 Task: Add a signature Manuel Garcia containing Have a great National Family Literacy Month, Manuel Garcia to email address softage.6@softage.net and add a label Memorandums of understanding
Action: Mouse moved to (1141, 63)
Screenshot: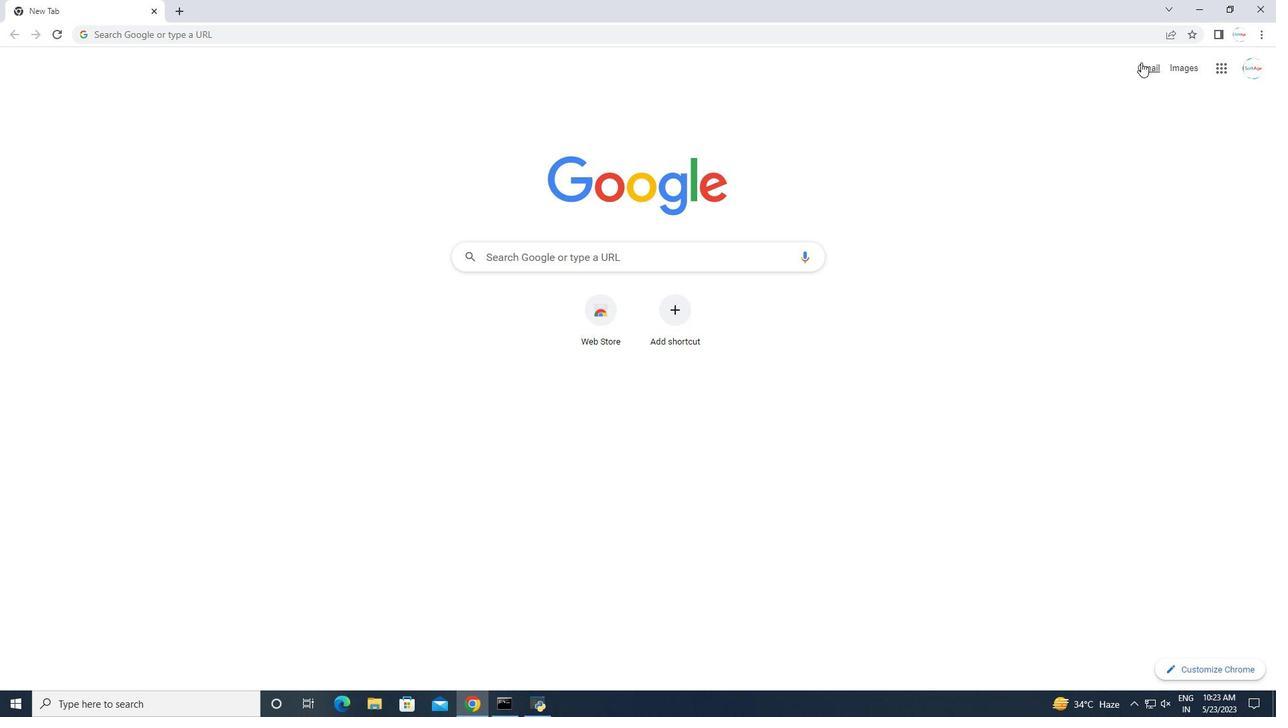 
Action: Mouse pressed left at (1141, 63)
Screenshot: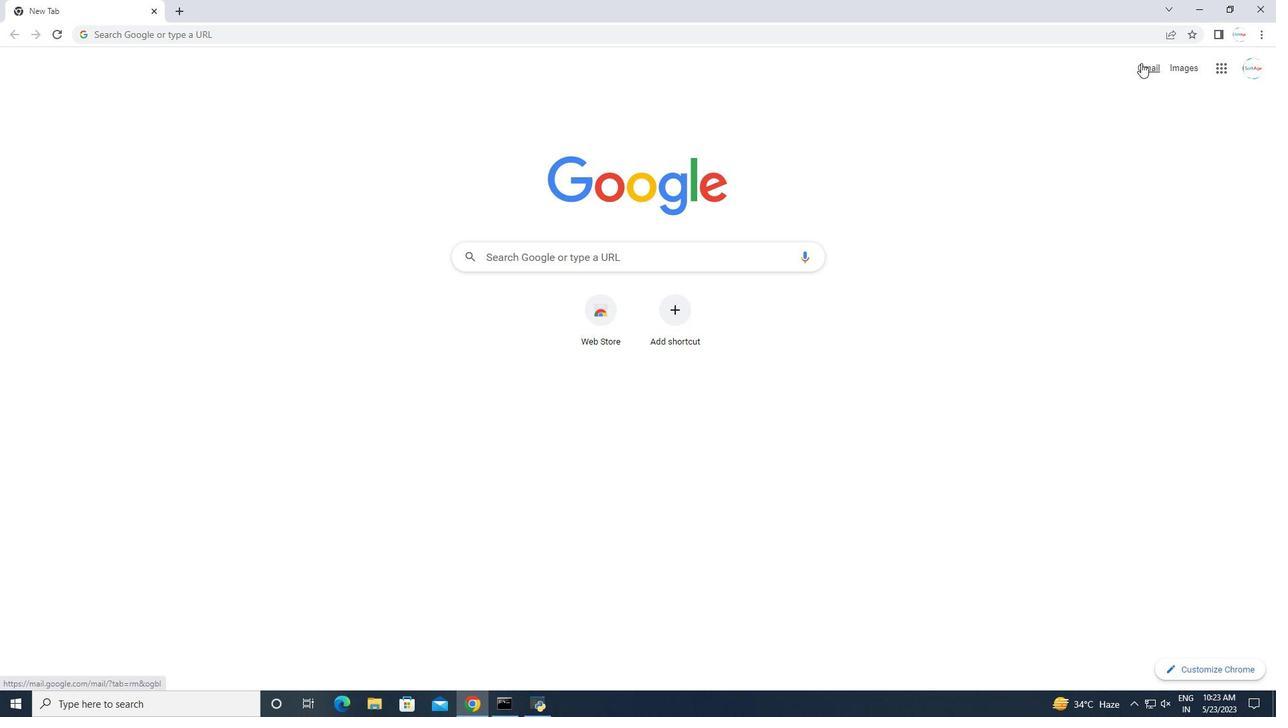 
Action: Mouse moved to (1192, 70)
Screenshot: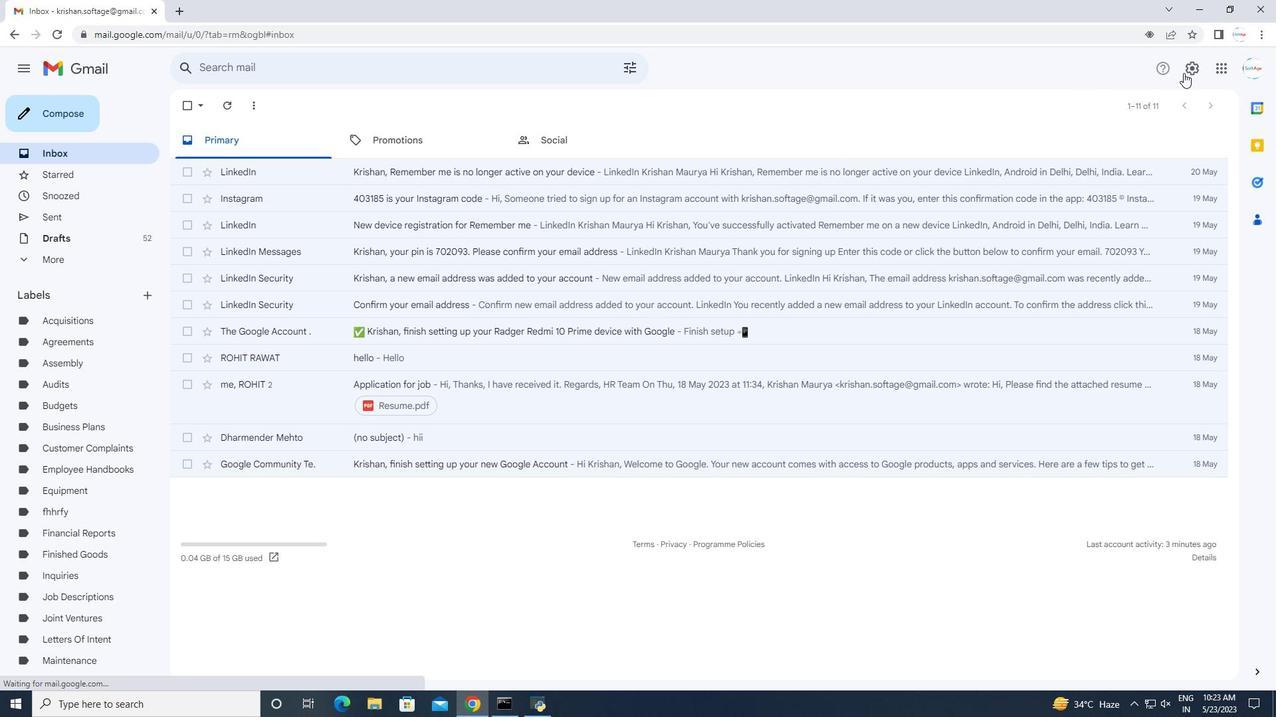 
Action: Mouse pressed left at (1192, 70)
Screenshot: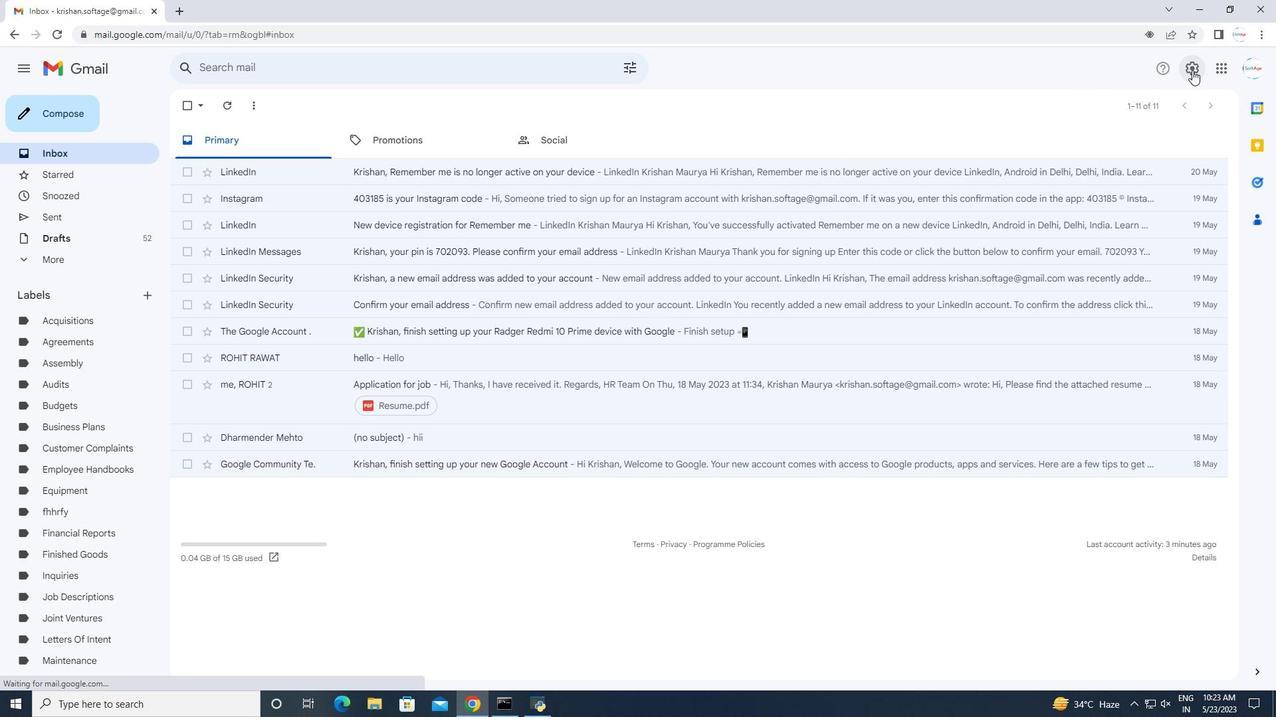 
Action: Mouse moved to (1161, 132)
Screenshot: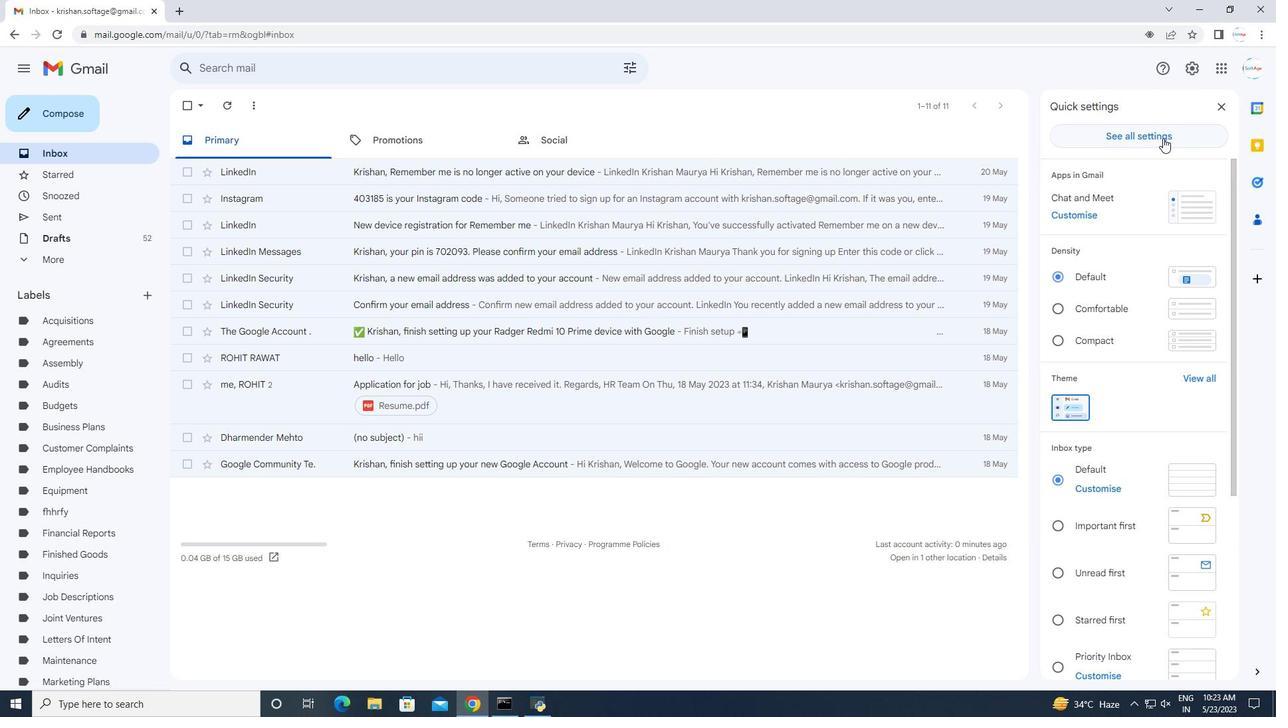 
Action: Mouse pressed left at (1161, 132)
Screenshot: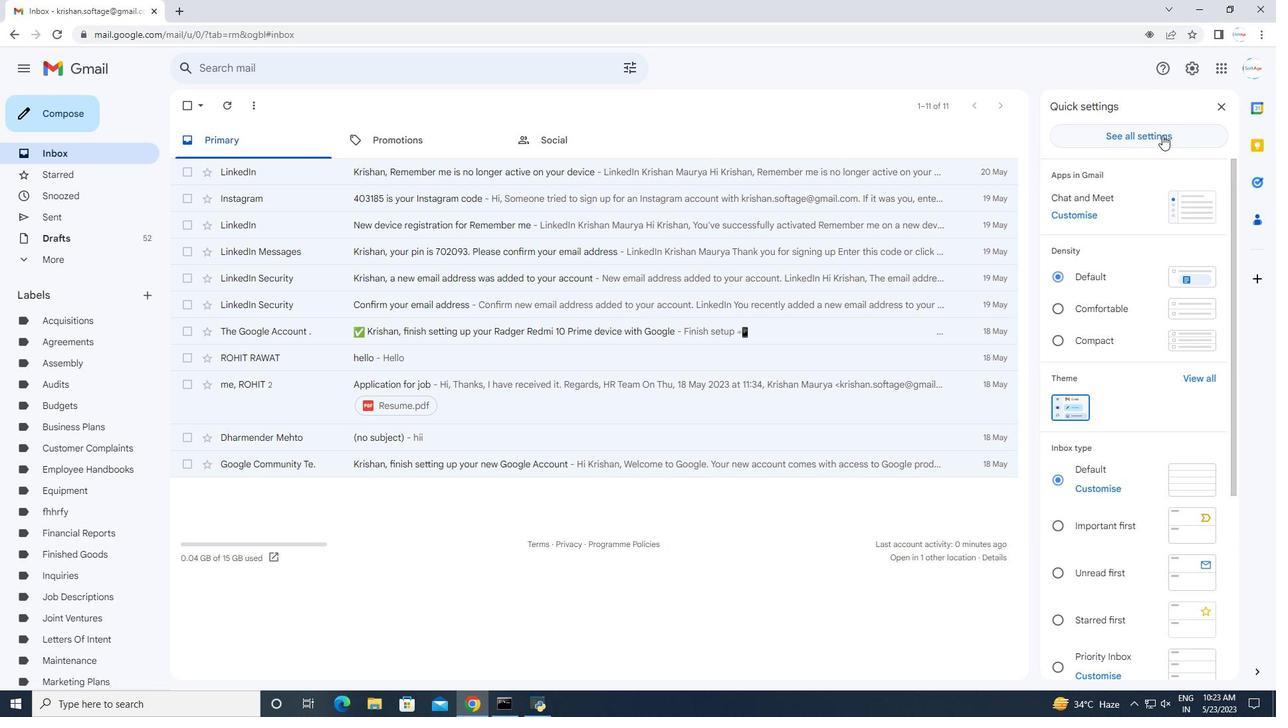 
Action: Mouse moved to (433, 247)
Screenshot: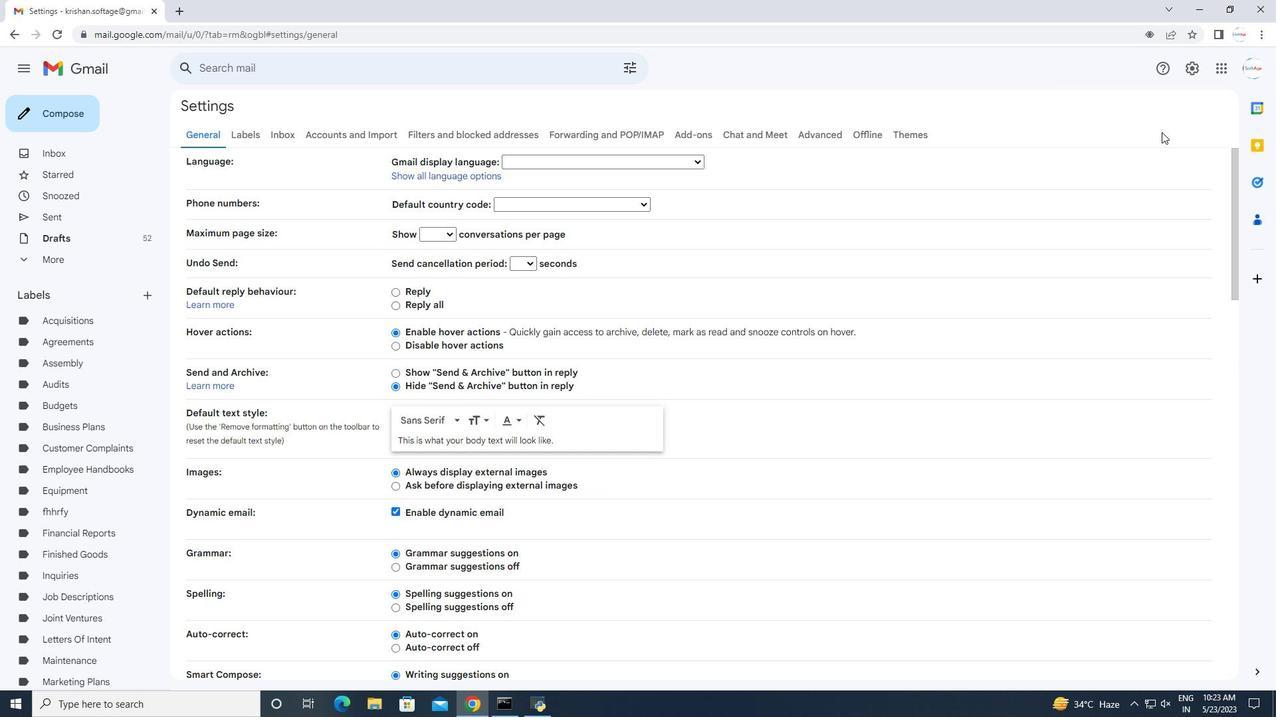 
Action: Mouse scrolled (433, 247) with delta (0, 0)
Screenshot: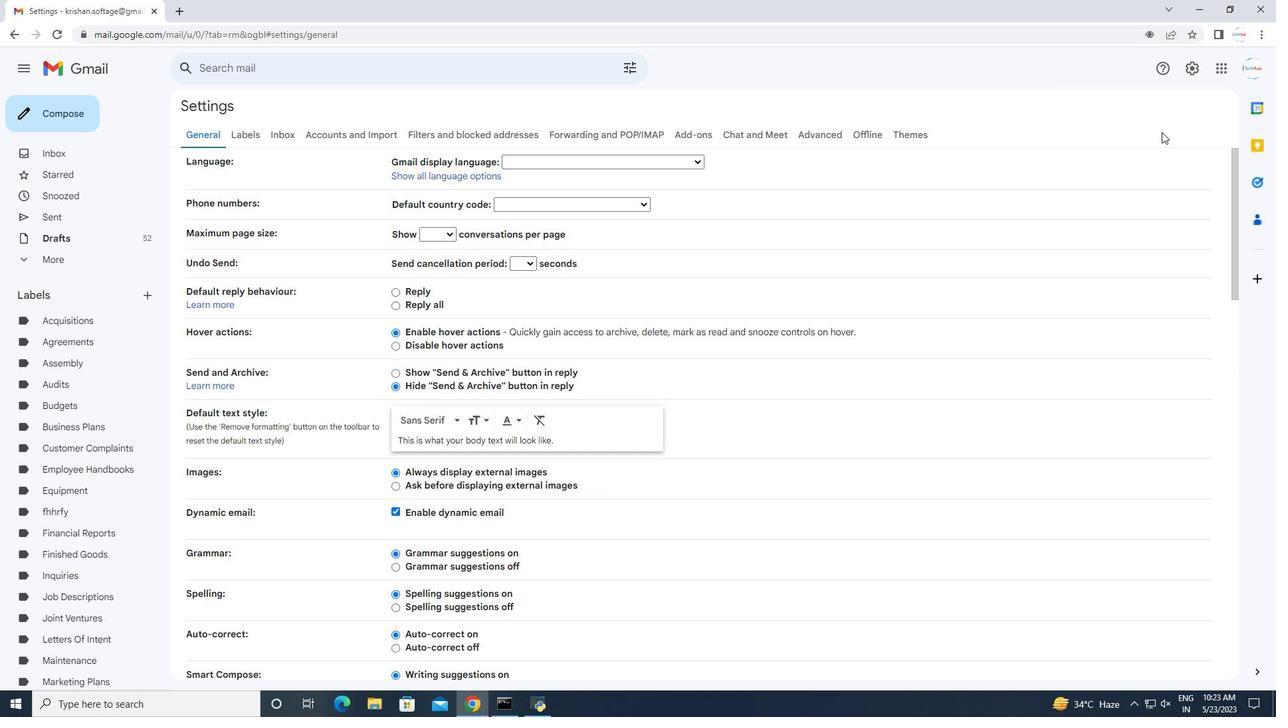 
Action: Mouse moved to (433, 249)
Screenshot: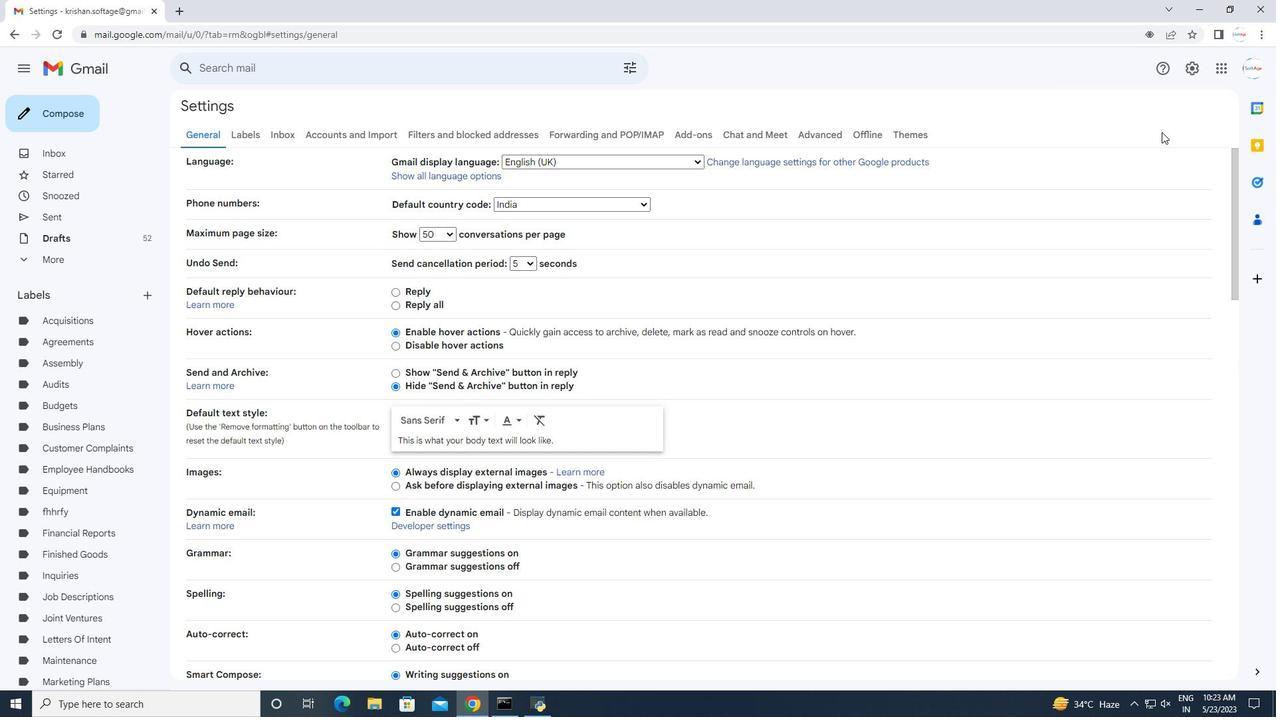 
Action: Mouse scrolled (433, 249) with delta (0, 0)
Screenshot: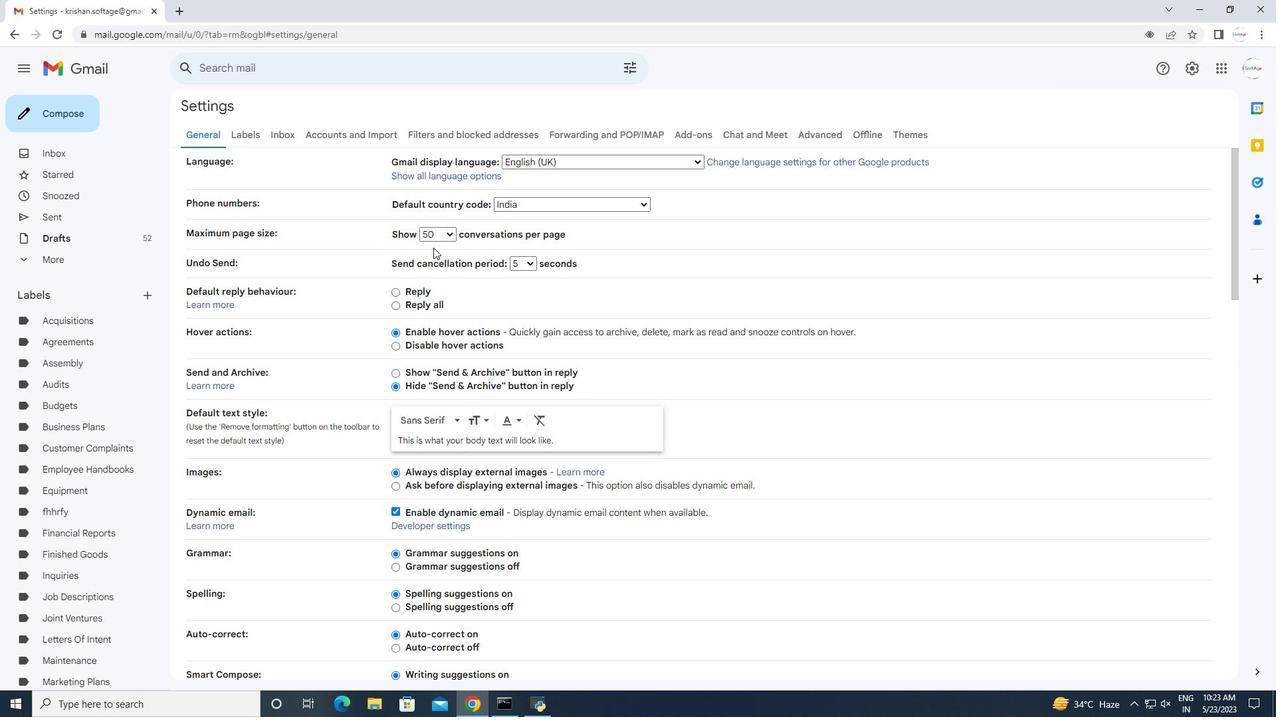 
Action: Mouse moved to (433, 253)
Screenshot: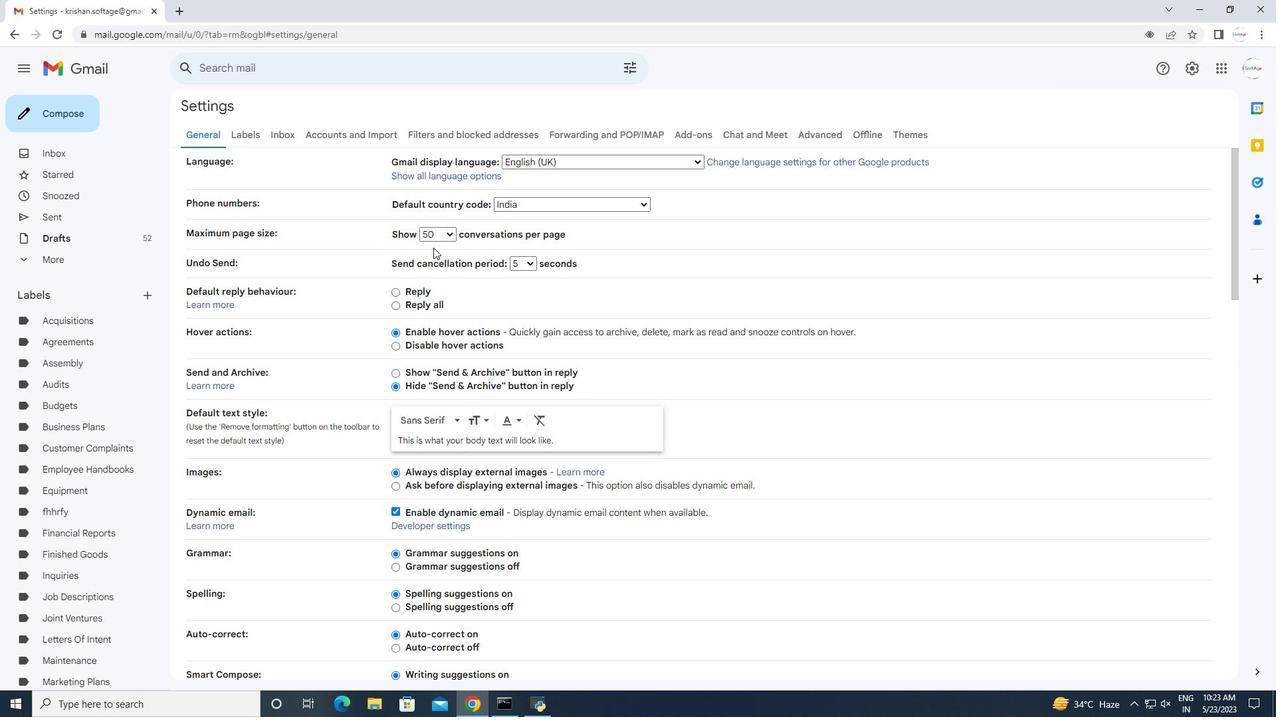
Action: Mouse scrolled (433, 252) with delta (0, 0)
Screenshot: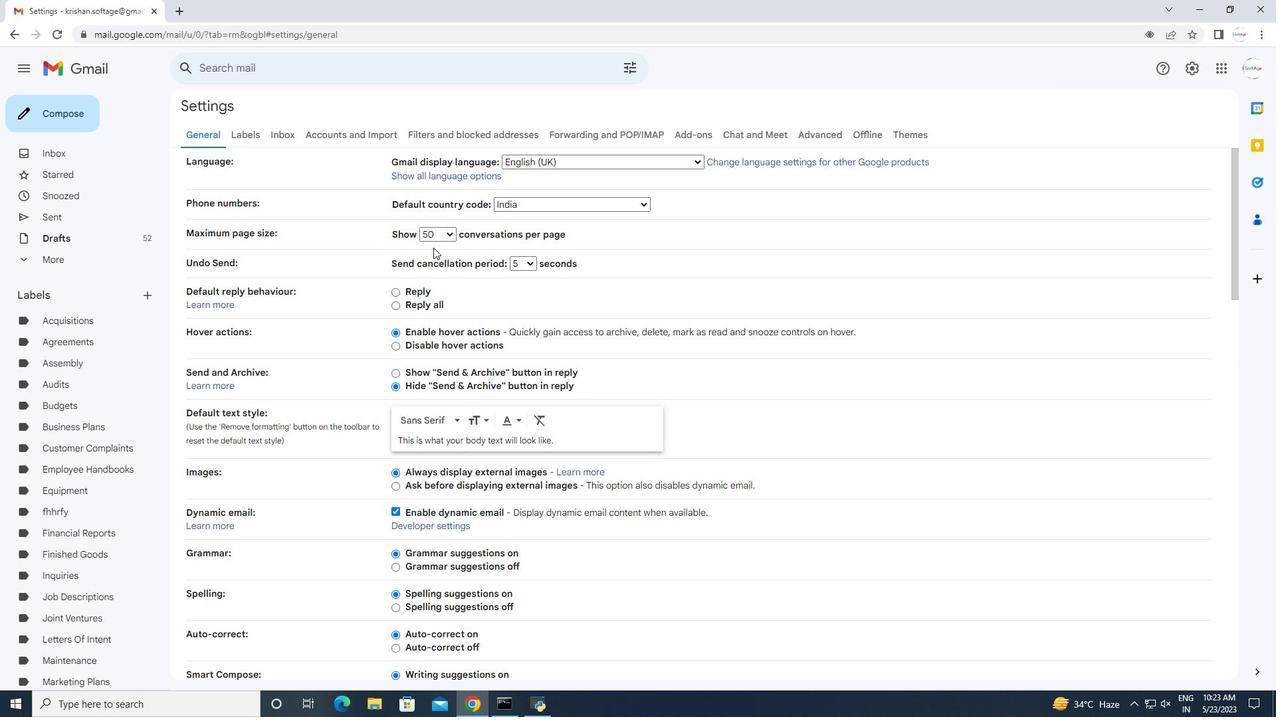 
Action: Mouse moved to (433, 255)
Screenshot: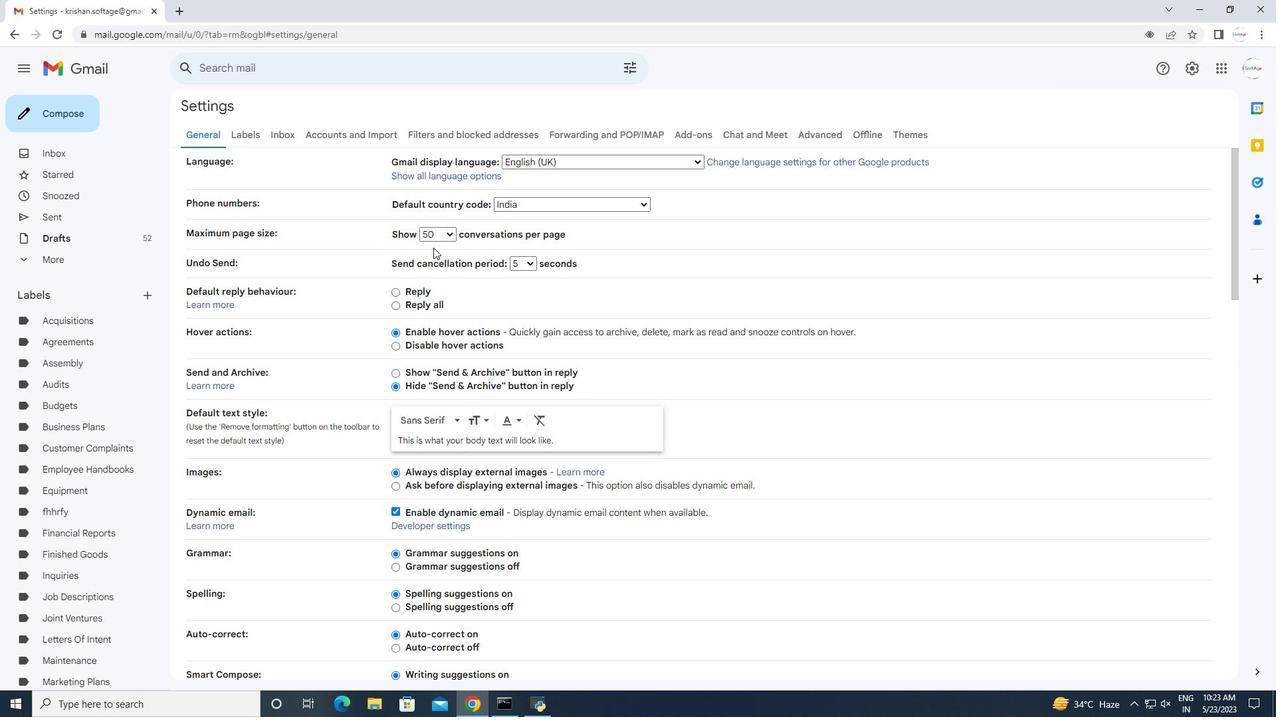 
Action: Mouse scrolled (433, 255) with delta (0, 0)
Screenshot: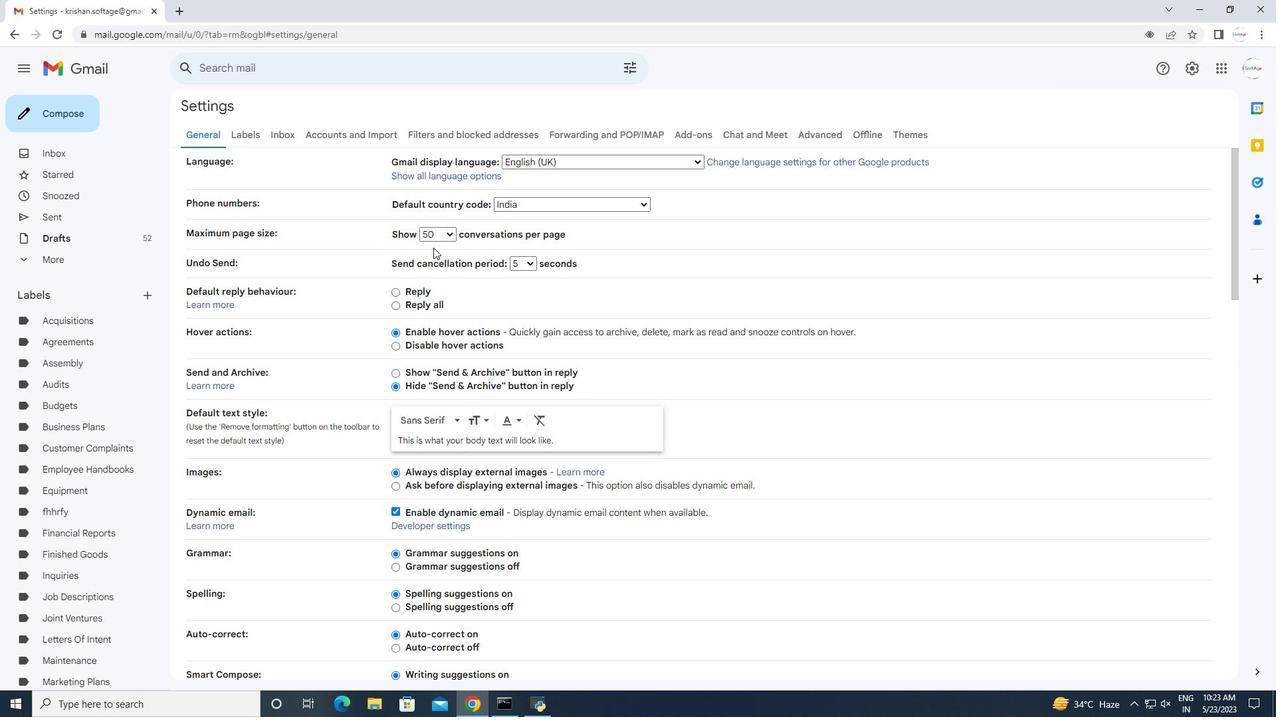 
Action: Mouse moved to (432, 263)
Screenshot: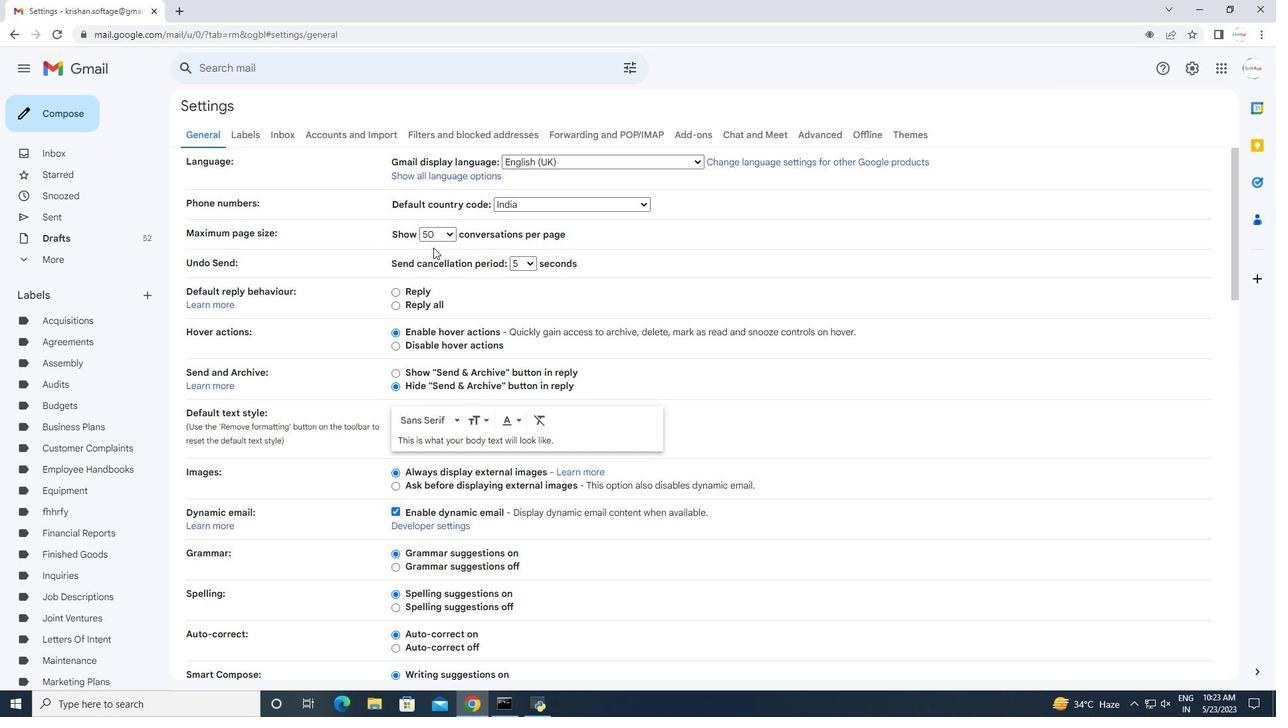 
Action: Mouse scrolled (433, 260) with delta (0, 0)
Screenshot: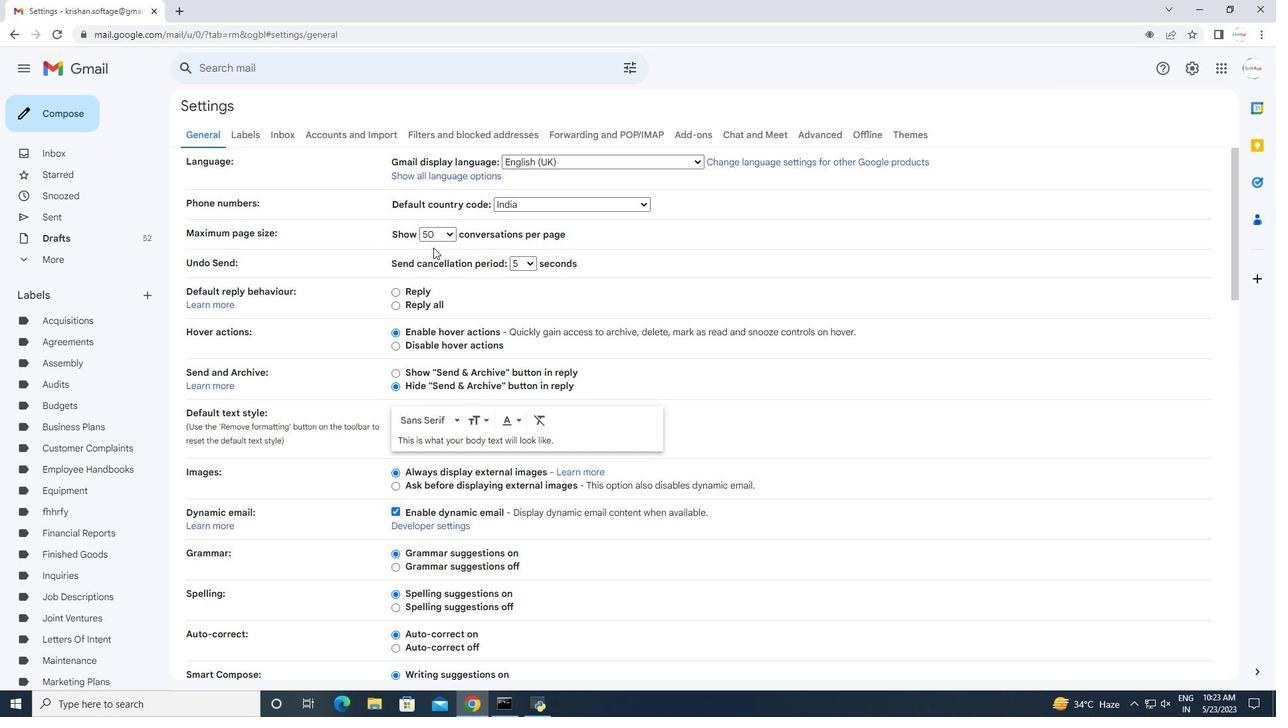 
Action: Mouse moved to (431, 266)
Screenshot: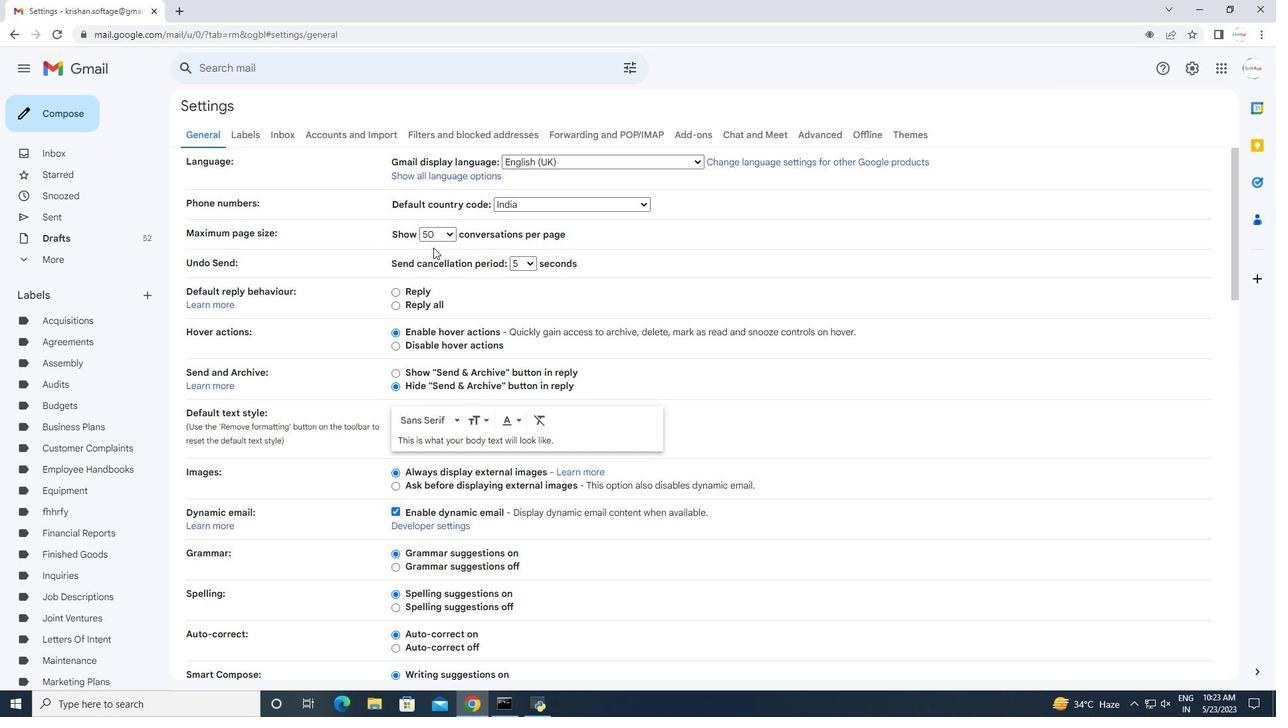 
Action: Mouse scrolled (432, 263) with delta (0, 0)
Screenshot: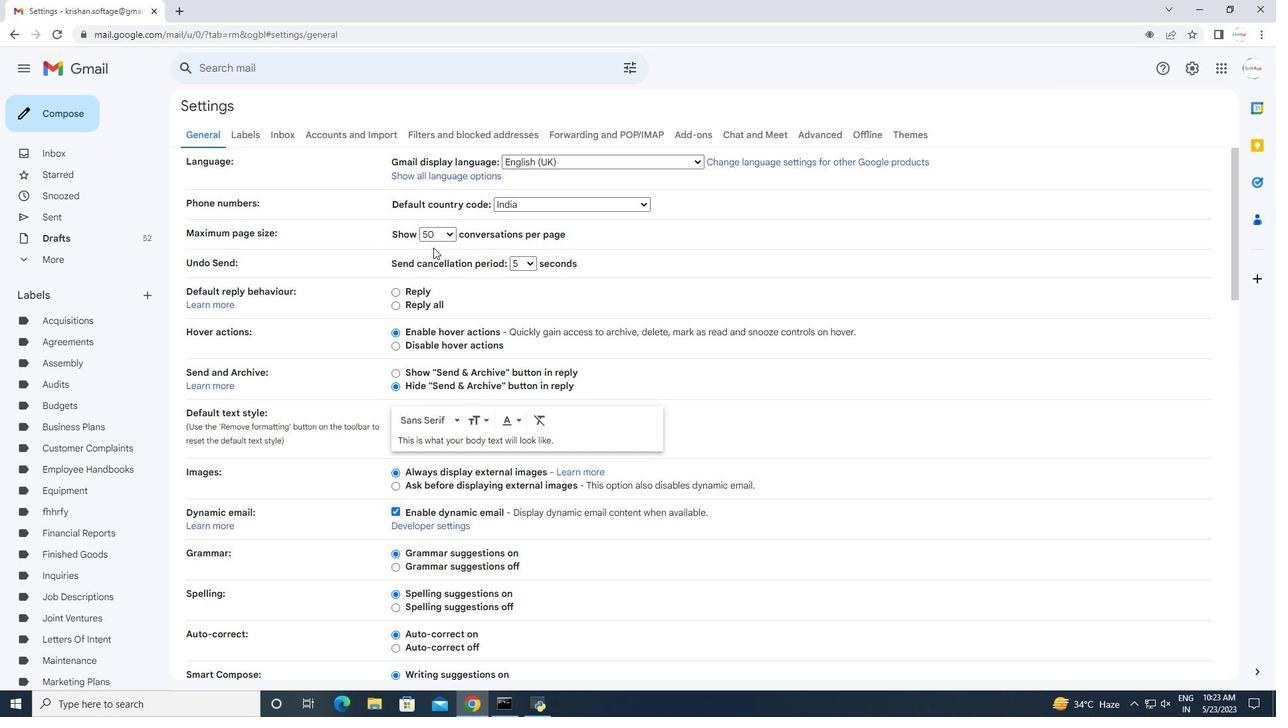 
Action: Mouse moved to (428, 281)
Screenshot: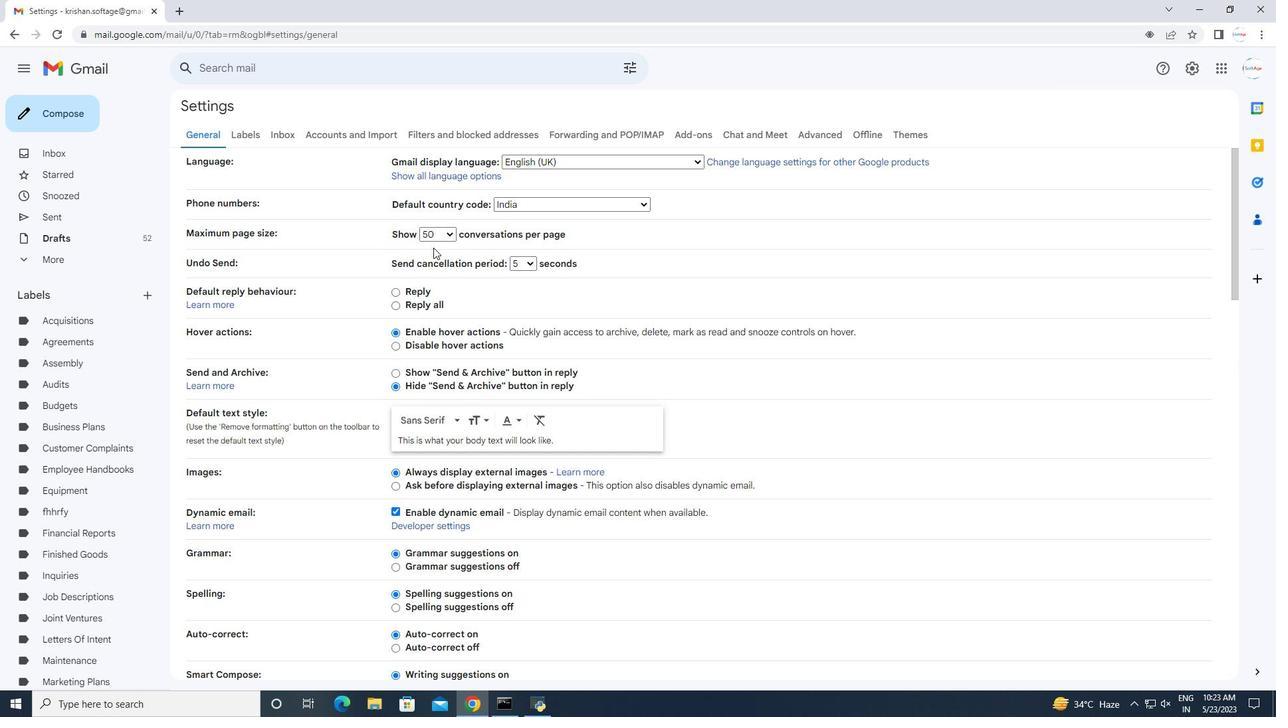 
Action: Mouse scrolled (430, 269) with delta (0, 0)
Screenshot: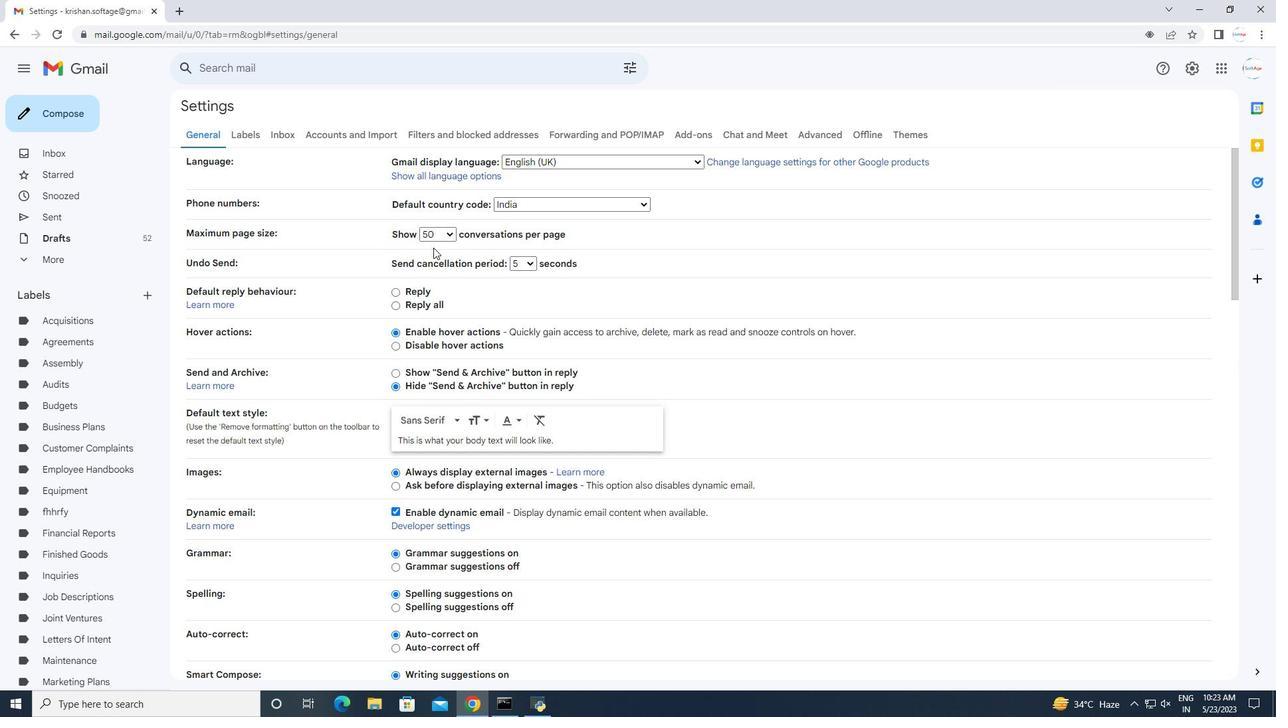 
Action: Mouse moved to (428, 283)
Screenshot: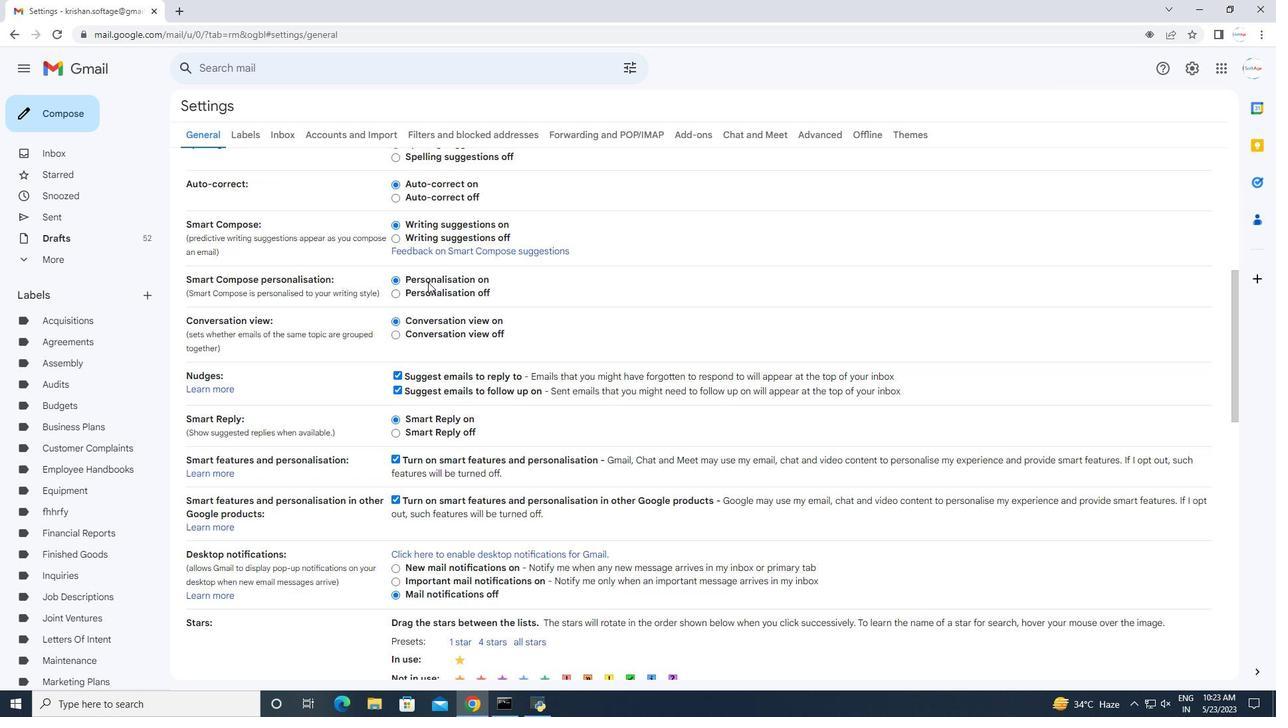 
Action: Mouse scrolled (428, 283) with delta (0, 0)
Screenshot: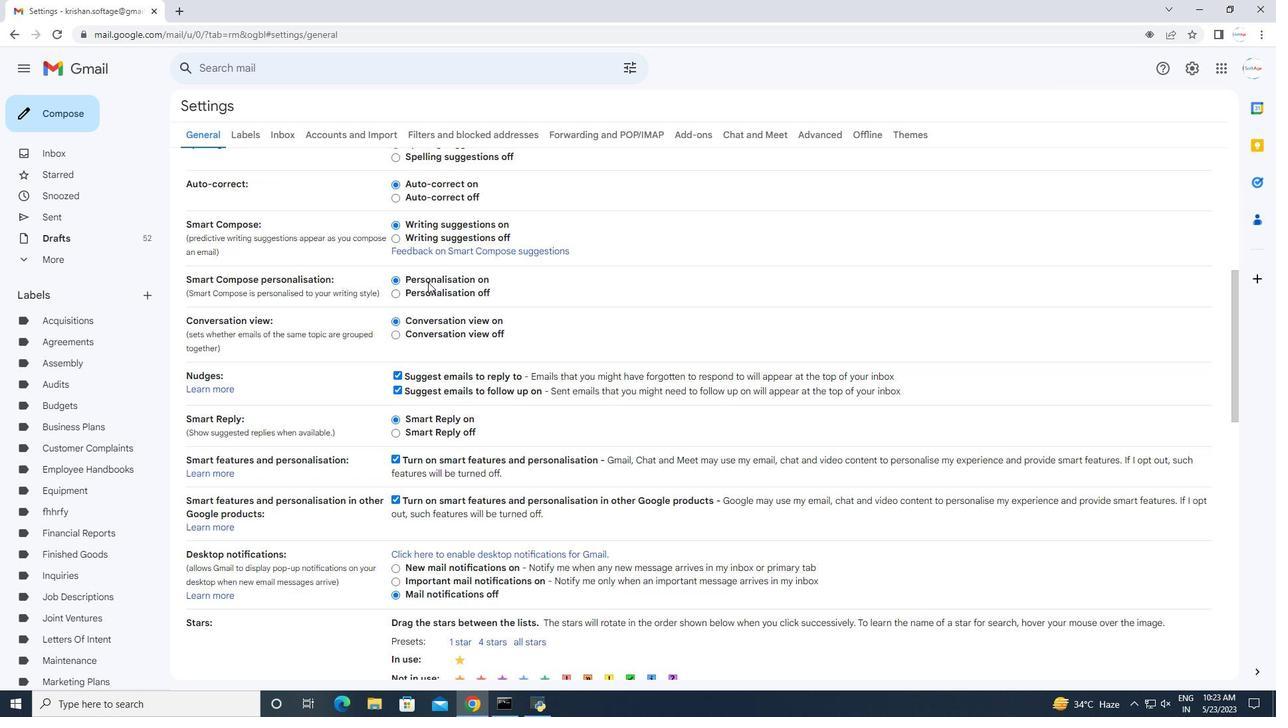 
Action: Mouse moved to (428, 284)
Screenshot: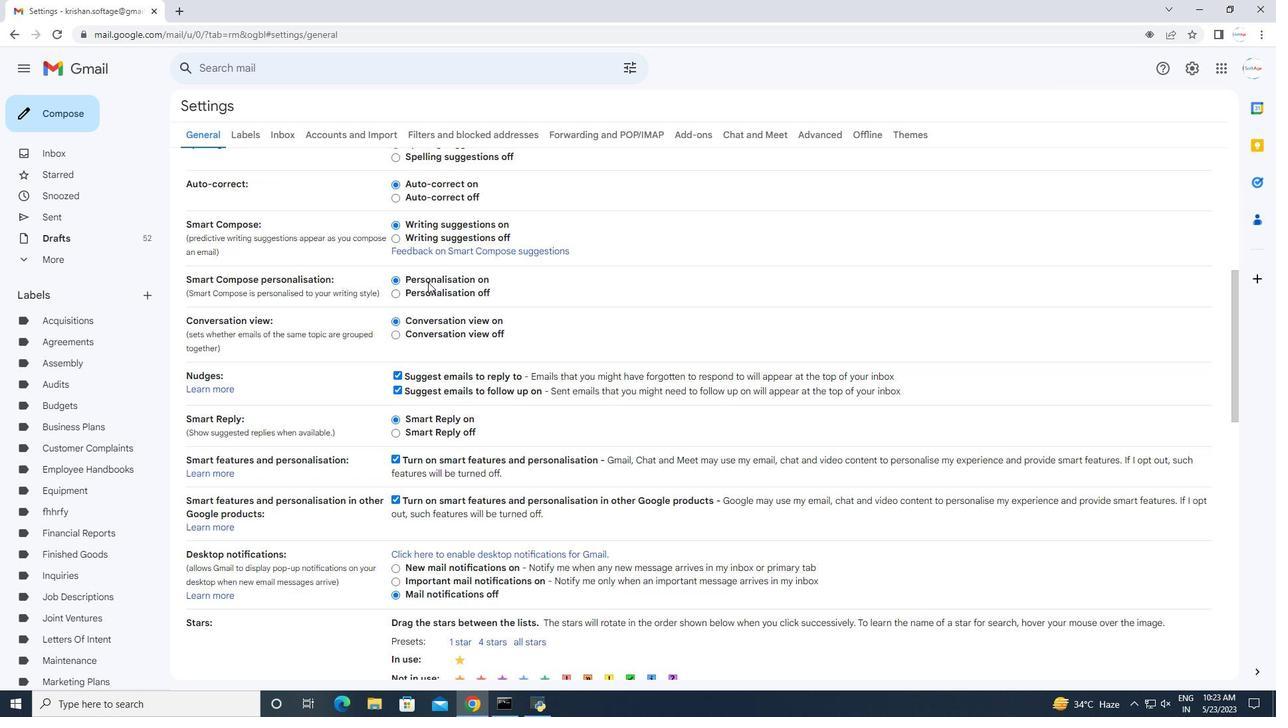 
Action: Mouse scrolled (428, 283) with delta (0, 0)
Screenshot: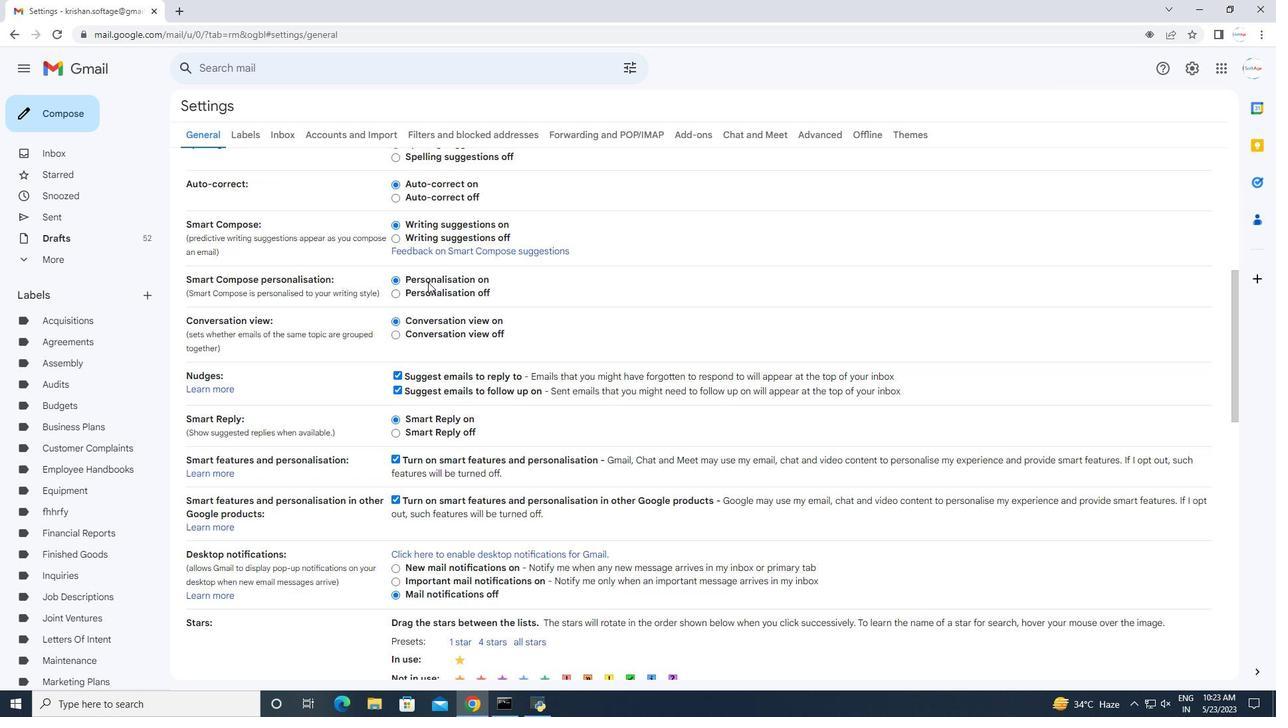 
Action: Mouse scrolled (428, 283) with delta (0, 0)
Screenshot: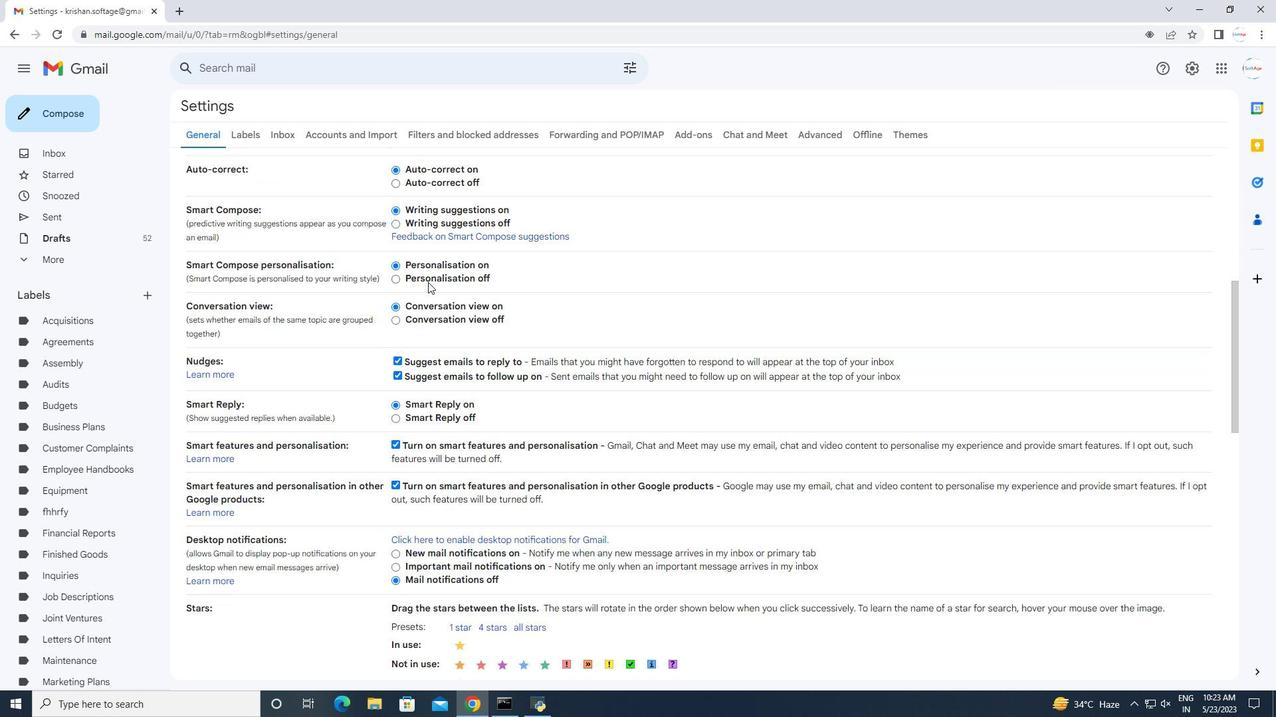 
Action: Mouse scrolled (428, 283) with delta (0, 0)
Screenshot: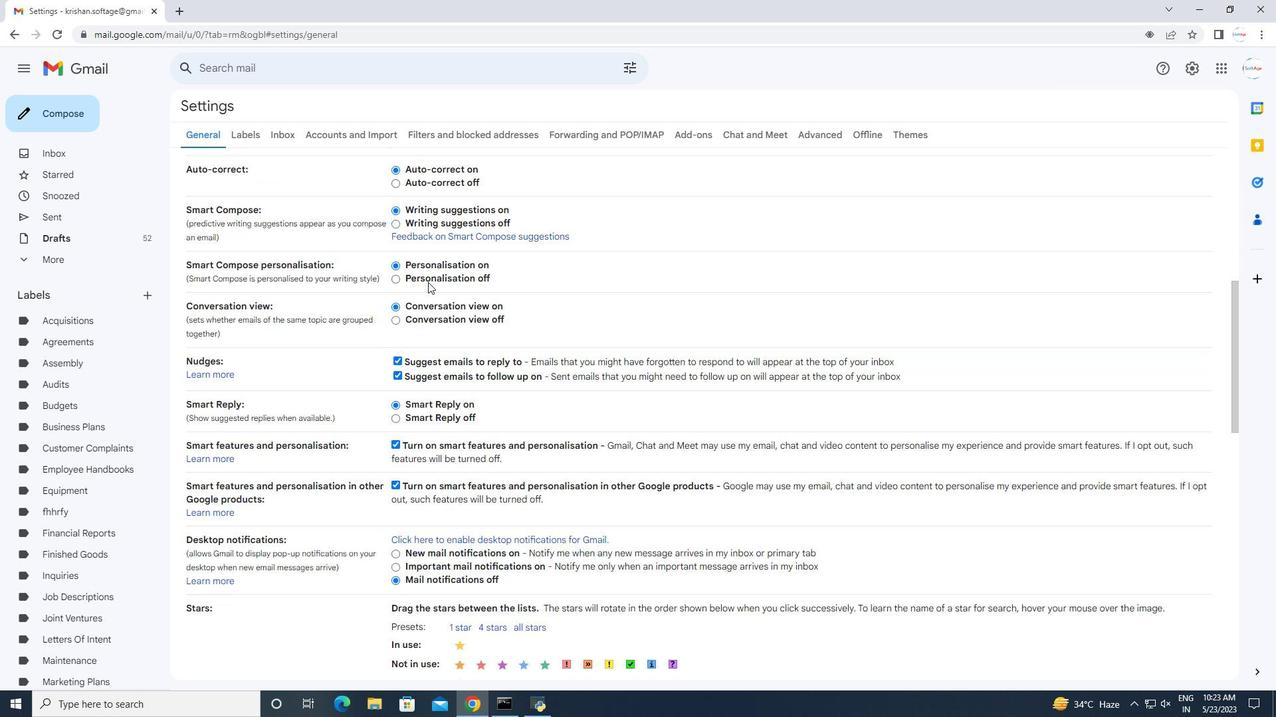 
Action: Mouse scrolled (428, 283) with delta (0, 0)
Screenshot: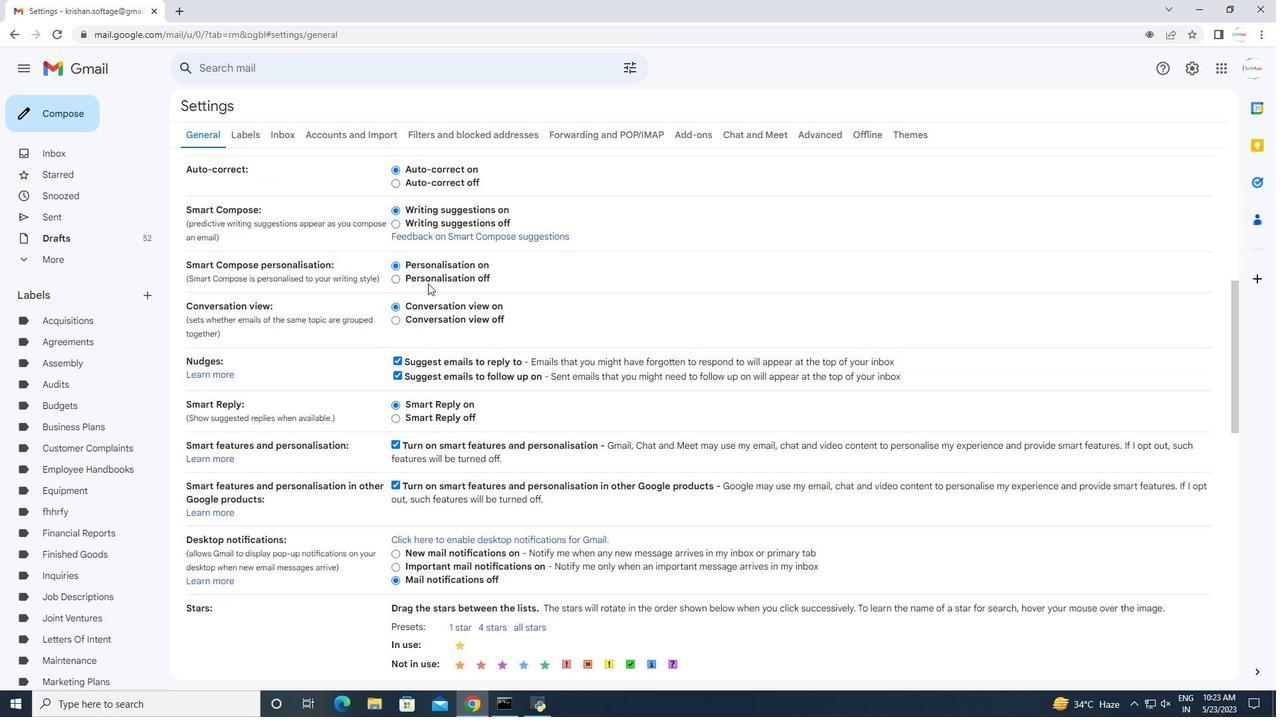 
Action: Mouse scrolled (428, 283) with delta (0, 0)
Screenshot: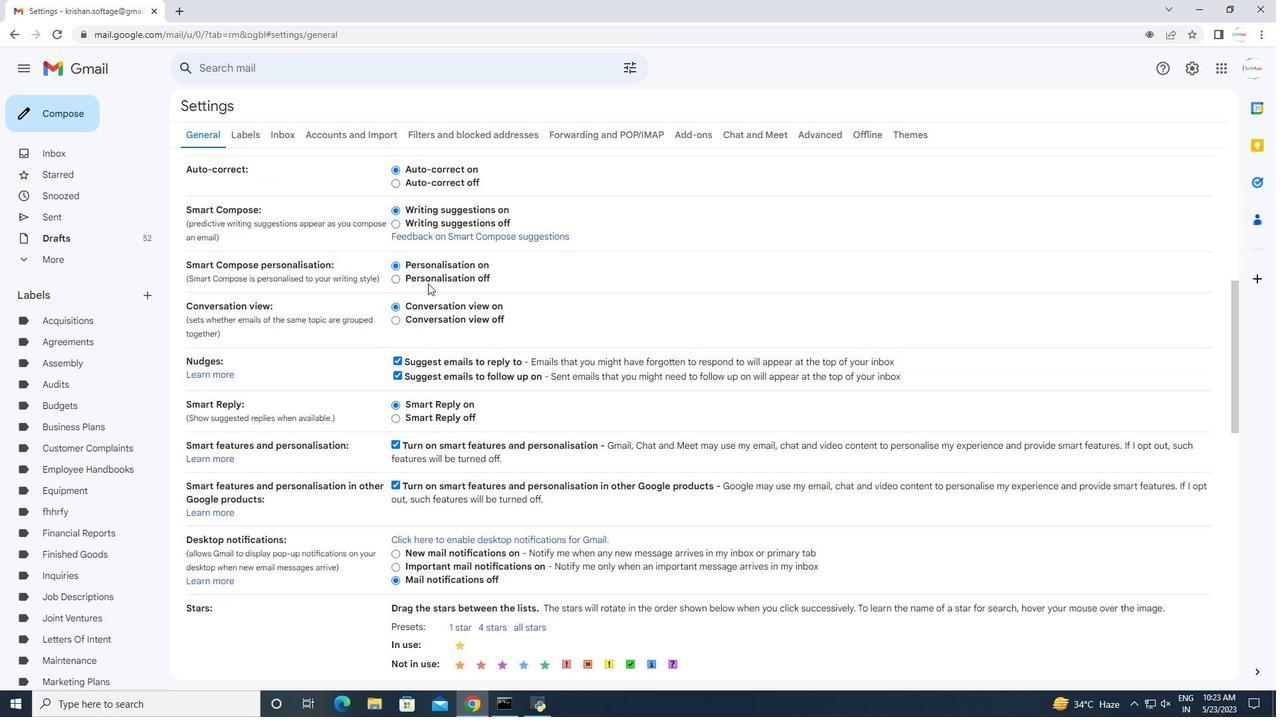 
Action: Mouse moved to (433, 307)
Screenshot: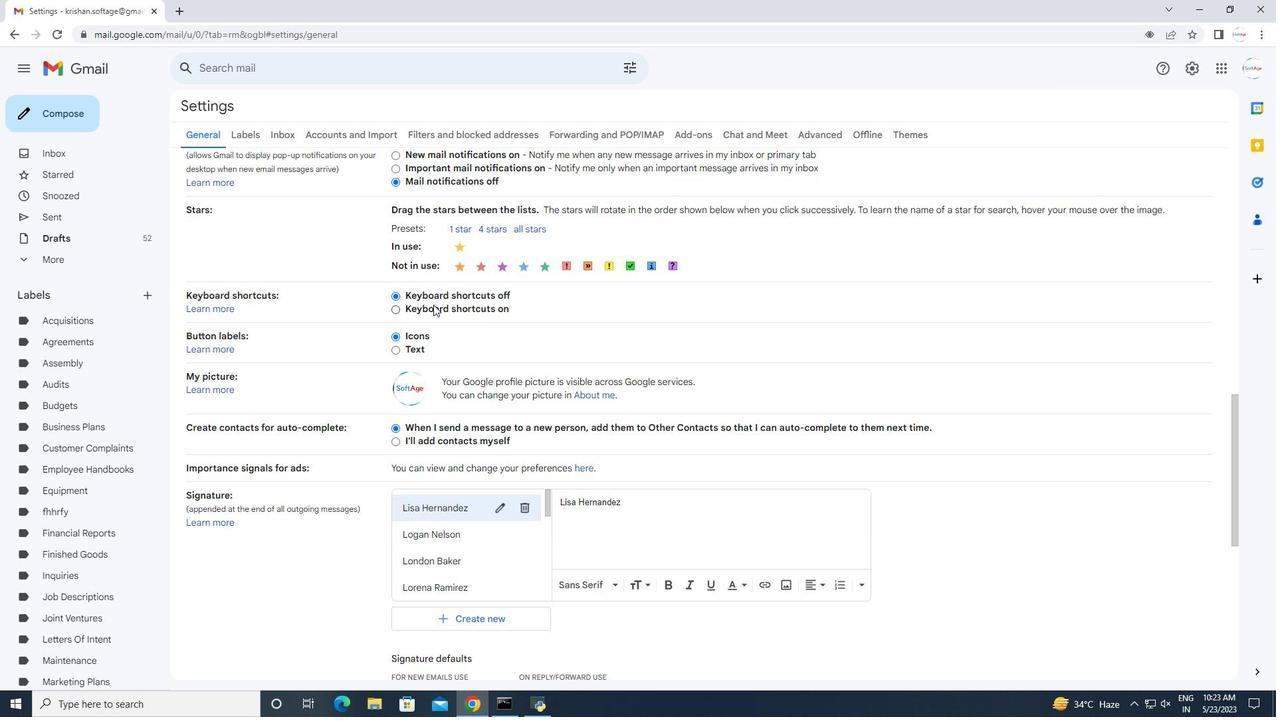 
Action: Mouse scrolled (433, 306) with delta (0, 0)
Screenshot: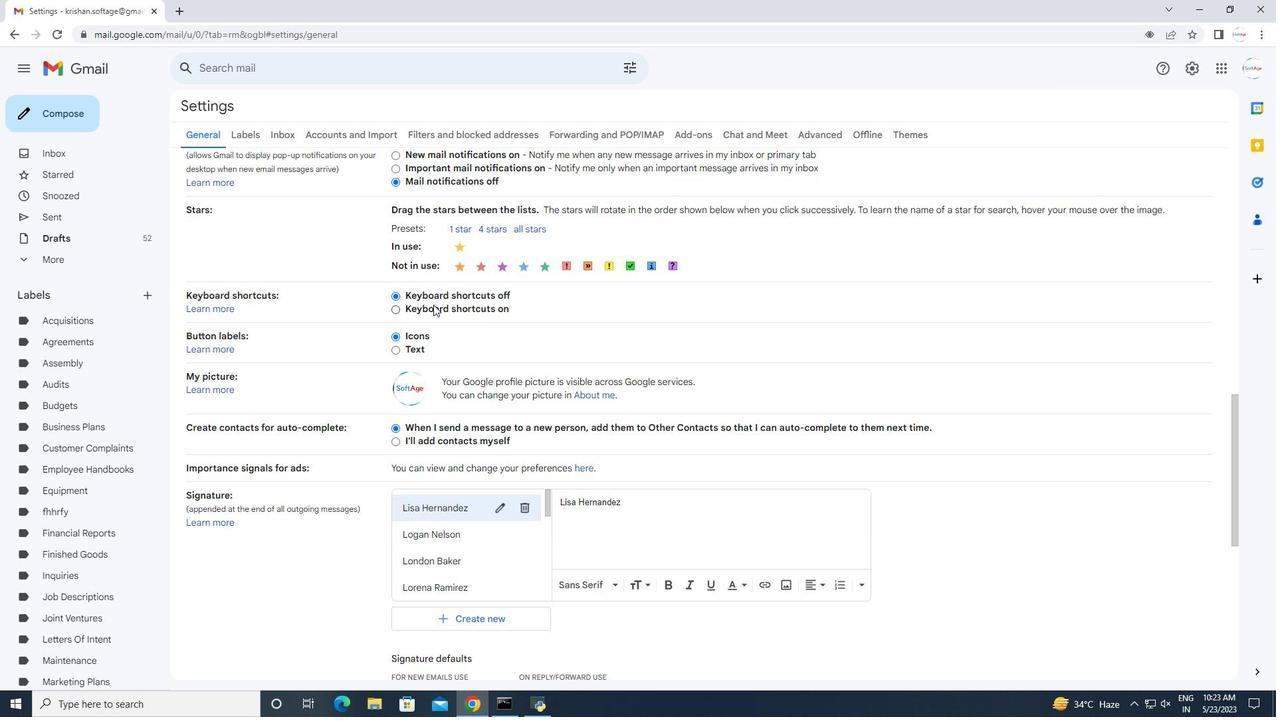 
Action: Mouse scrolled (433, 306) with delta (0, 0)
Screenshot: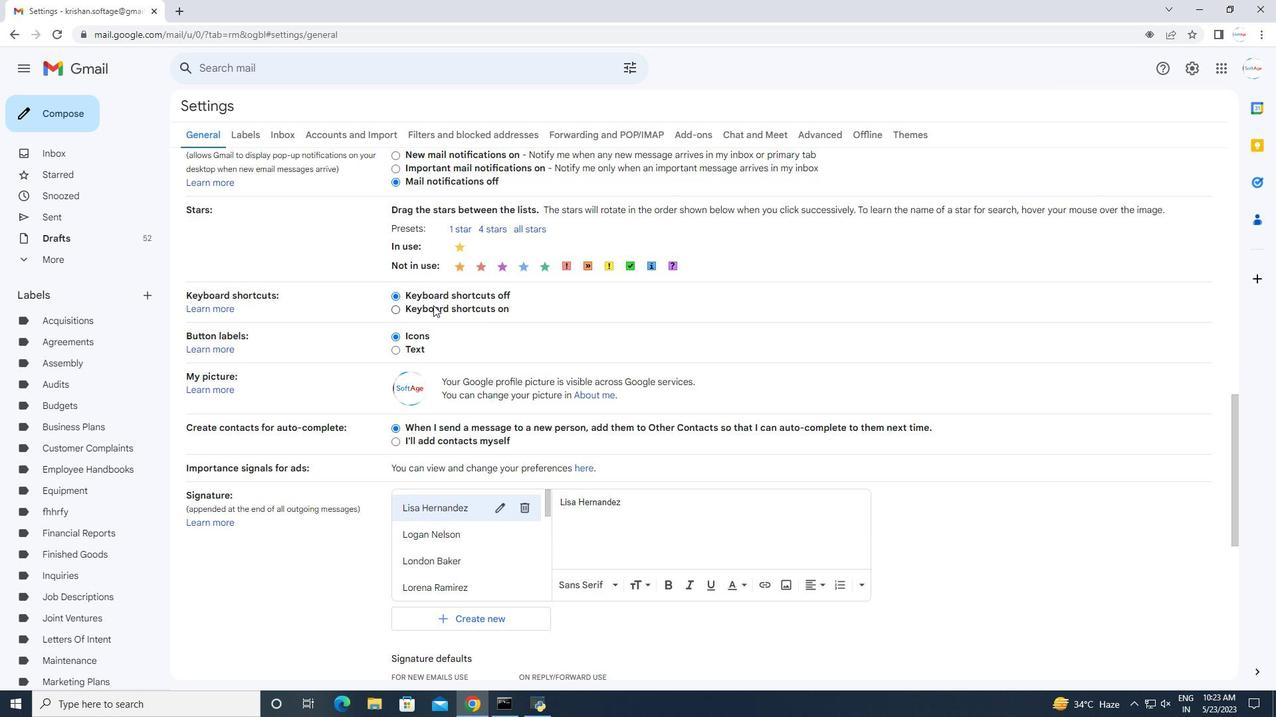 
Action: Mouse scrolled (433, 306) with delta (0, 0)
Screenshot: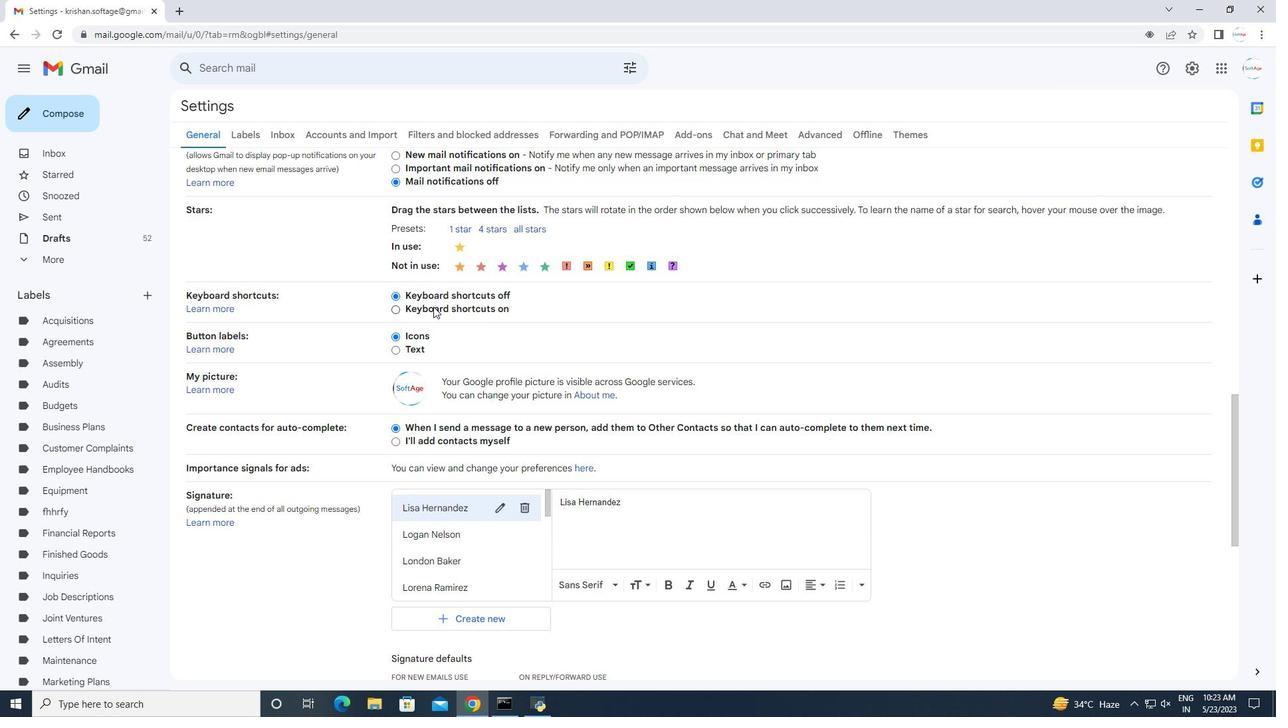 
Action: Mouse moved to (461, 417)
Screenshot: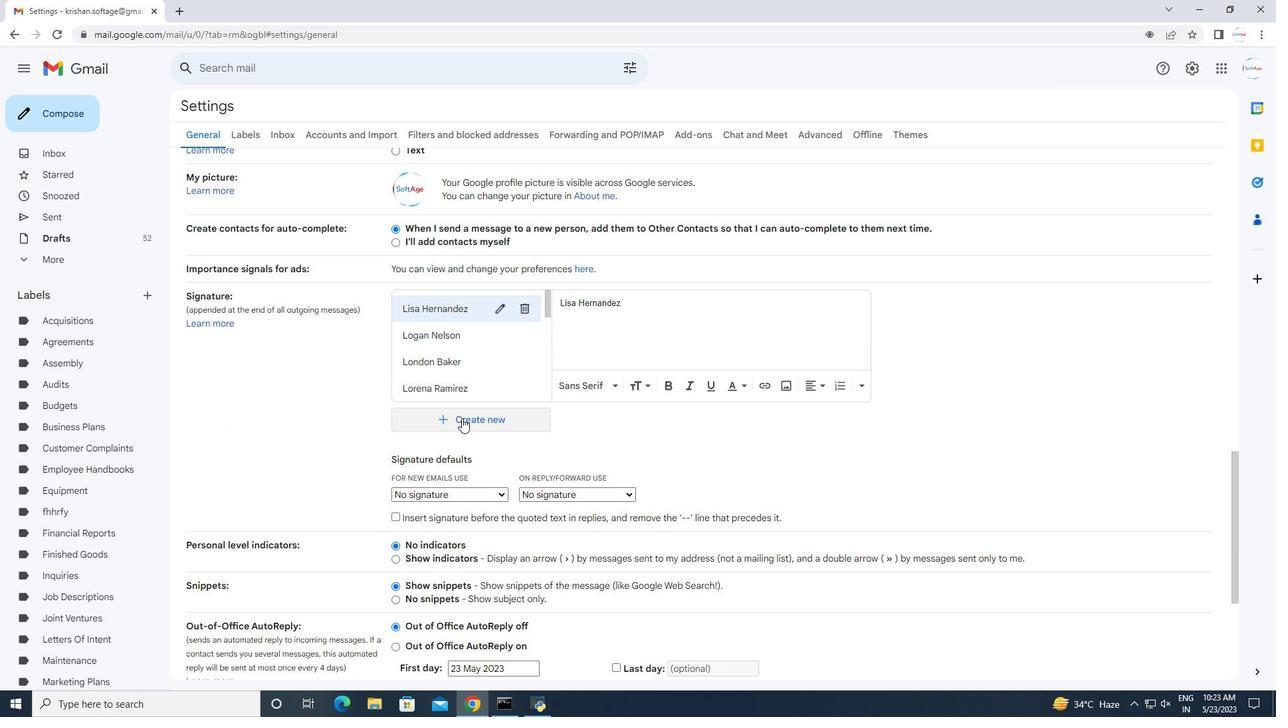
Action: Mouse pressed left at (461, 417)
Screenshot: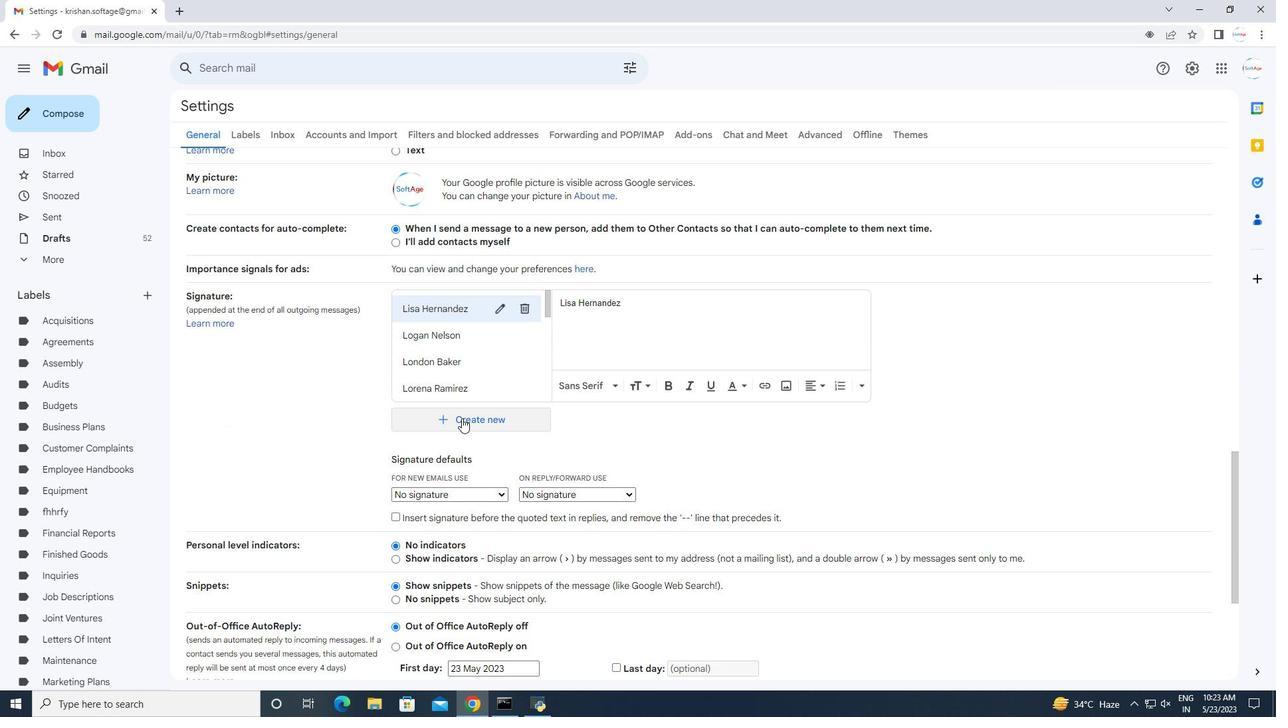 
Action: Mouse moved to (546, 363)
Screenshot: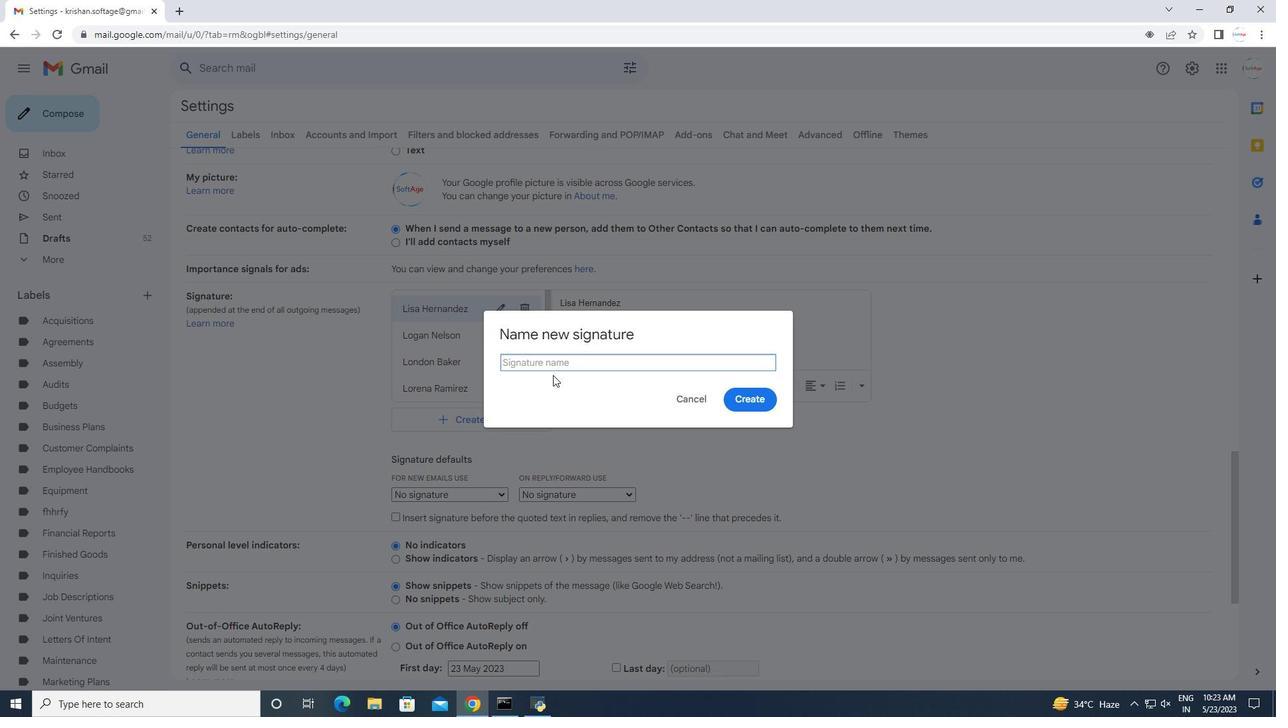 
Action: Mouse pressed left at (546, 363)
Screenshot: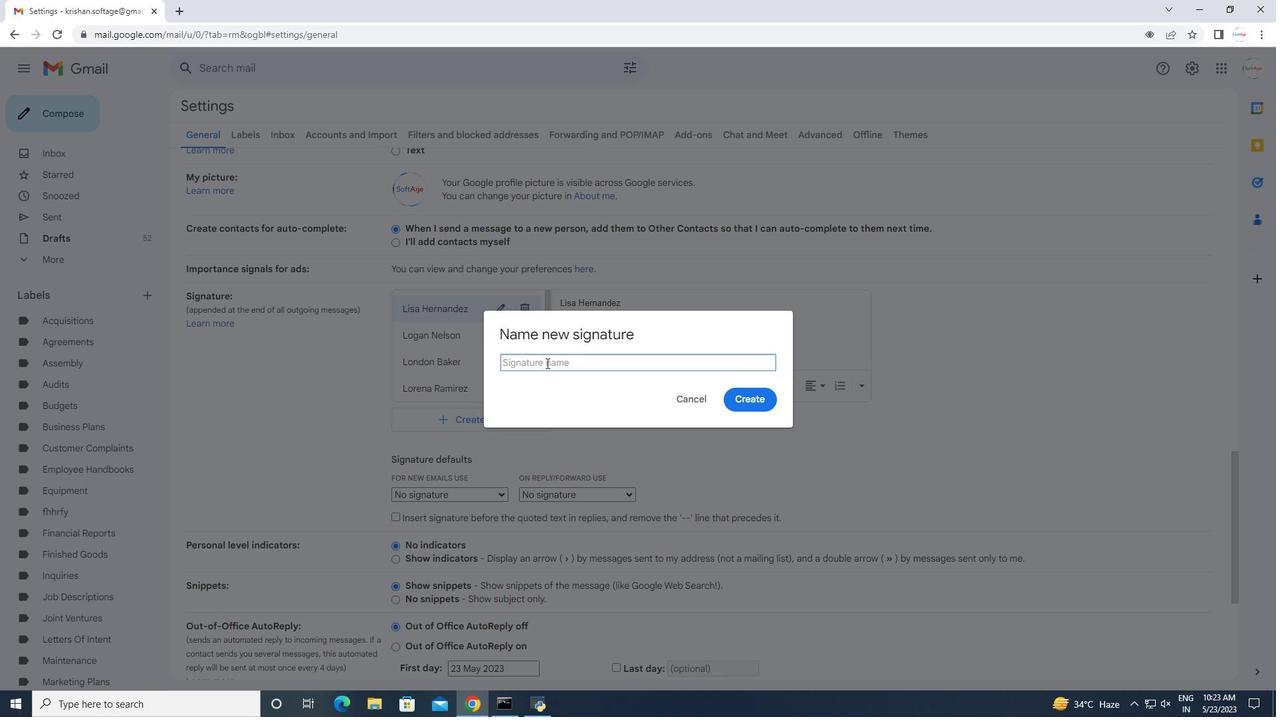 
Action: Key pressed <Key.shift>Manuel<Key.space><Key.shift>Garcia
Screenshot: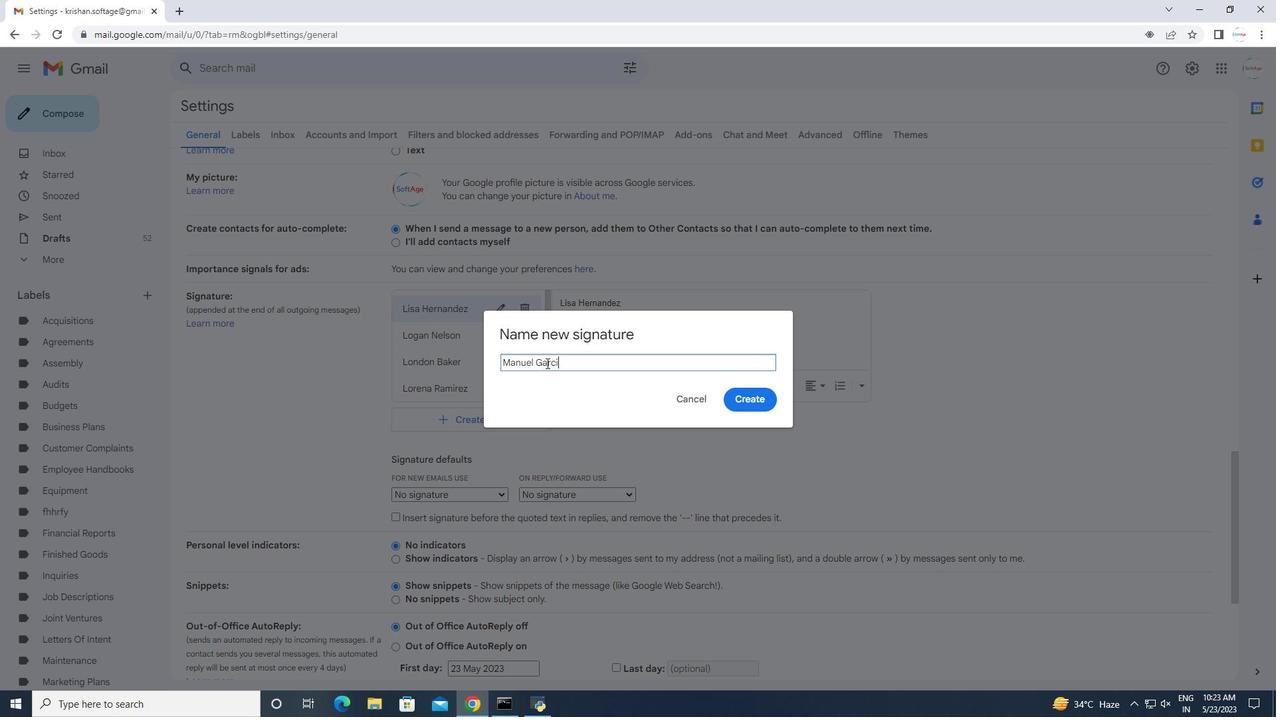 
Action: Mouse moved to (735, 398)
Screenshot: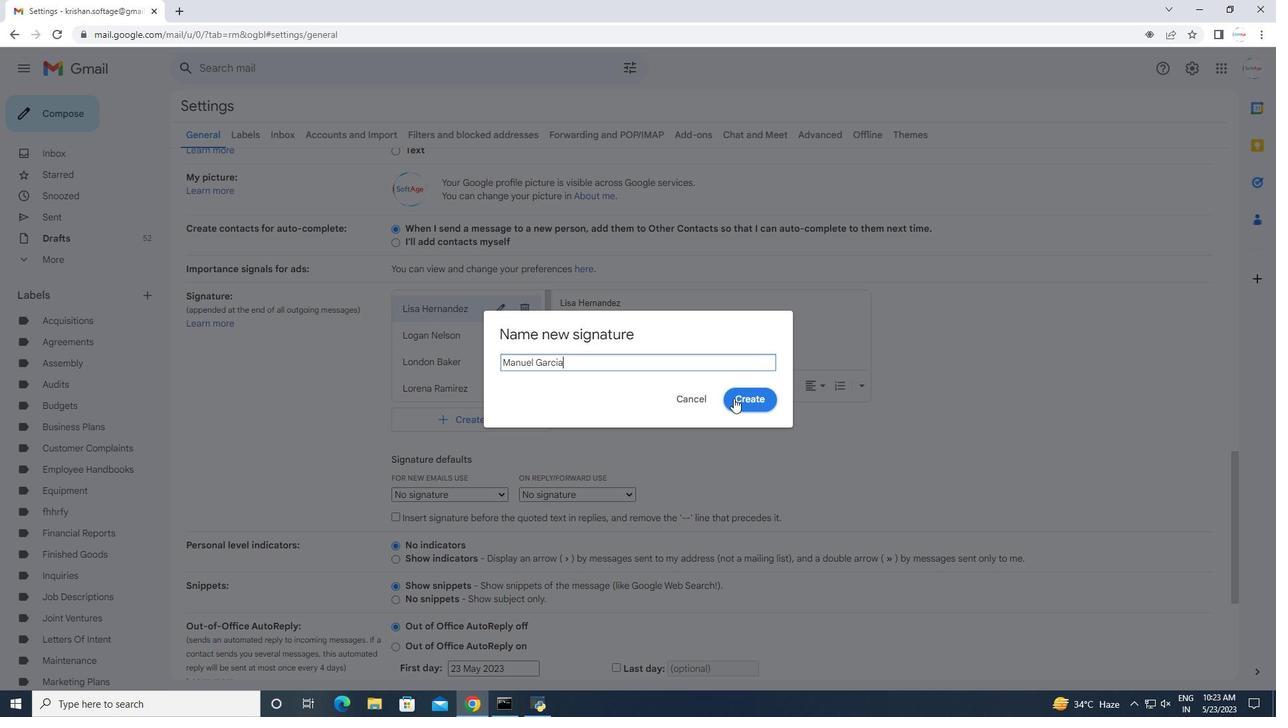 
Action: Mouse pressed left at (735, 398)
Screenshot: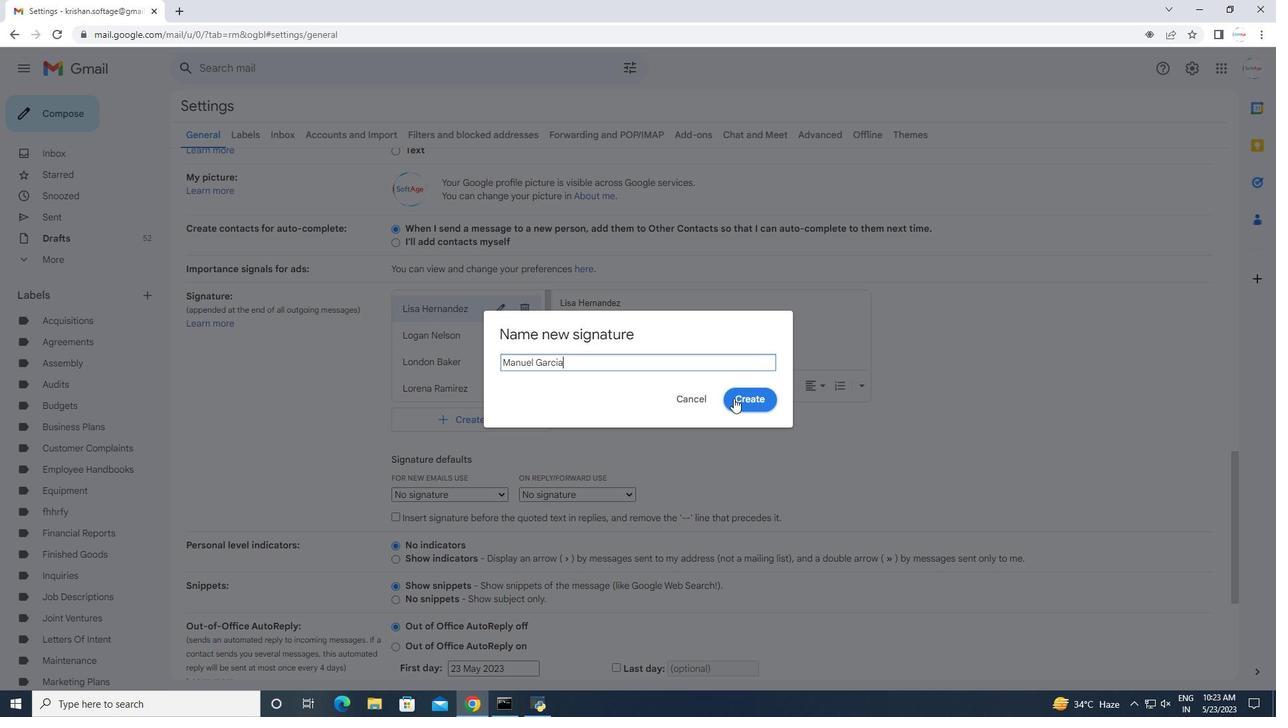 
Action: Mouse moved to (648, 316)
Screenshot: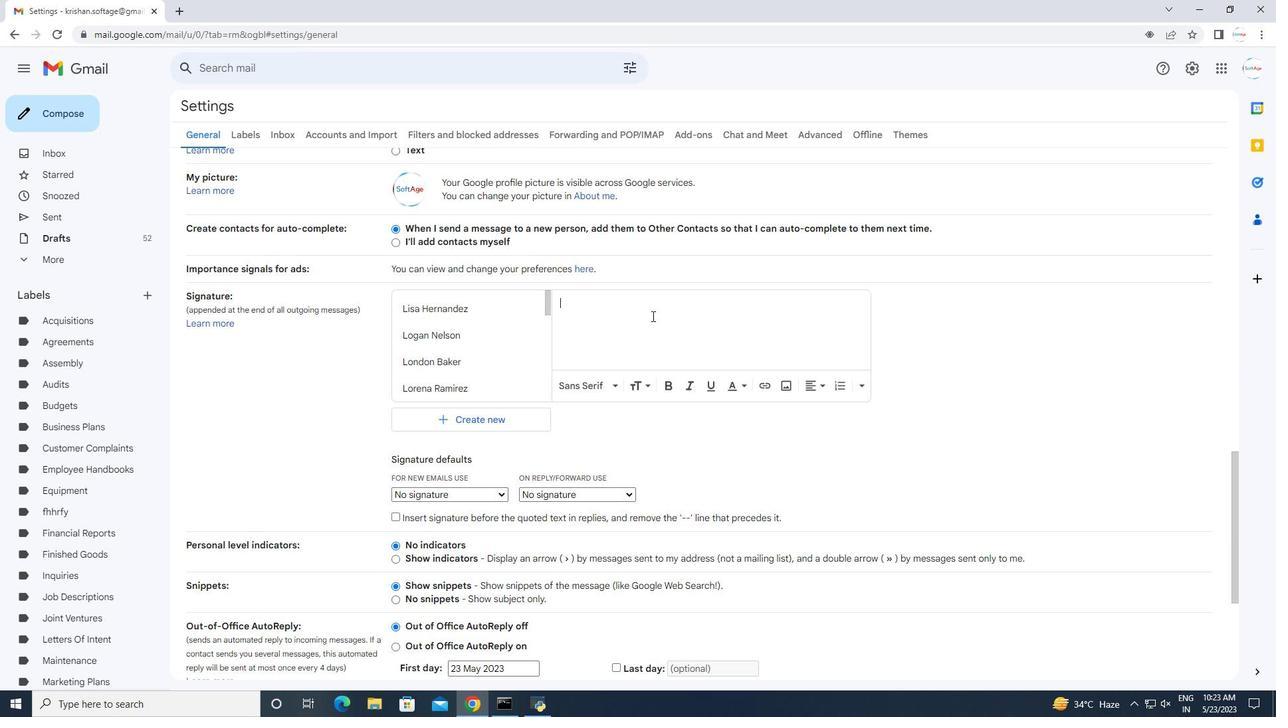 
Action: Mouse pressed left at (648, 316)
Screenshot: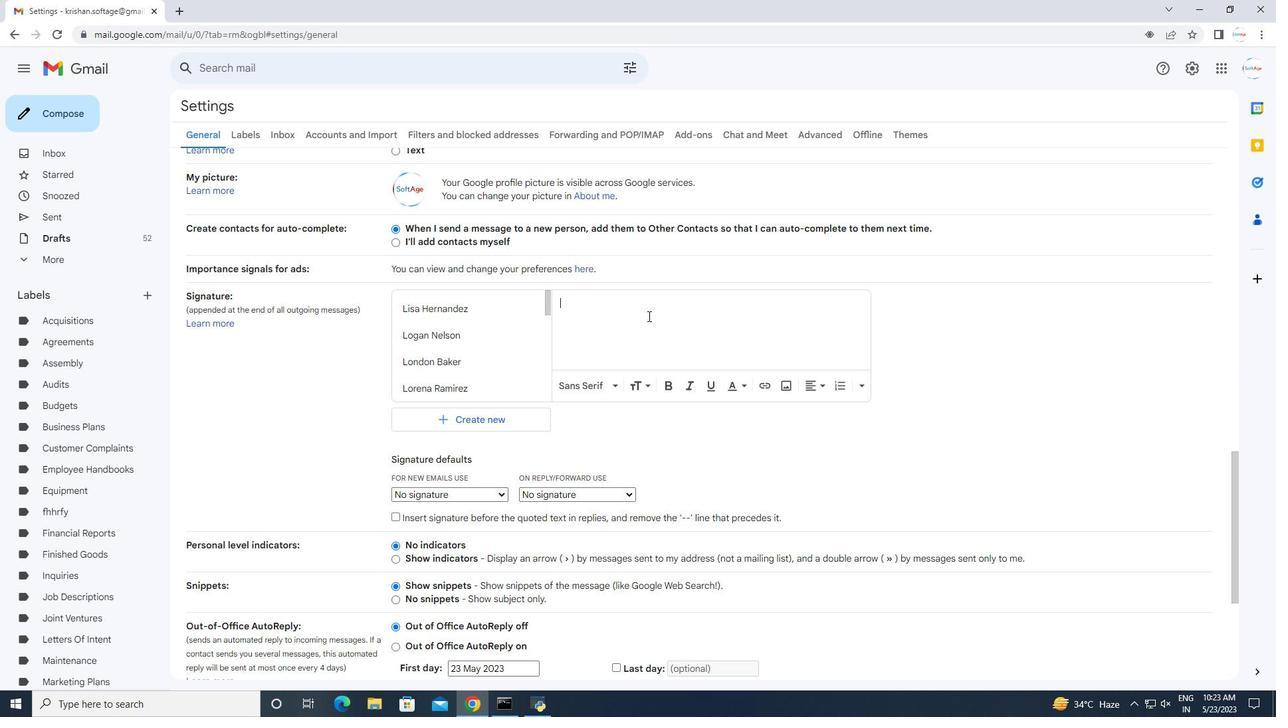 
Action: Mouse moved to (651, 309)
Screenshot: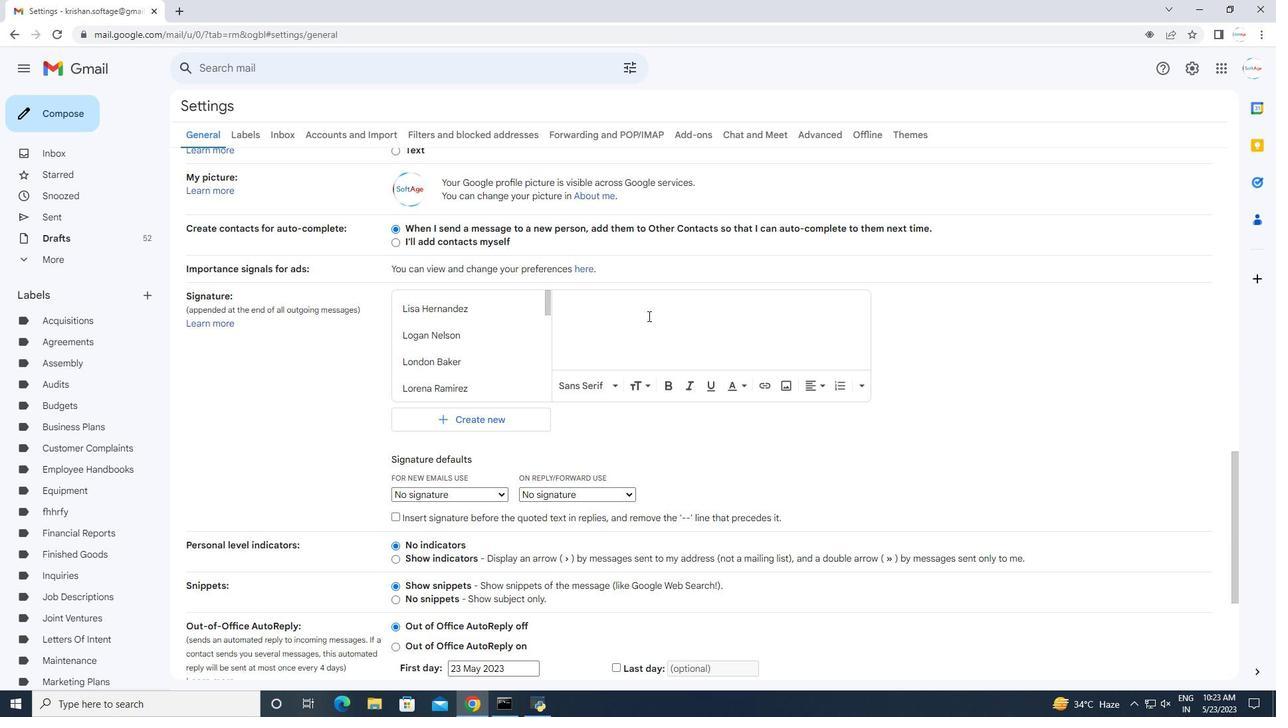 
Action: Key pressed <Key.shift>Manuel<Key.space><Key.shift>Garcia
Screenshot: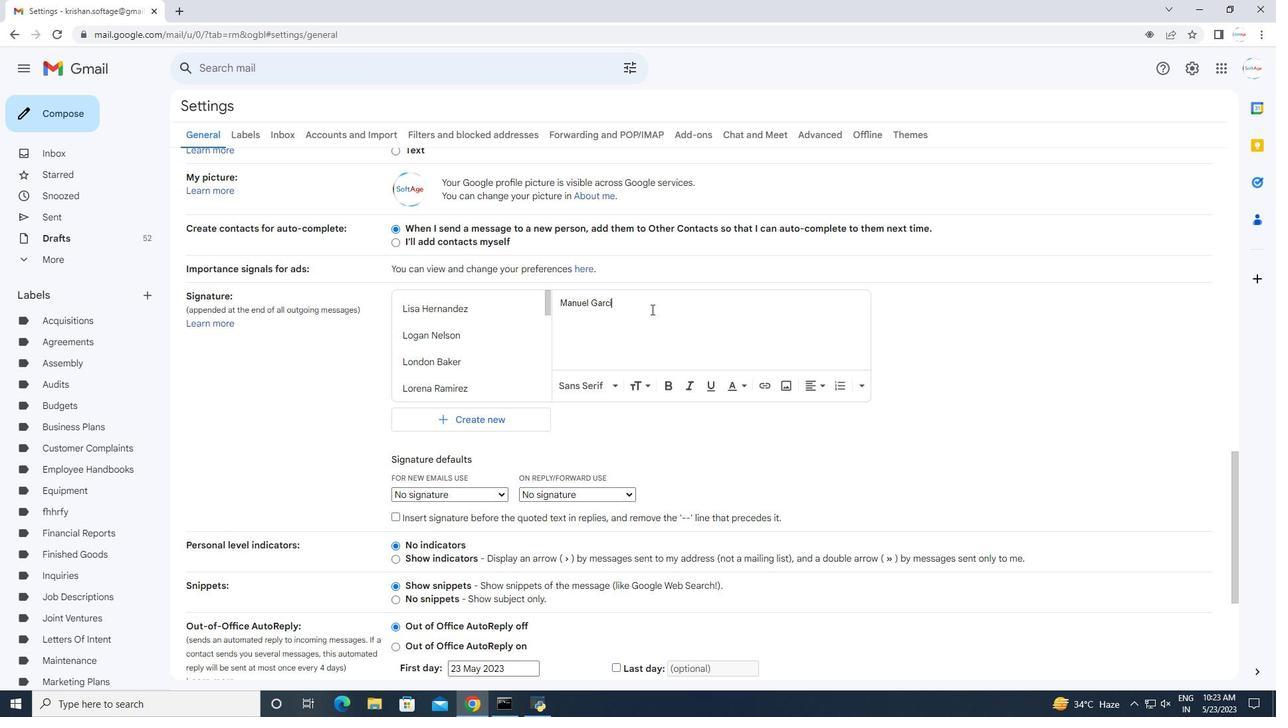 
Action: Mouse scrolled (651, 309) with delta (0, 0)
Screenshot: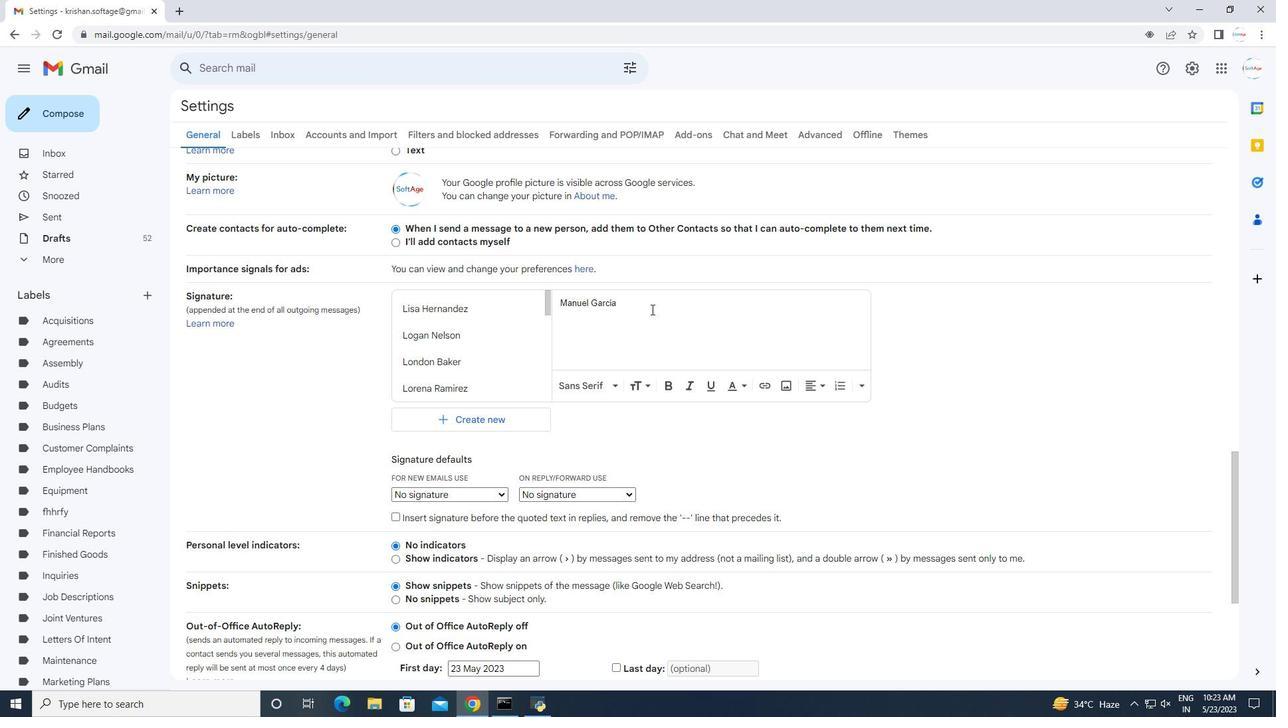 
Action: Mouse scrolled (651, 309) with delta (0, 0)
Screenshot: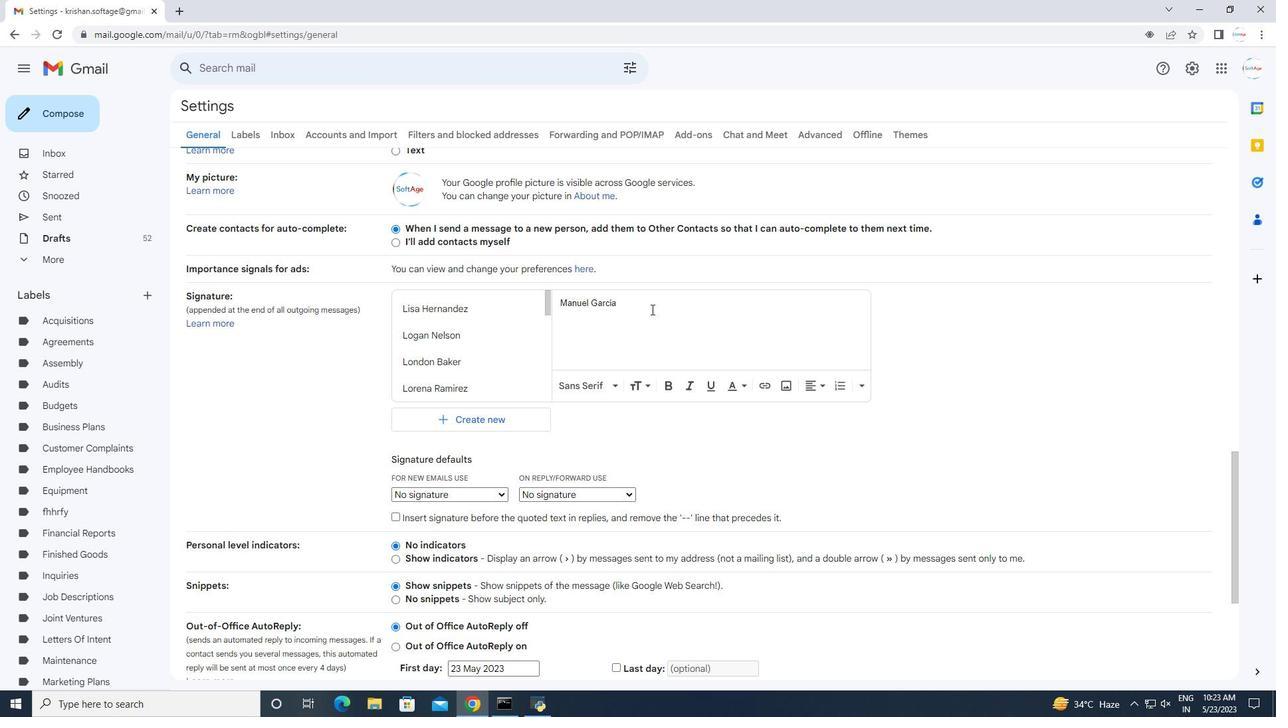 
Action: Mouse moved to (651, 316)
Screenshot: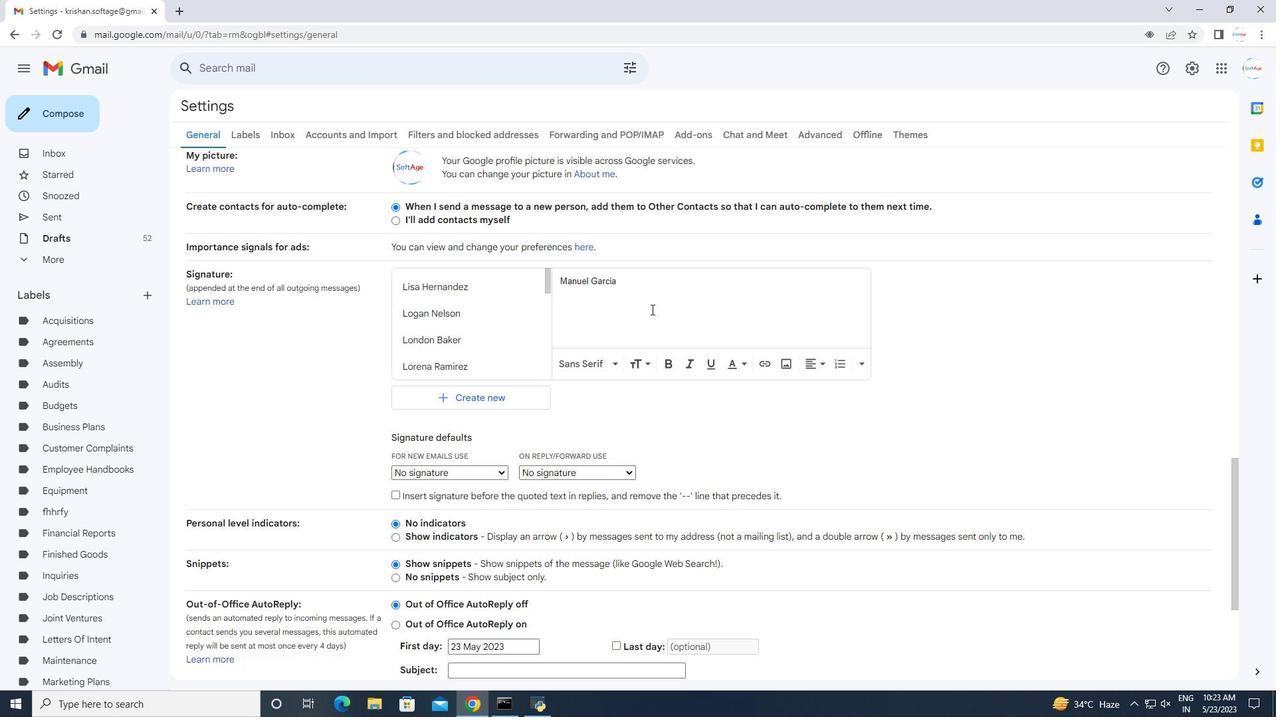 
Action: Mouse scrolled (651, 314) with delta (0, 0)
Screenshot: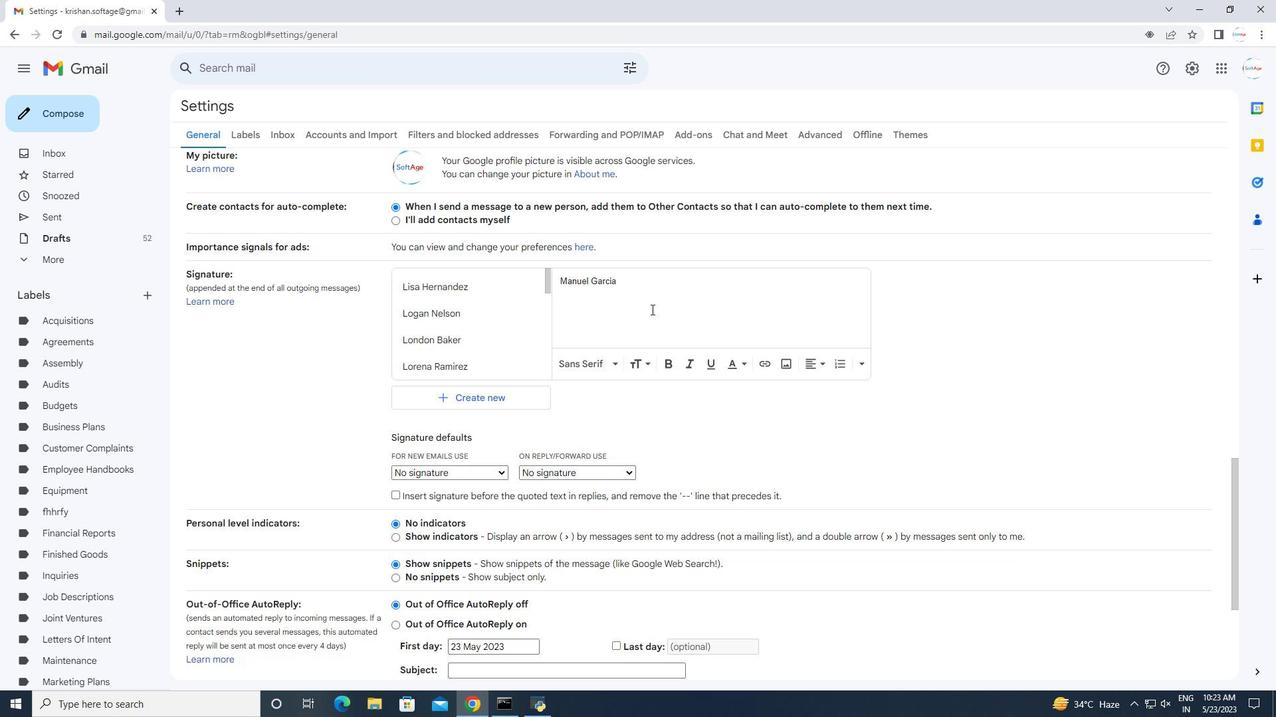 
Action: Mouse moved to (629, 453)
Screenshot: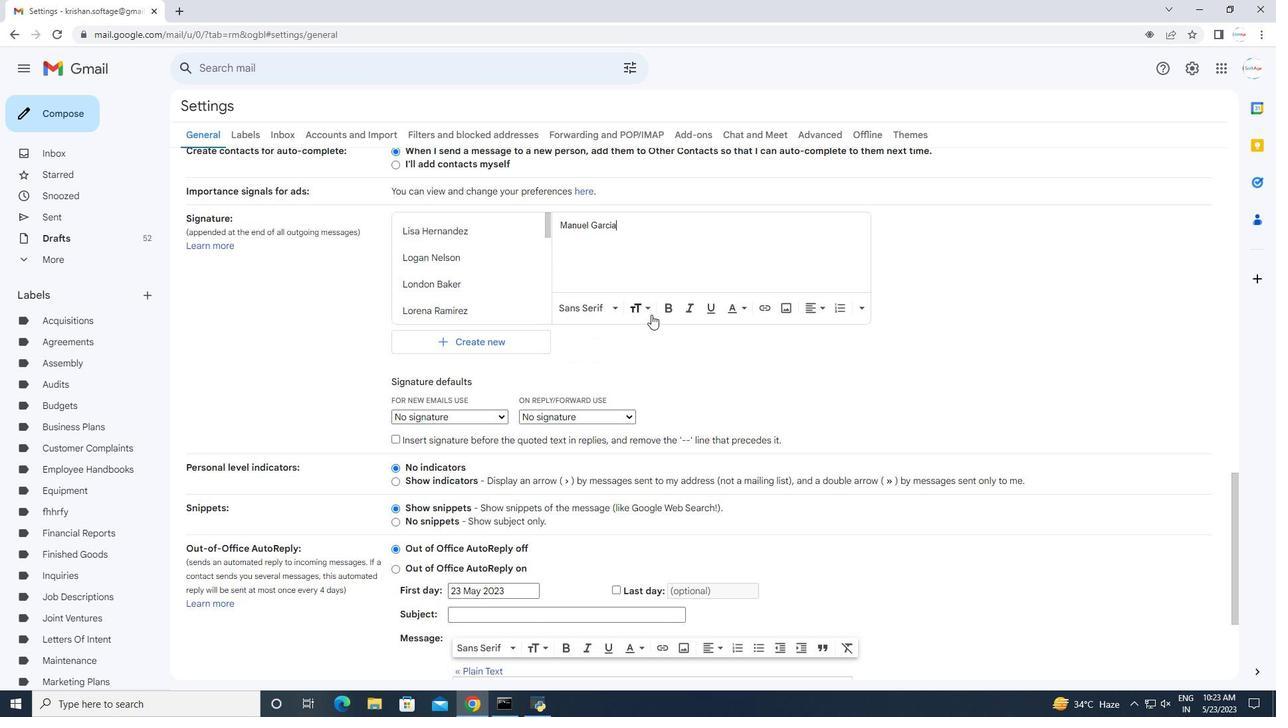 
Action: Mouse scrolled (651, 316) with delta (0, 0)
Screenshot: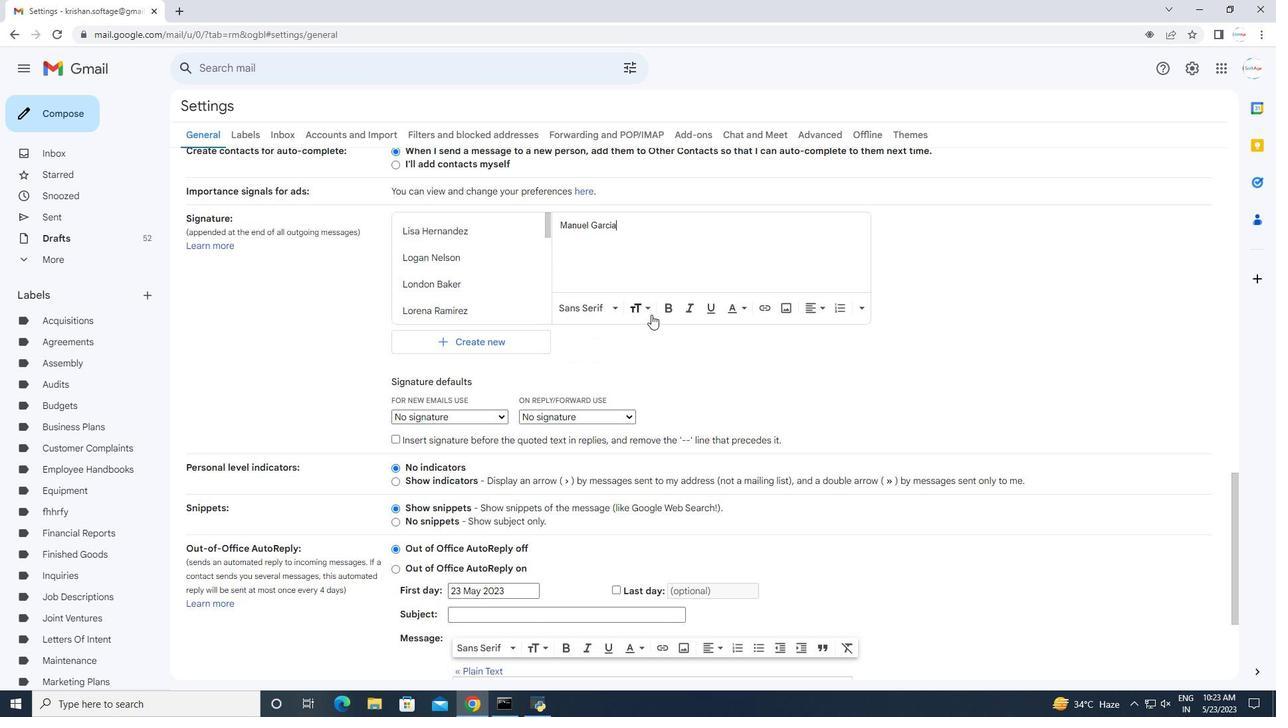 
Action: Mouse moved to (625, 476)
Screenshot: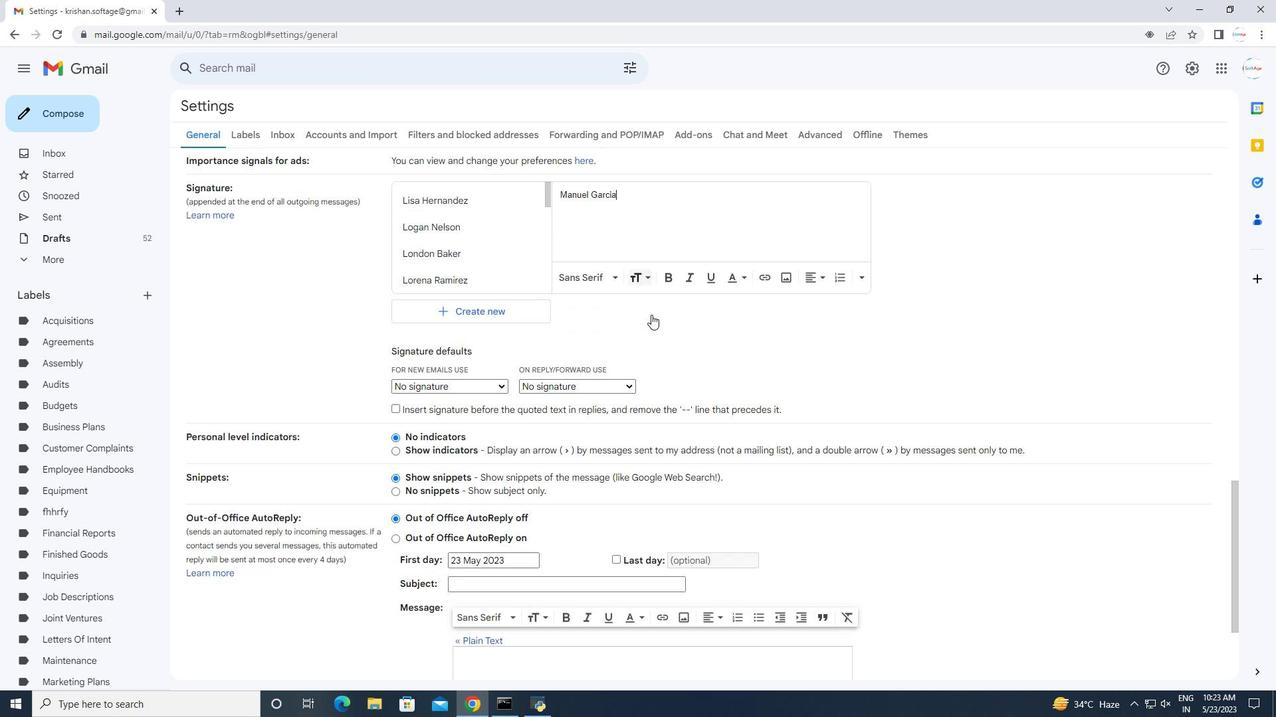 
Action: Mouse scrolled (652, 325) with delta (0, 0)
Screenshot: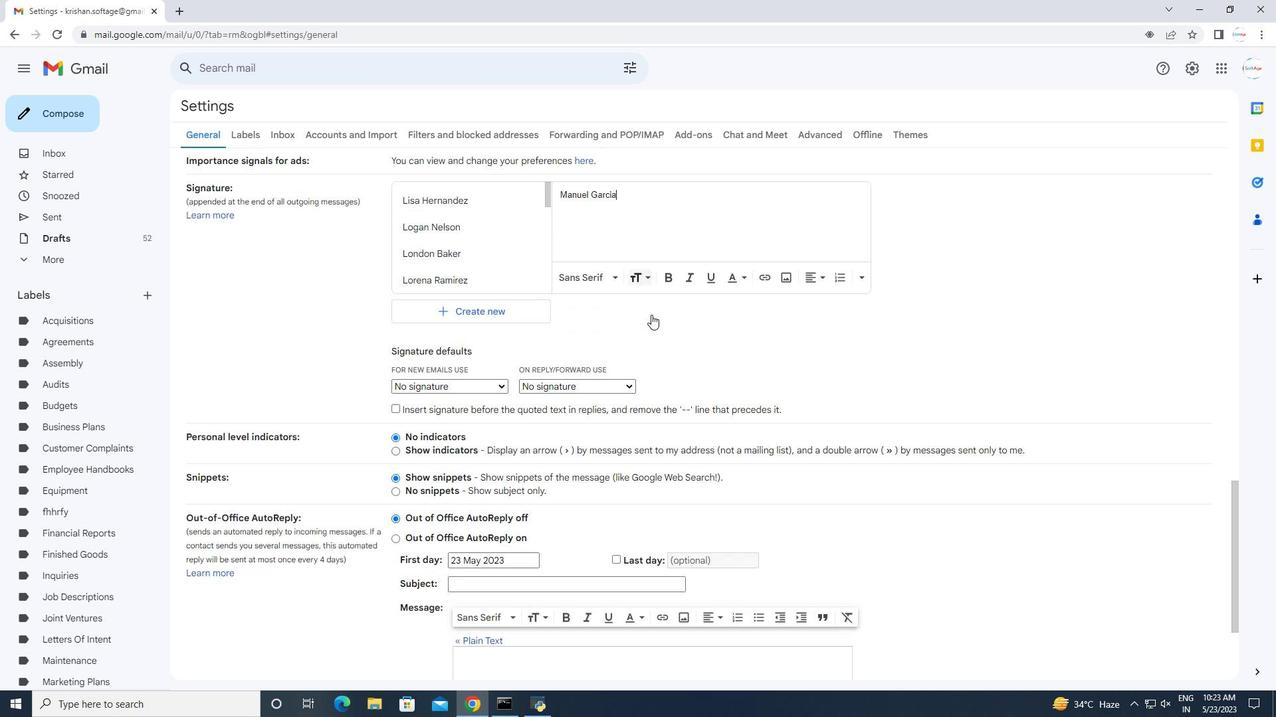 
Action: Mouse moved to (618, 499)
Screenshot: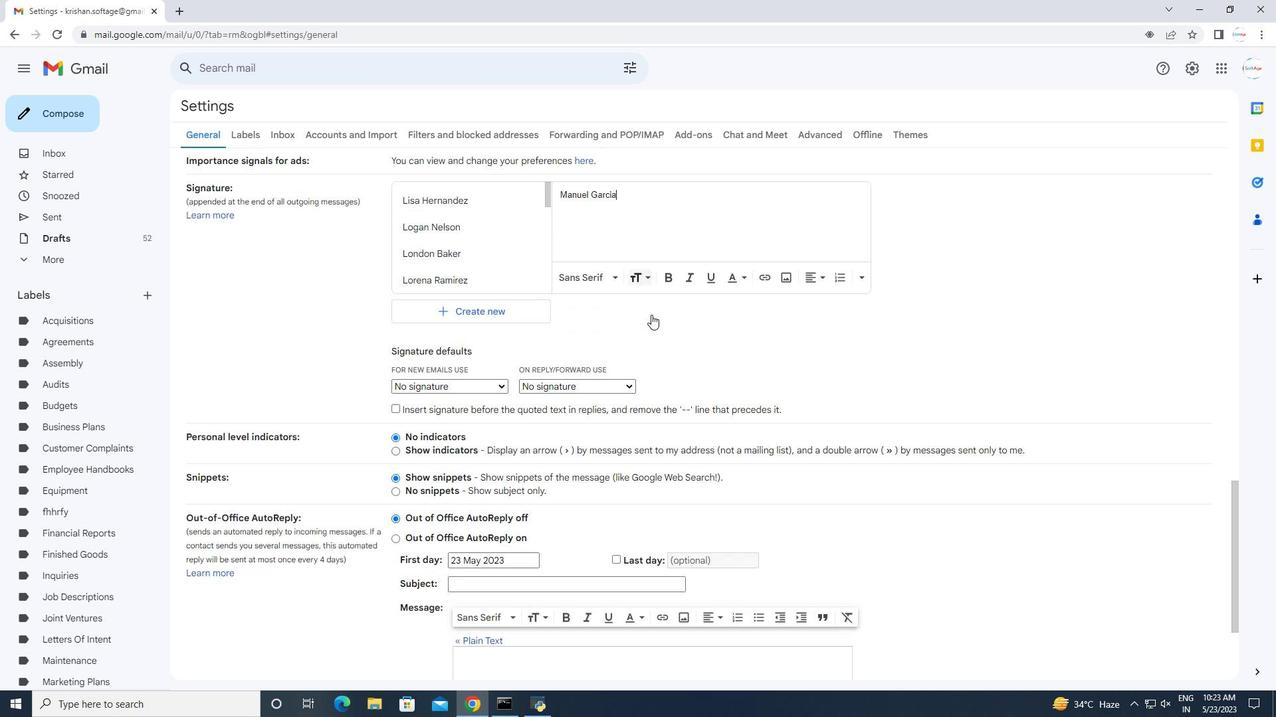 
Action: Mouse scrolled (618, 498) with delta (0, 0)
Screenshot: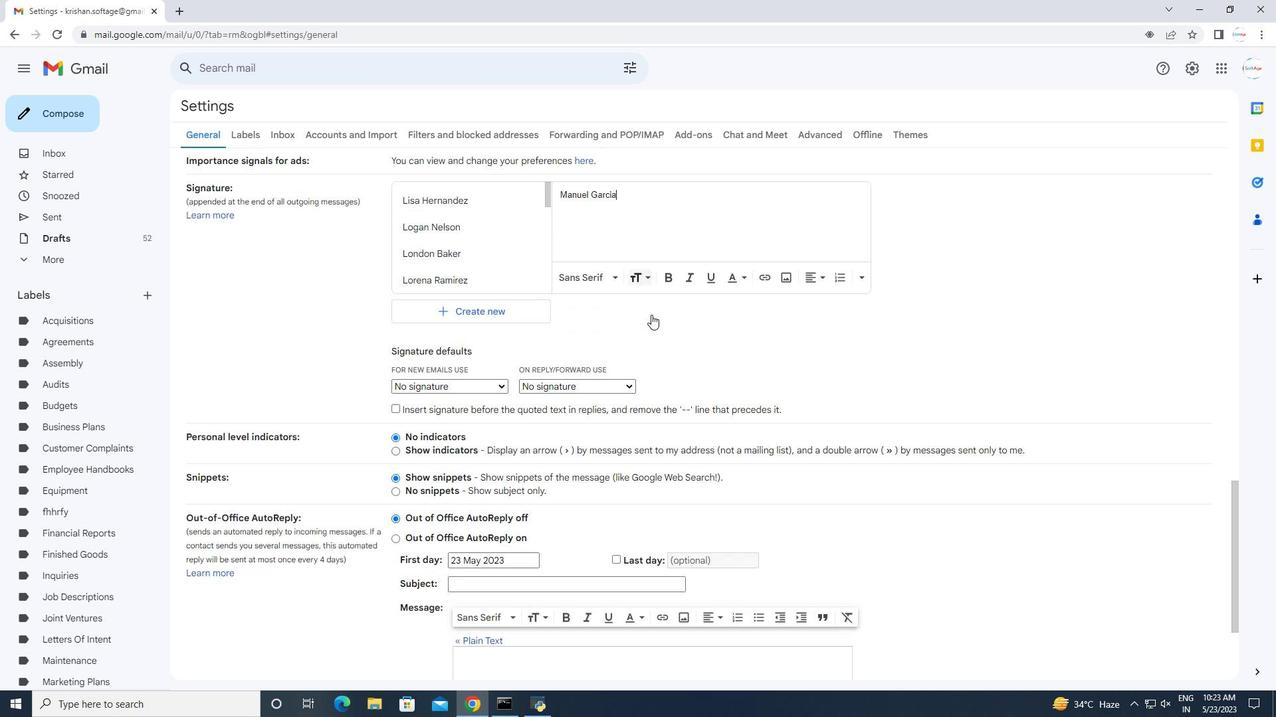 
Action: Mouse moved to (617, 514)
Screenshot: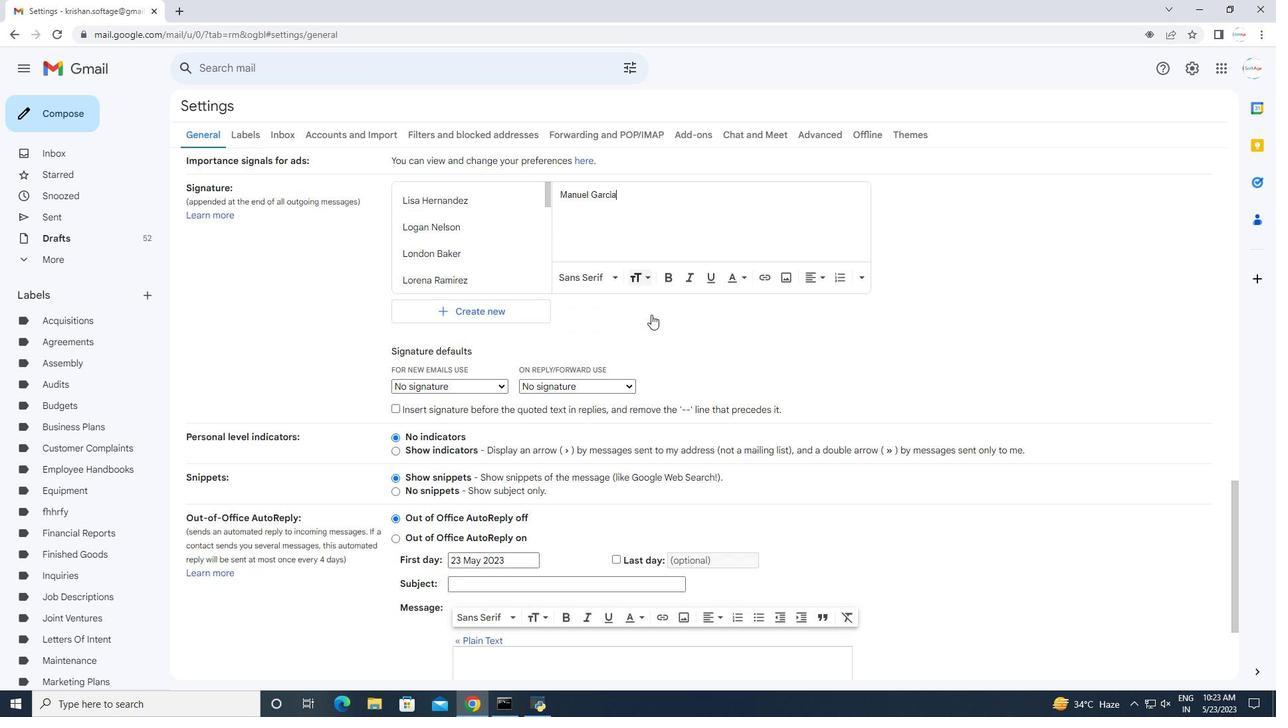 
Action: Mouse scrolled (617, 509) with delta (0, 0)
Screenshot: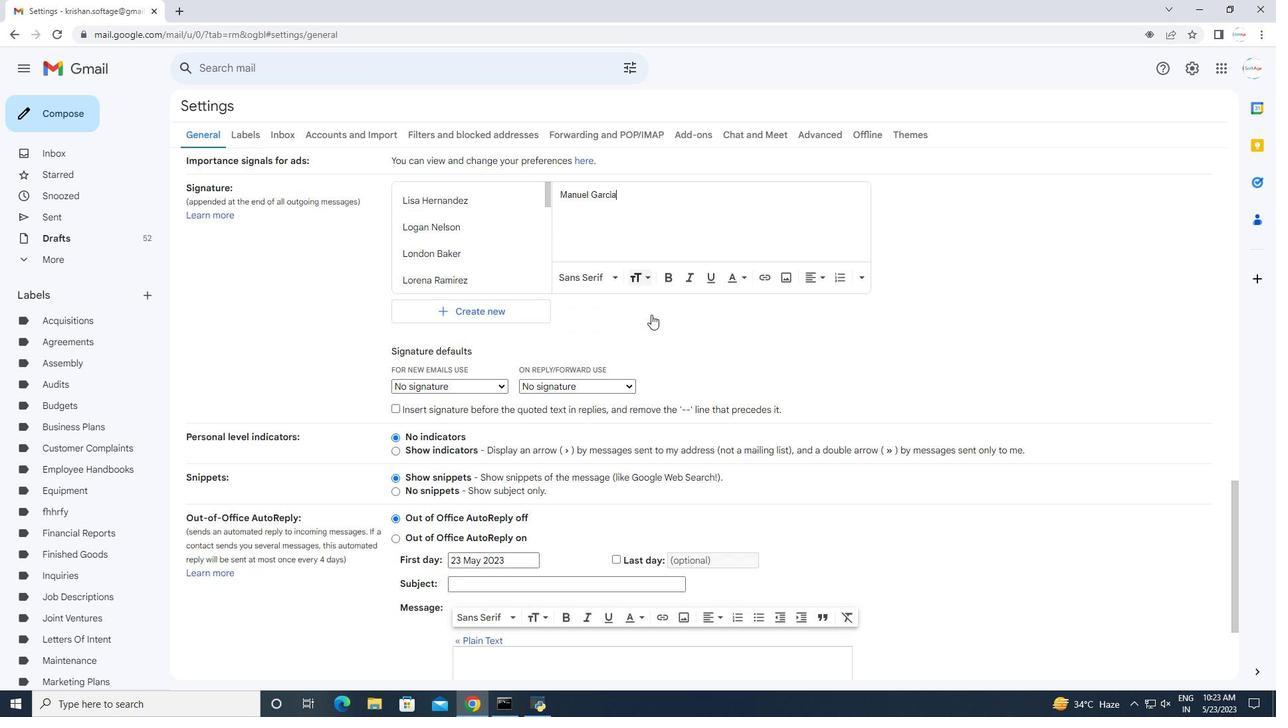 
Action: Mouse moved to (616, 517)
Screenshot: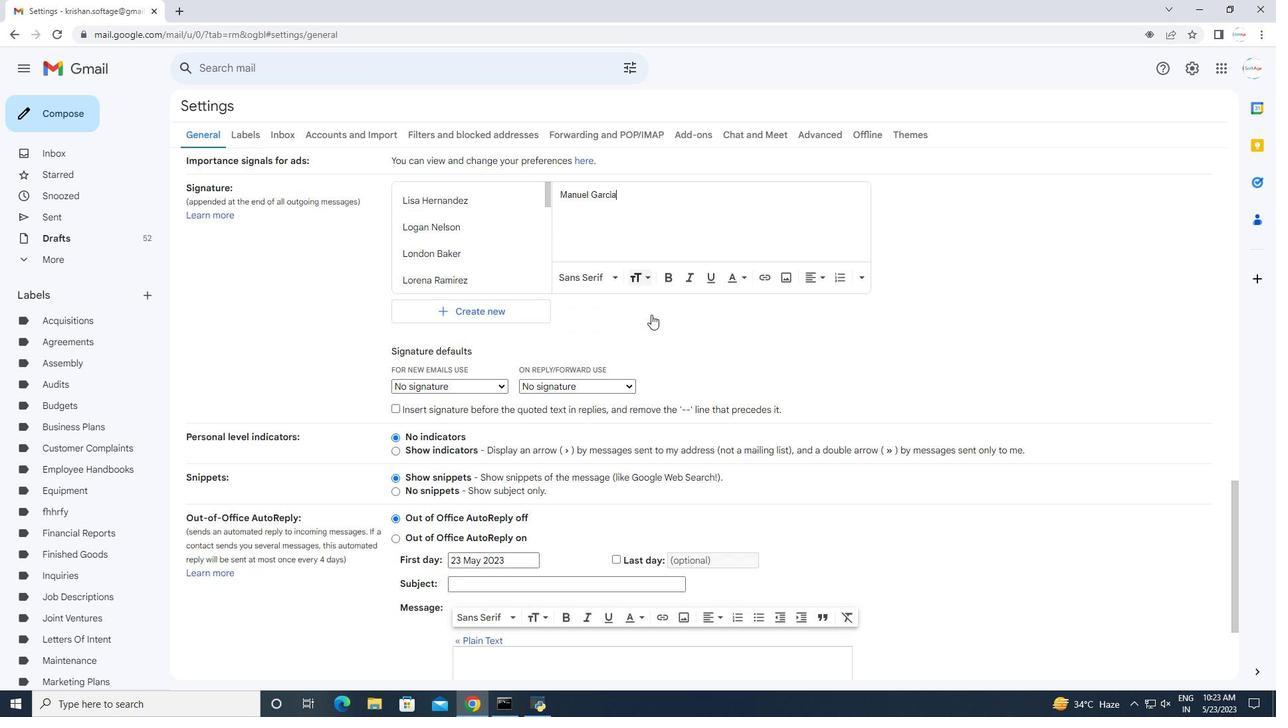 
Action: Mouse scrolled (616, 516) with delta (0, 0)
Screenshot: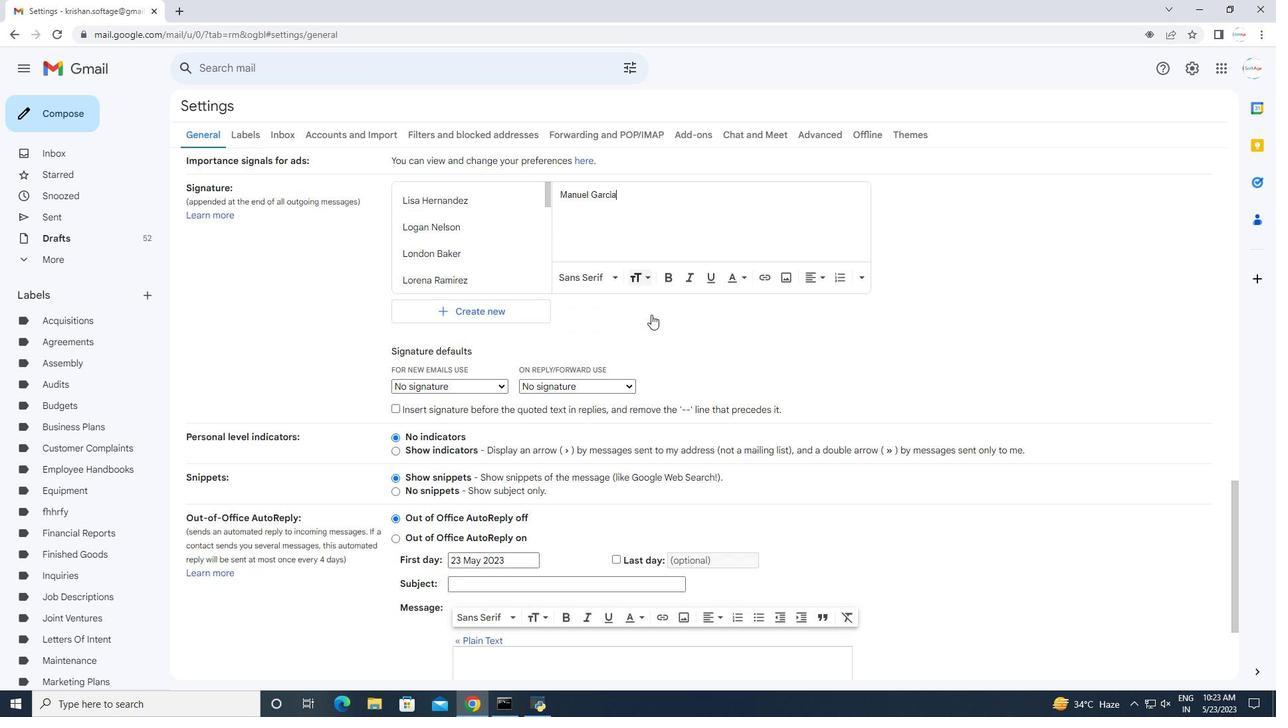 
Action: Mouse moved to (616, 526)
Screenshot: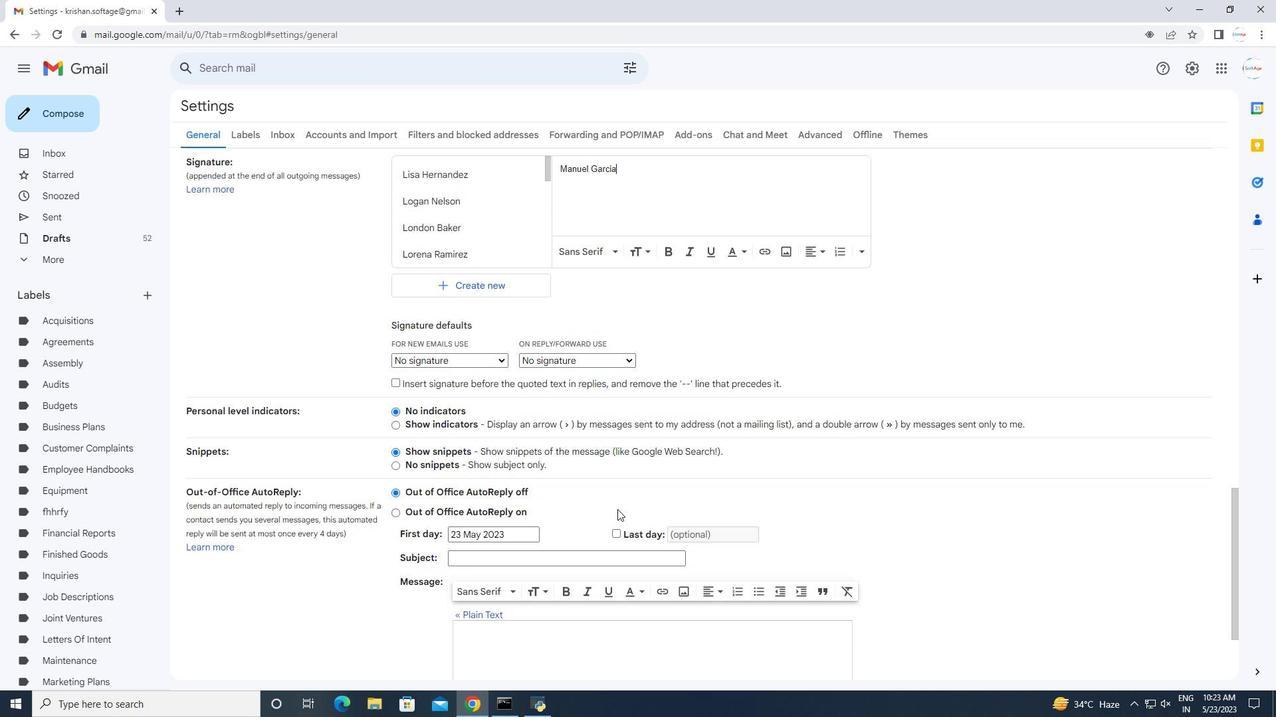 
Action: Mouse scrolled (616, 523) with delta (0, 0)
Screenshot: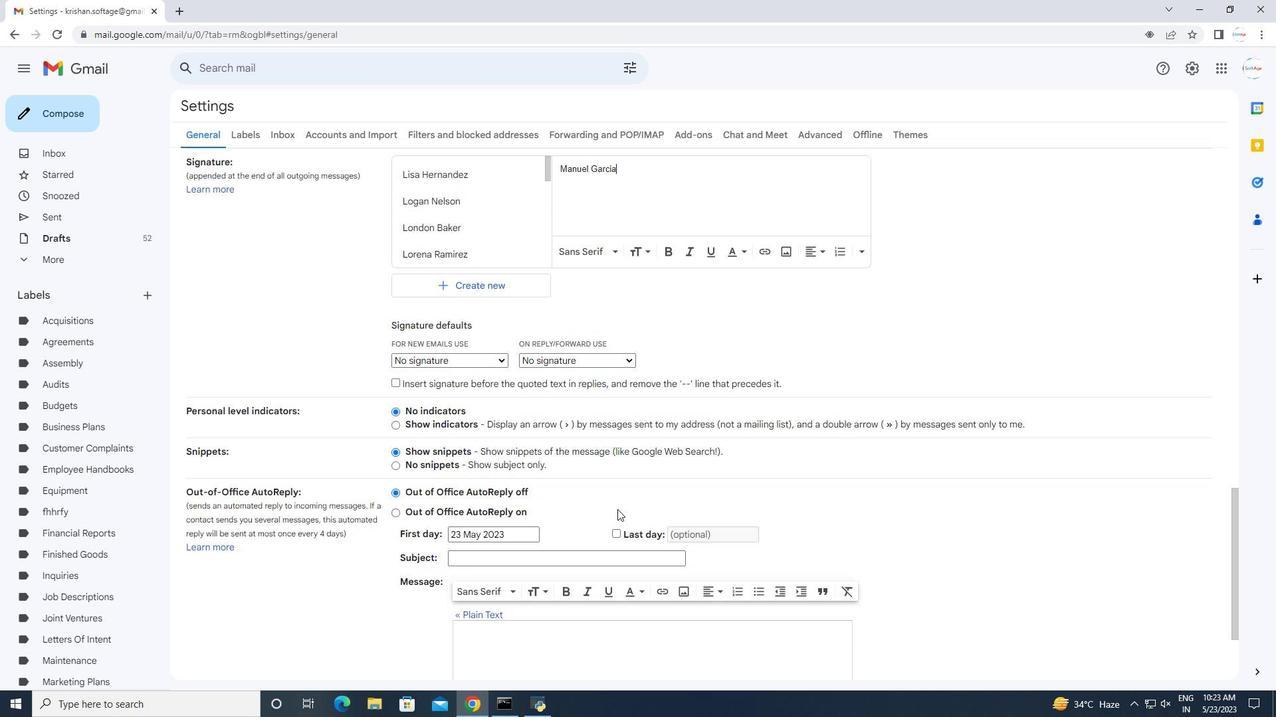 
Action: Mouse moved to (614, 531)
Screenshot: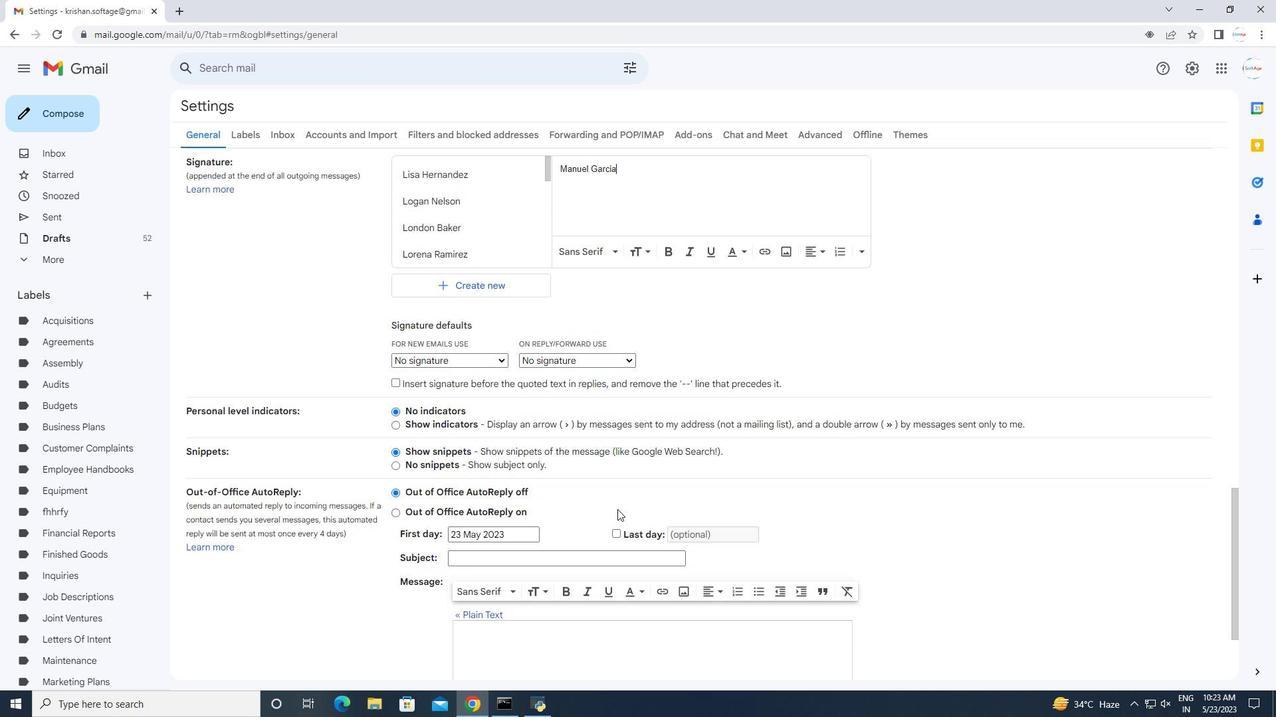 
Action: Mouse scrolled (616, 525) with delta (0, 0)
Screenshot: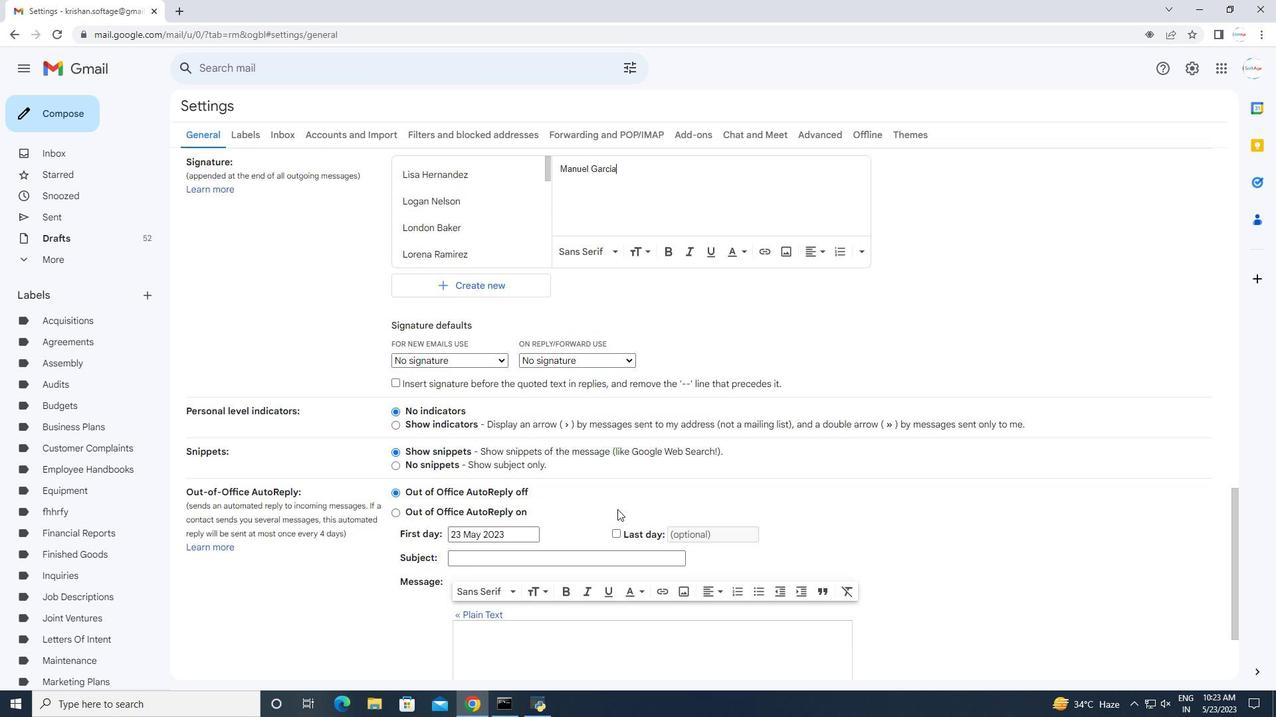 
Action: Mouse moved to (613, 549)
Screenshot: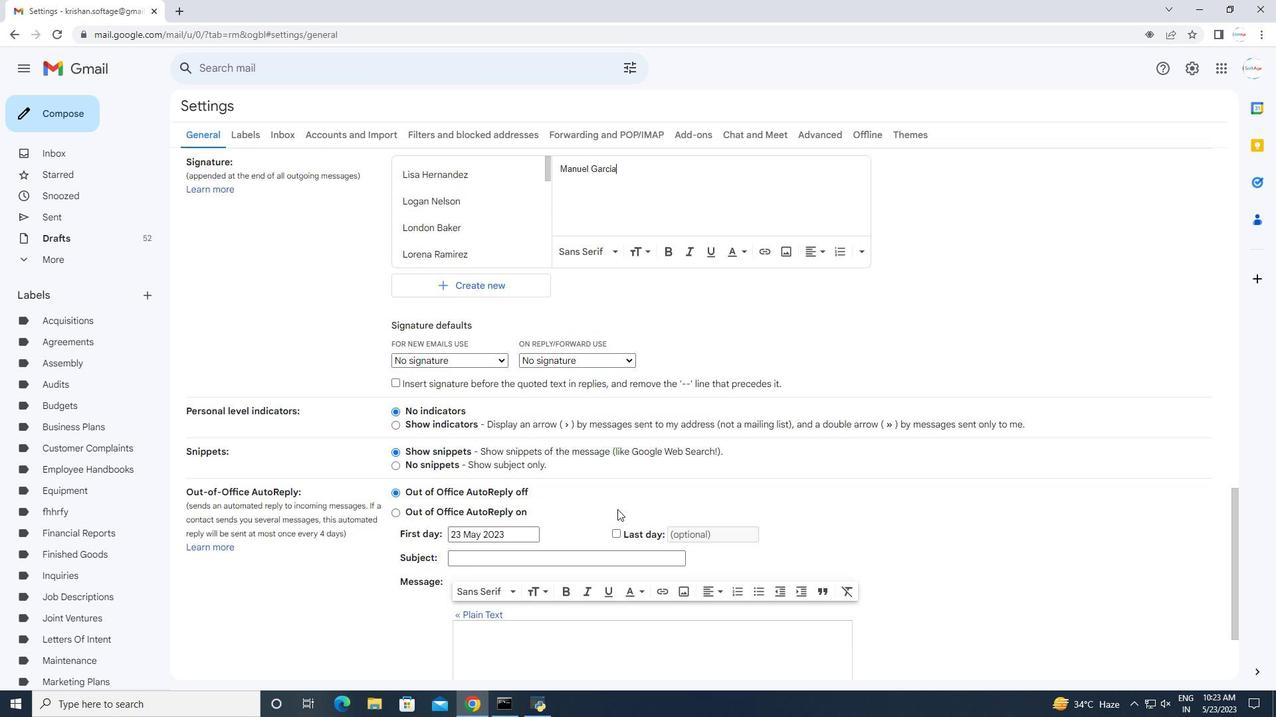 
Action: Mouse scrolled (613, 542) with delta (0, 0)
Screenshot: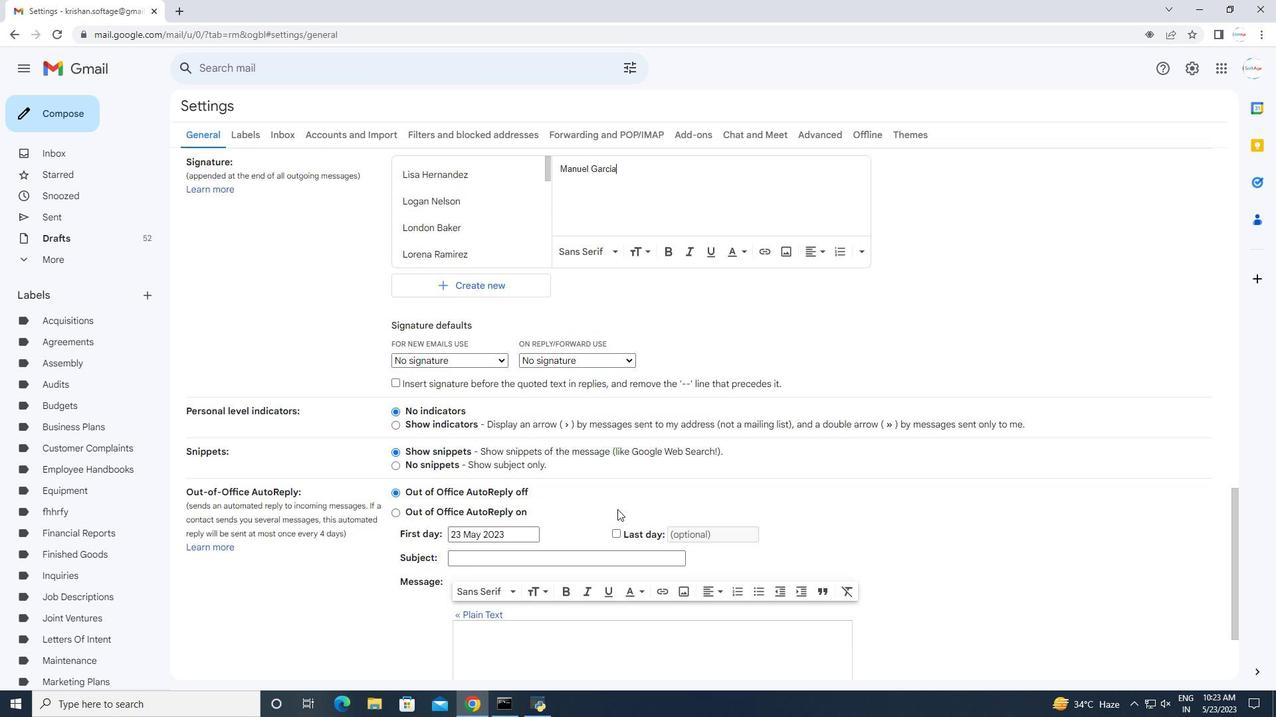 
Action: Mouse moved to (652, 602)
Screenshot: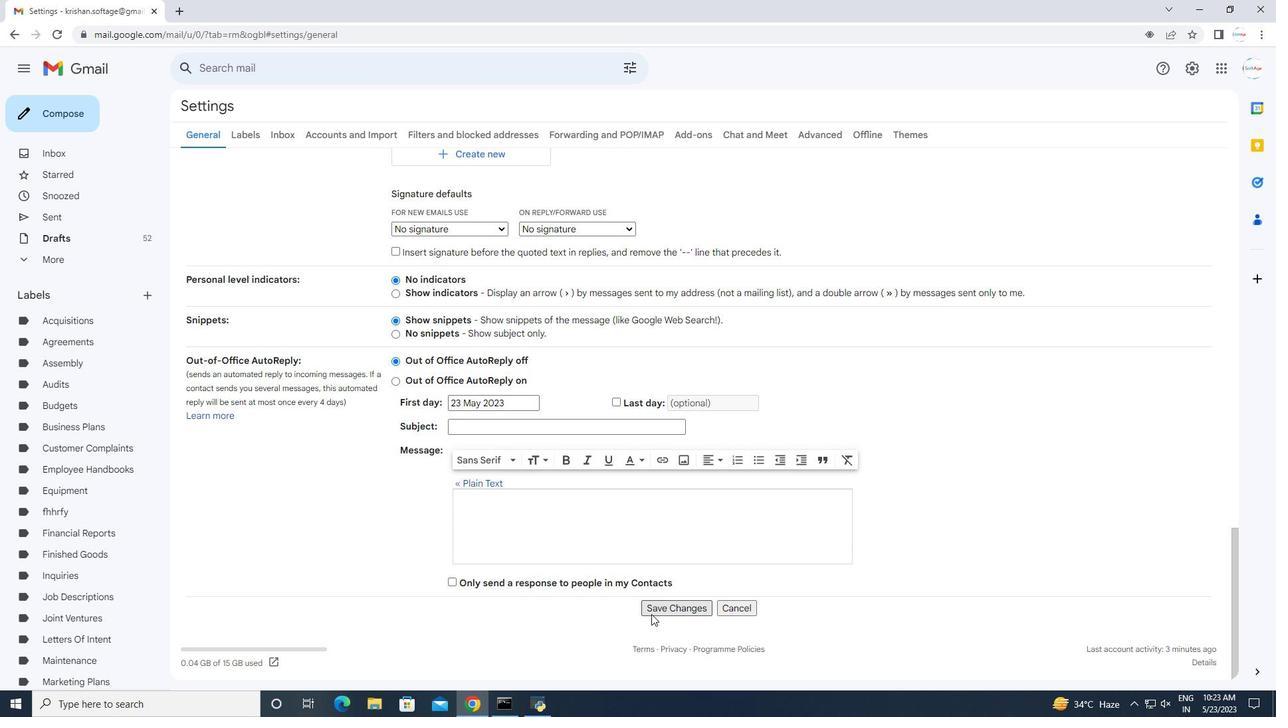 
Action: Mouse pressed left at (652, 602)
Screenshot: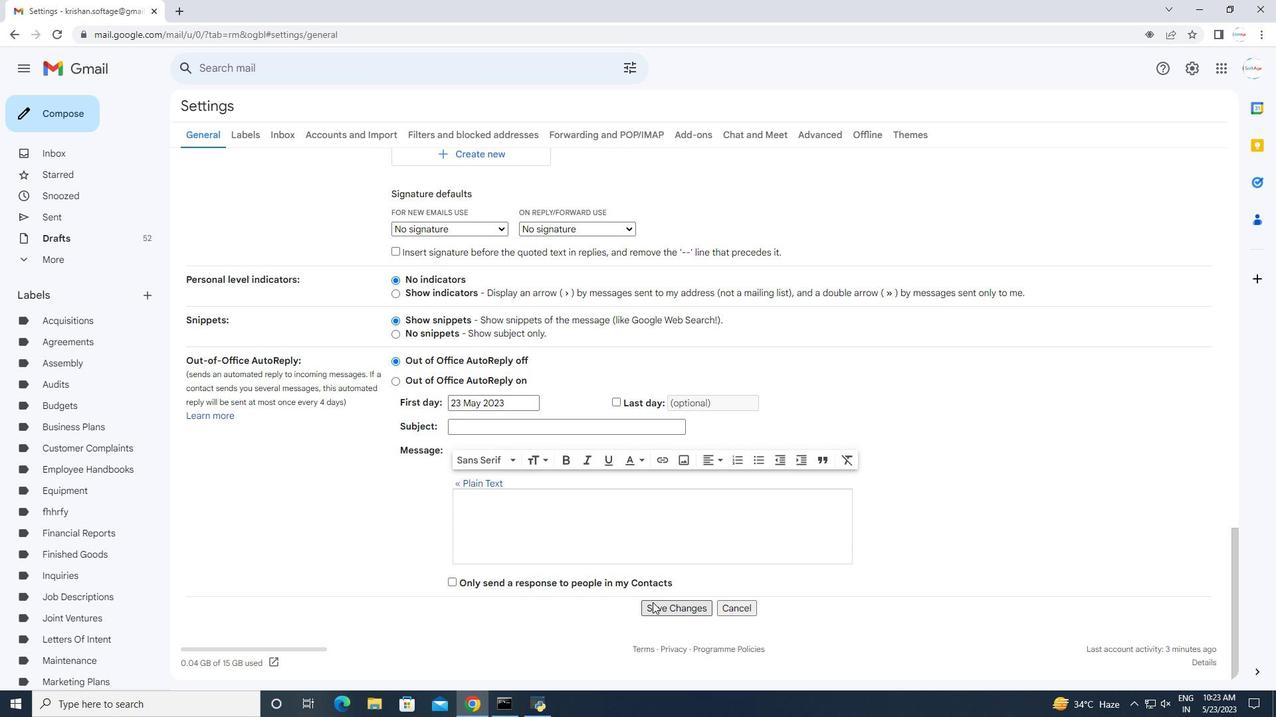 
Action: Mouse moved to (78, 116)
Screenshot: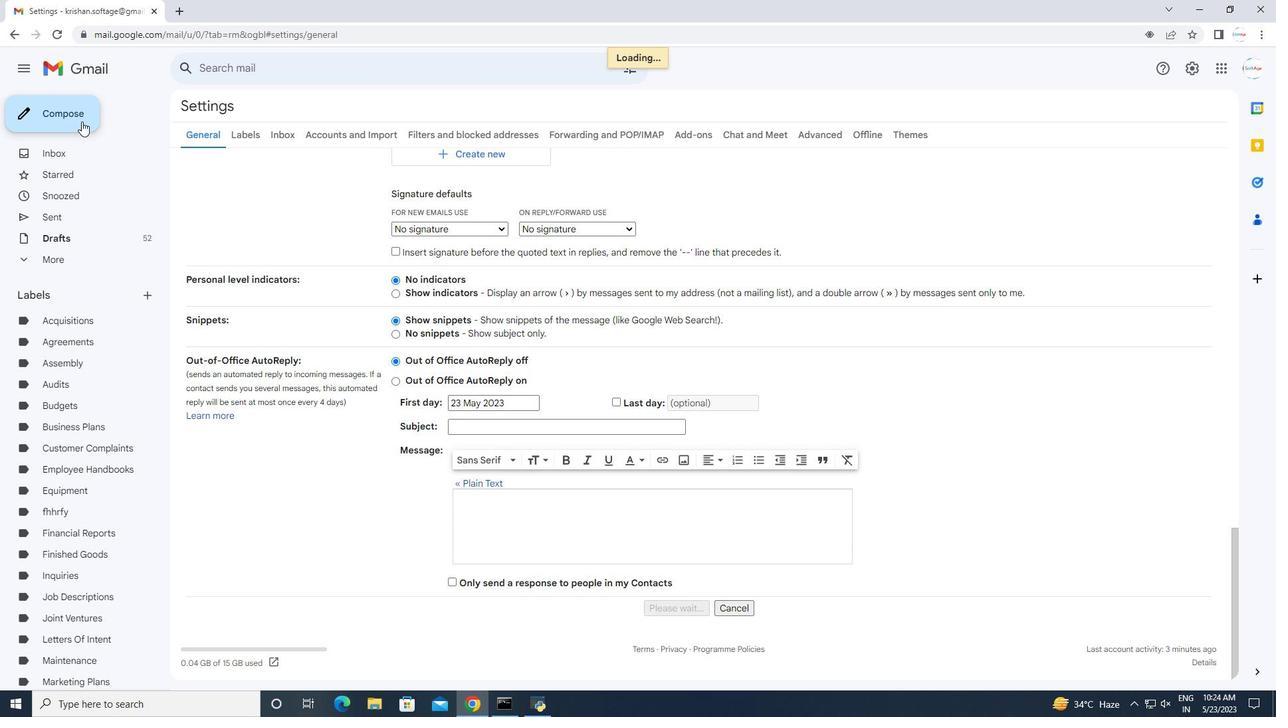 
Action: Mouse pressed left at (78, 116)
Screenshot: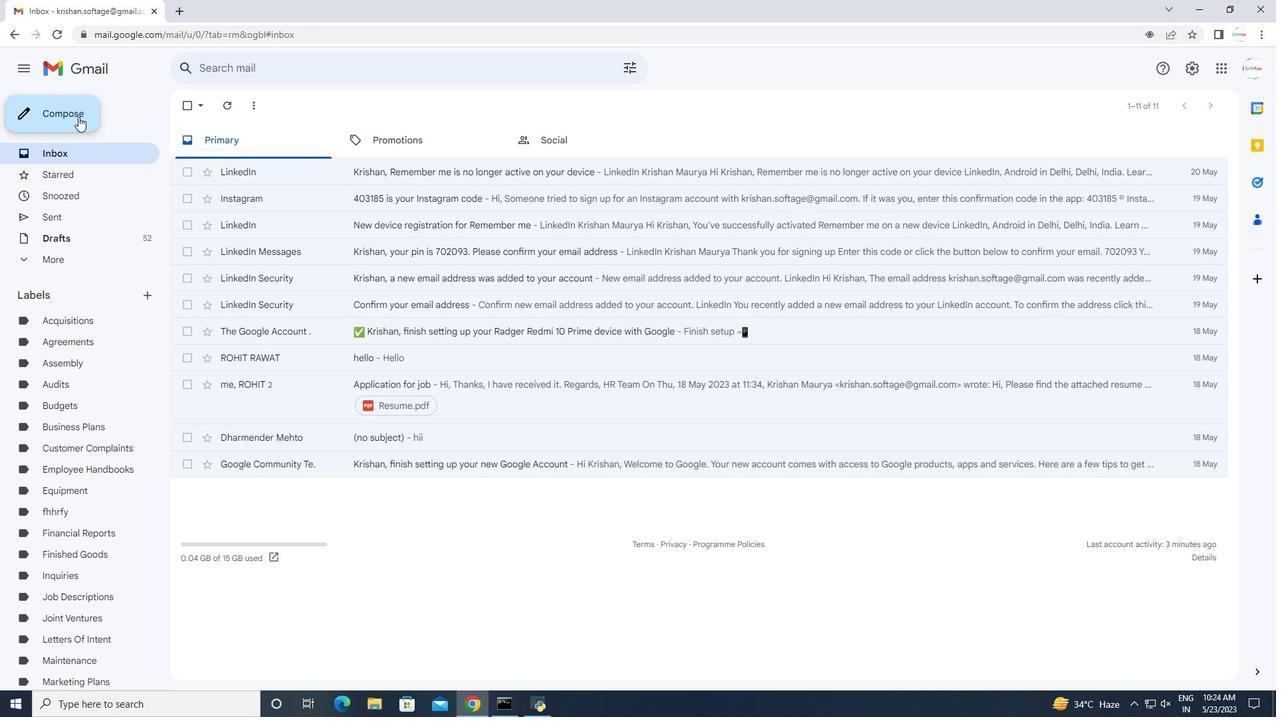 
Action: Mouse moved to (874, 321)
Screenshot: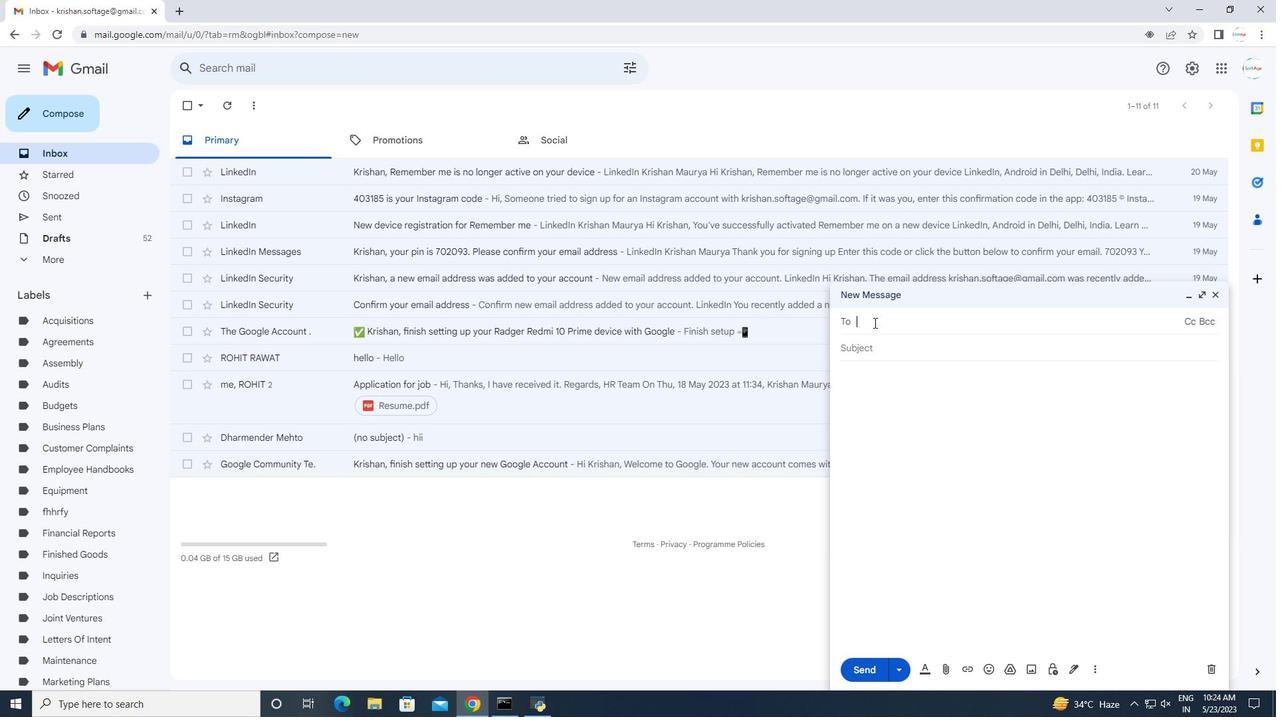 
Action: Mouse pressed left at (874, 321)
Screenshot: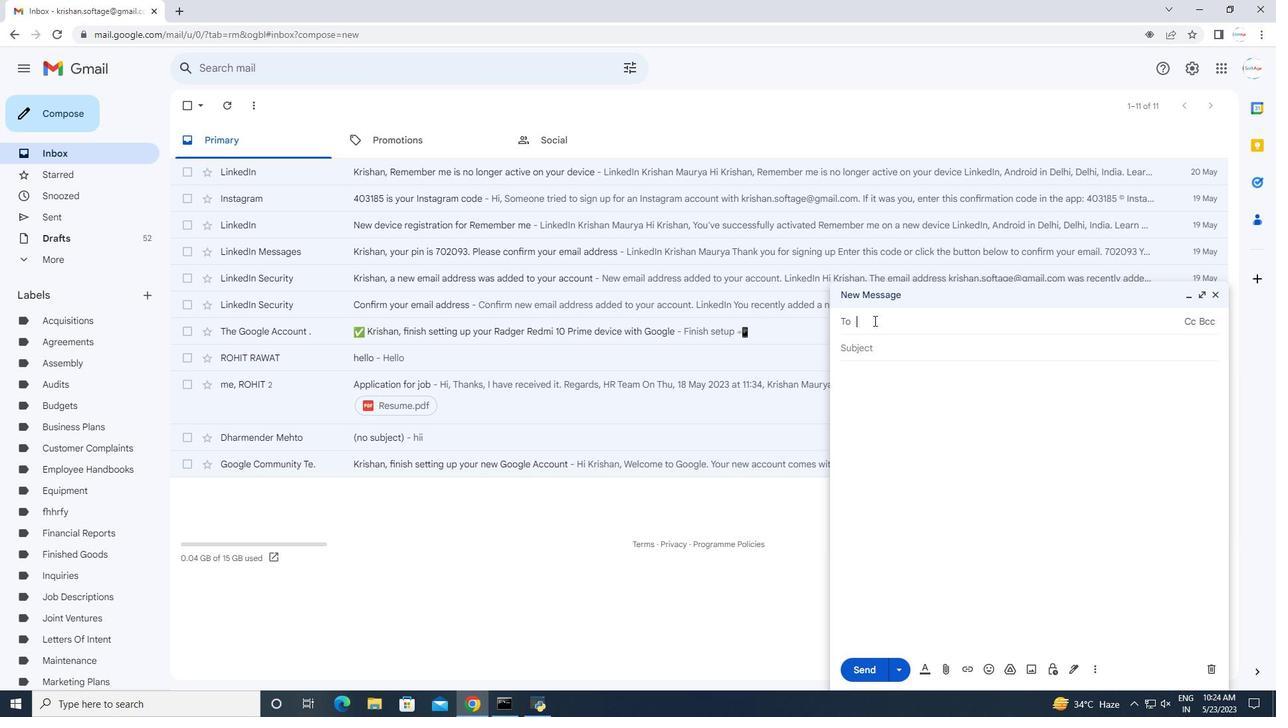 
Action: Key pressed softage.6<Key.shift>@softage.net<Key.tab><Key.tab><Key.tab>
Screenshot: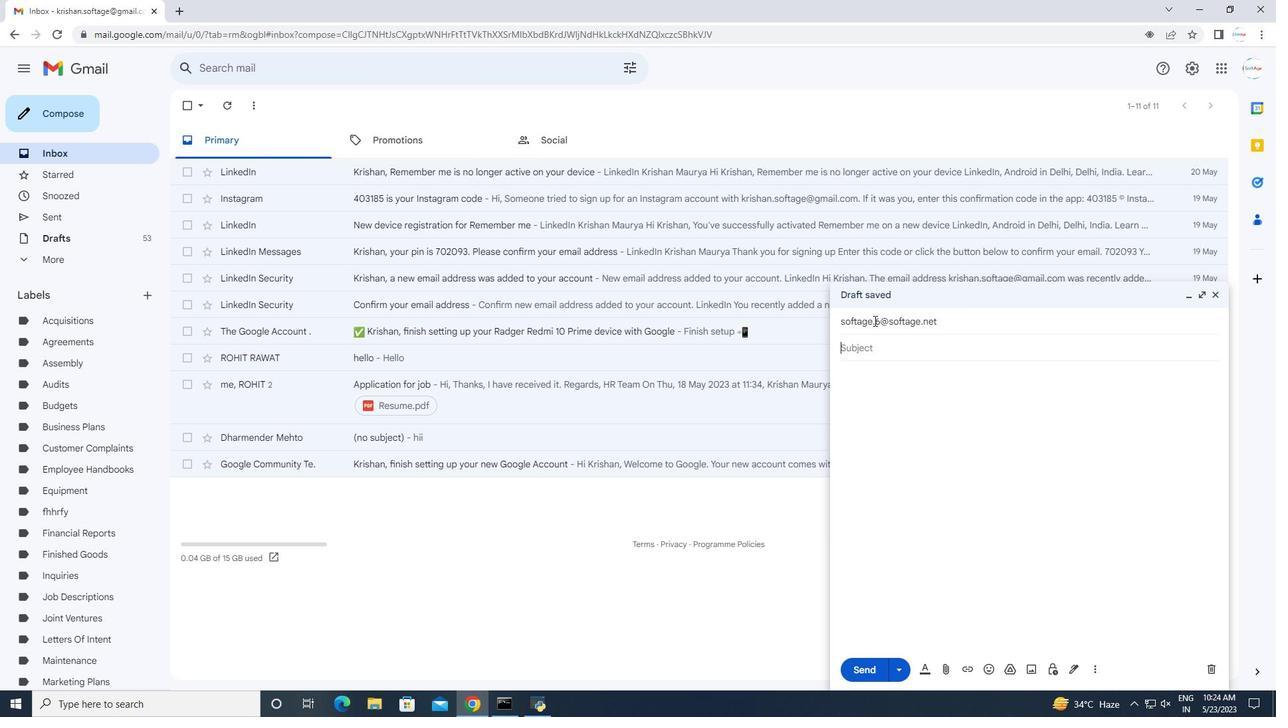 
Action: Mouse moved to (852, 376)
Screenshot: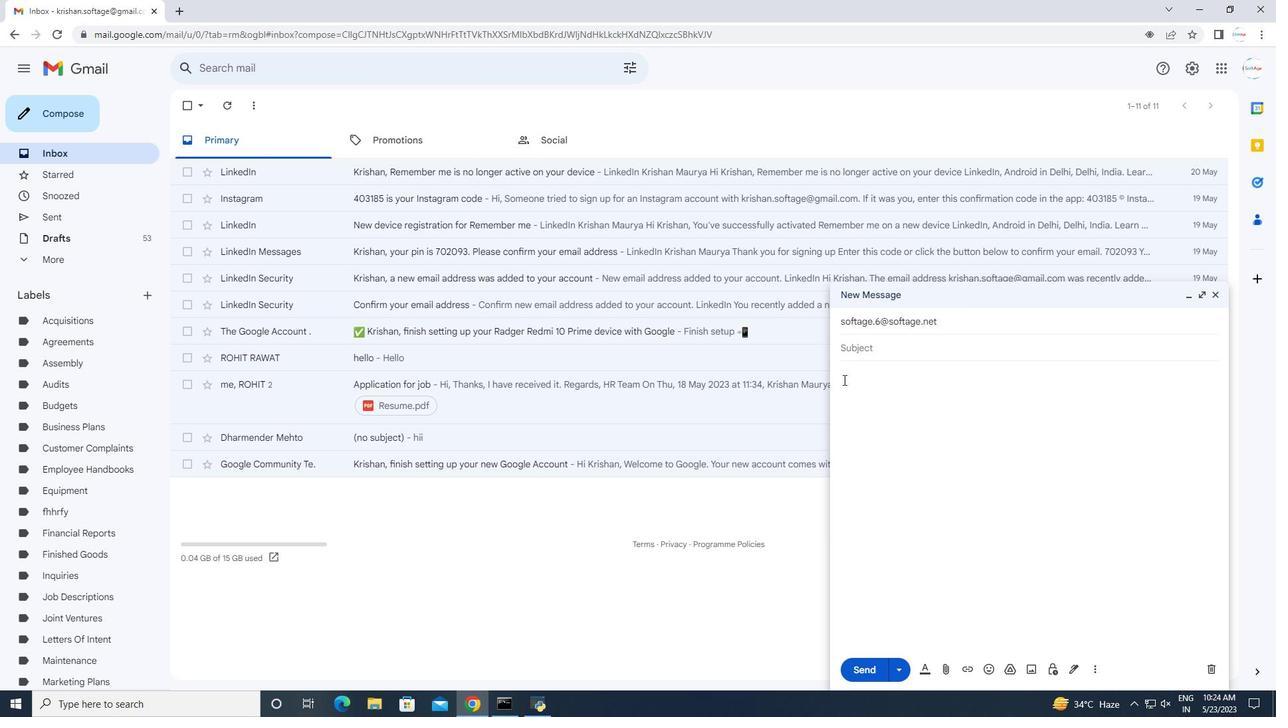 
Action: Mouse pressed left at (852, 376)
Screenshot: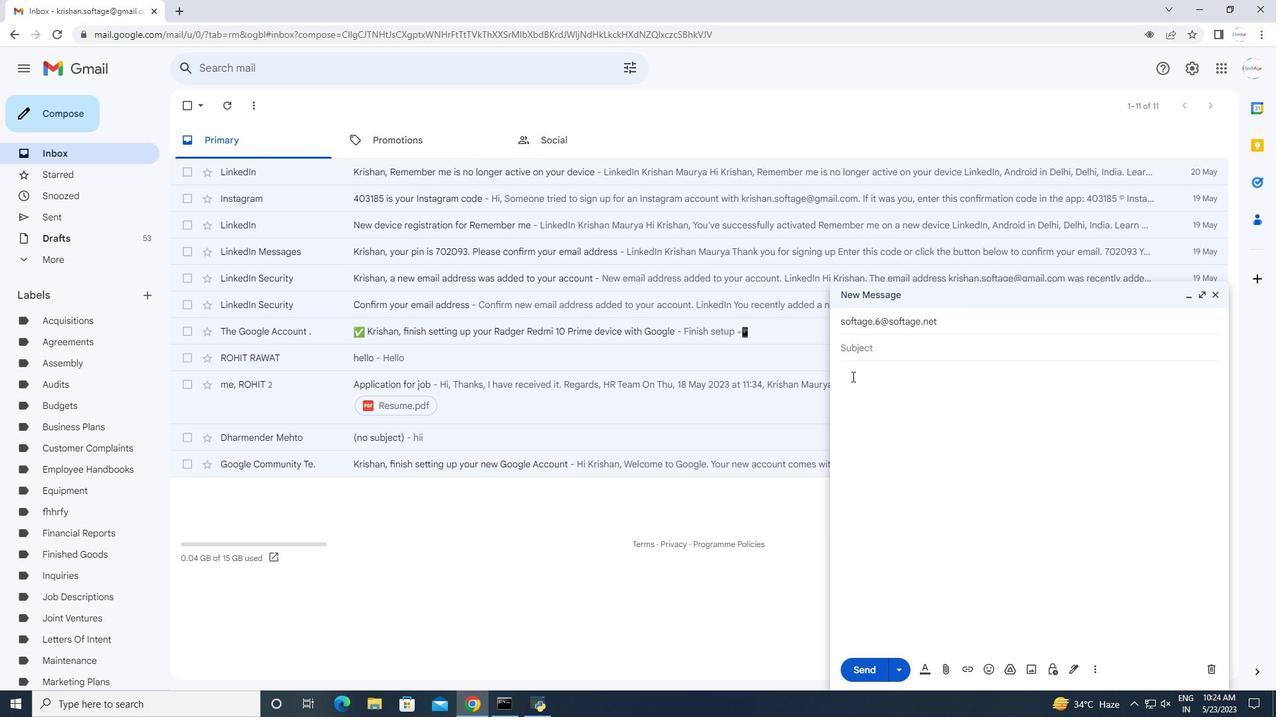 
Action: Key pressed <Key.shift>Have<Key.space>a<Key.space>great<Key.space><Key.shift>Natip<Key.backspace>onal<Key.space><Key.shift><Key.shift>Family<Key.space><Key.shift>Literacy<Key.space><Key.shift>Months<Key.backspace>.
Screenshot: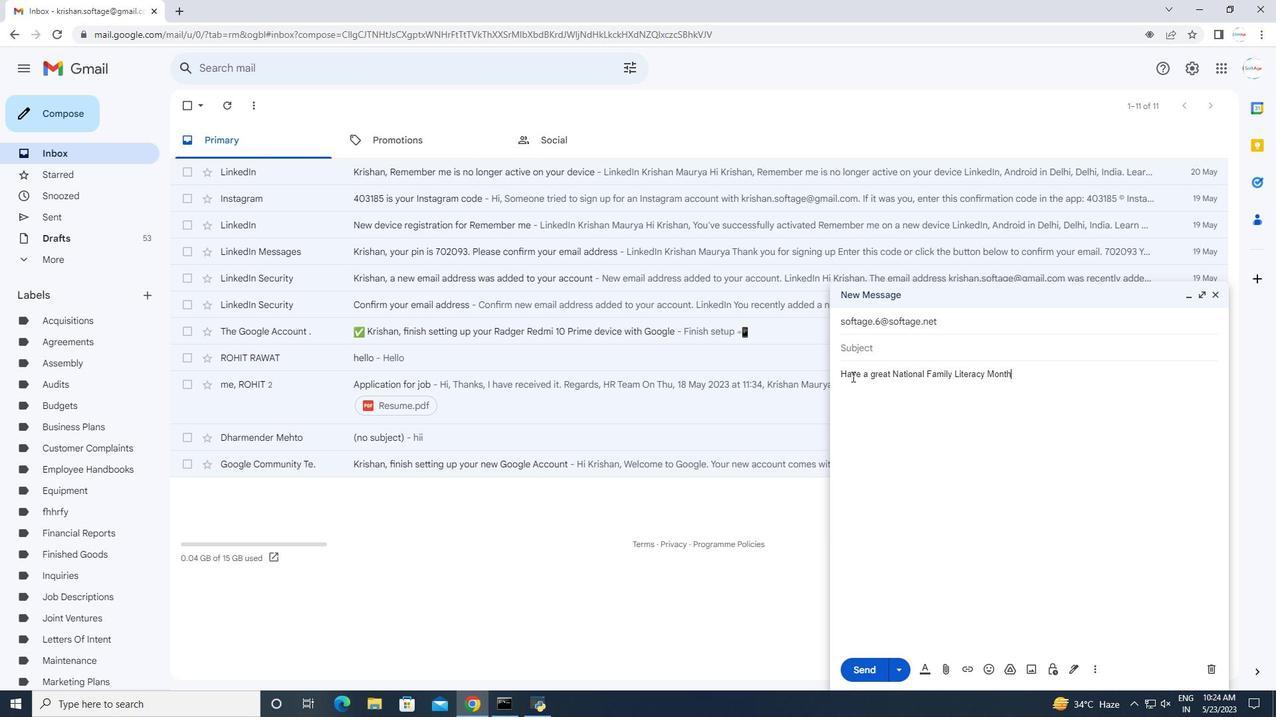 
Action: Mouse moved to (1074, 668)
Screenshot: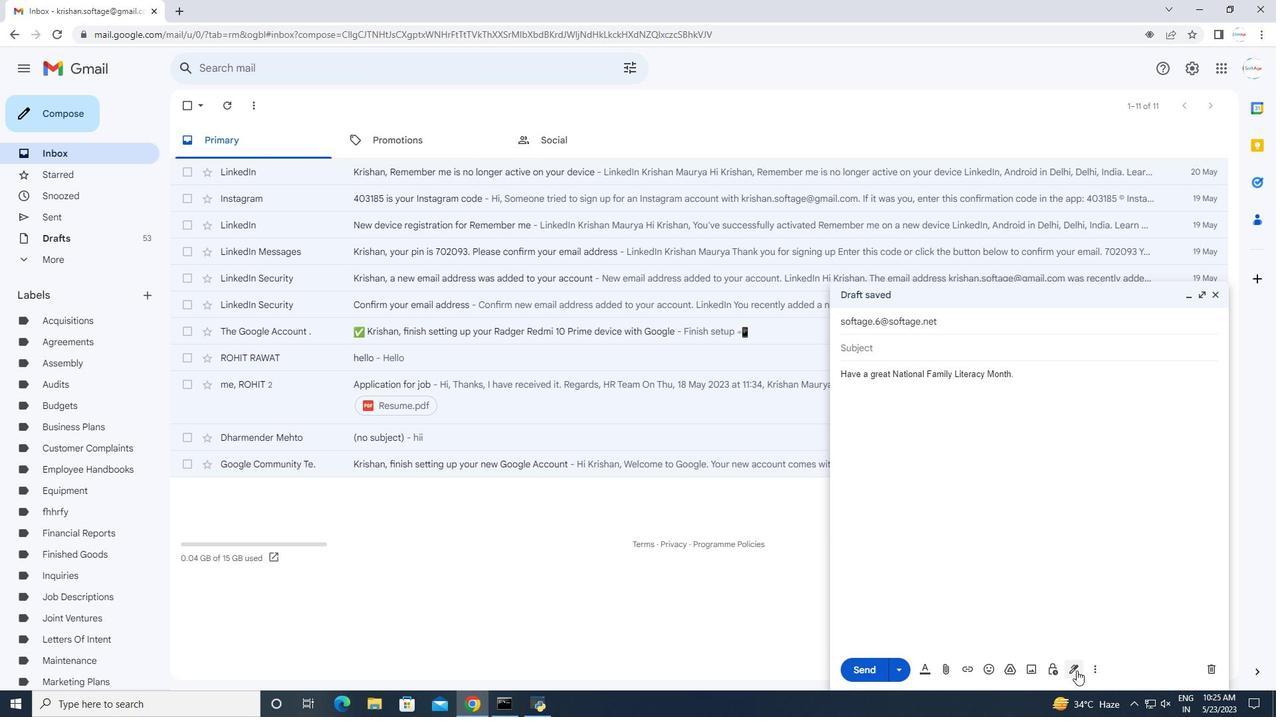 
Action: Mouse pressed left at (1074, 668)
Screenshot: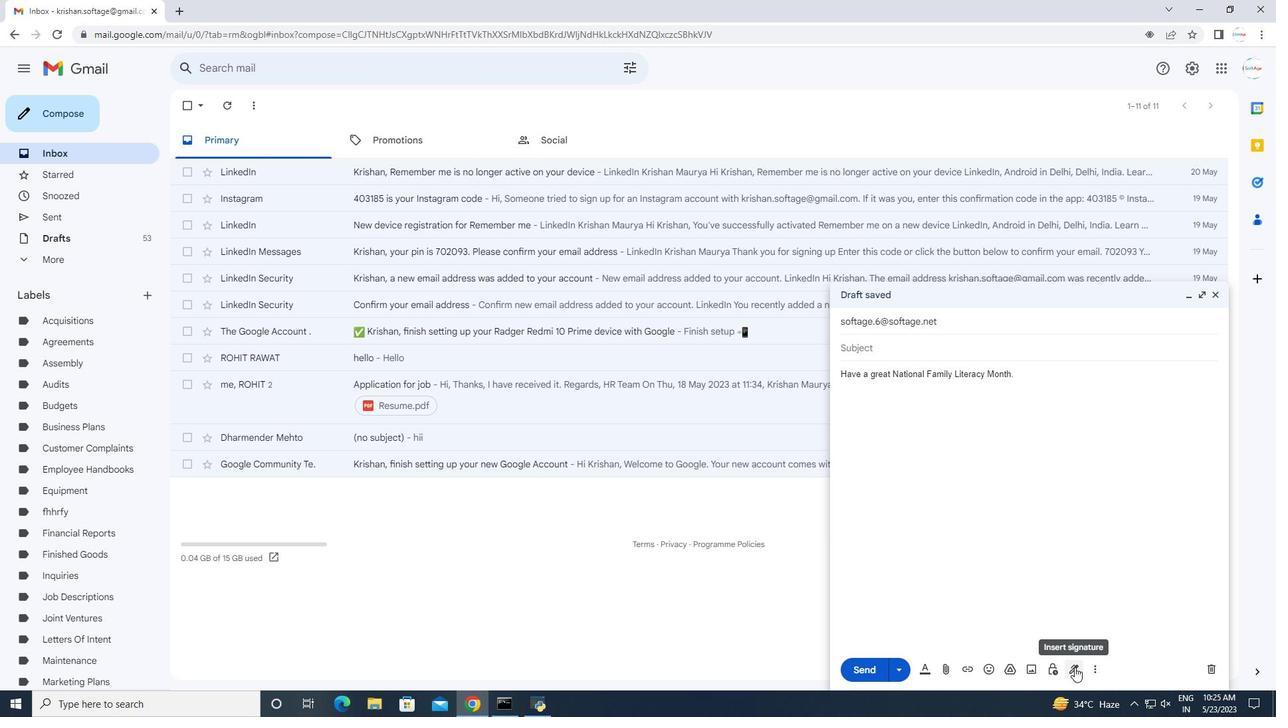 
Action: Mouse moved to (1090, 602)
Screenshot: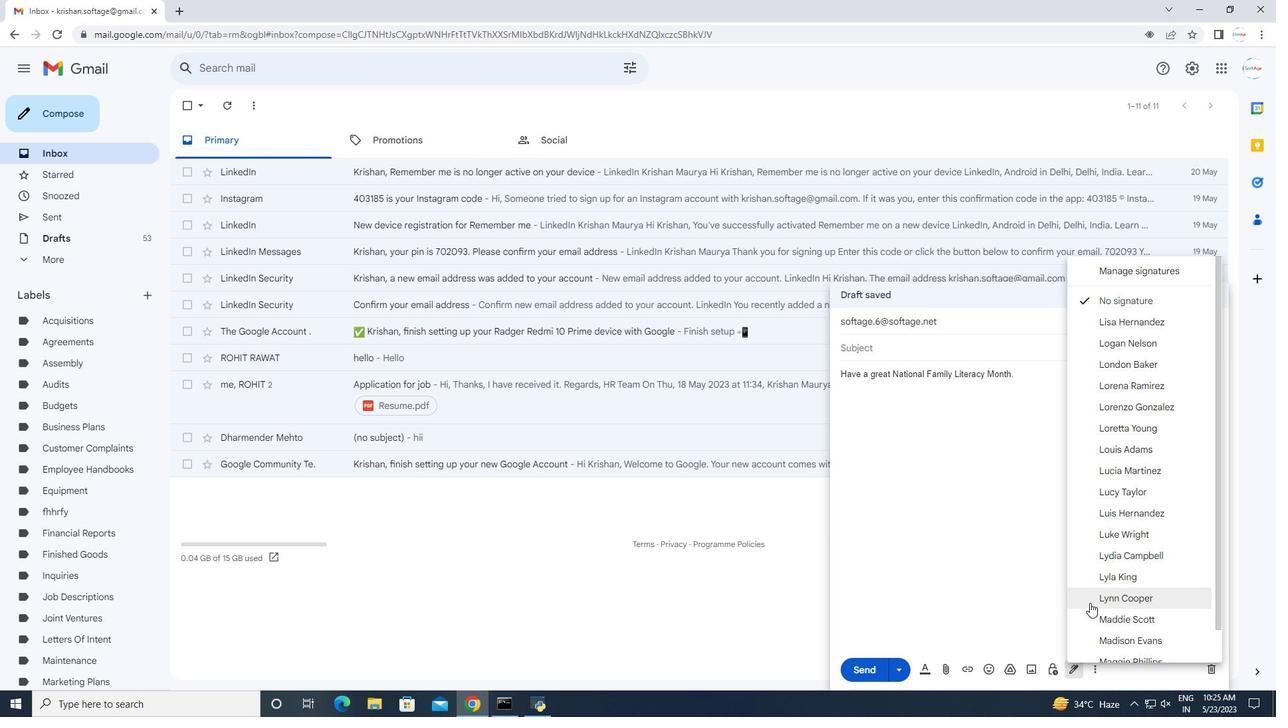 
Action: Mouse scrolled (1090, 602) with delta (0, 0)
Screenshot: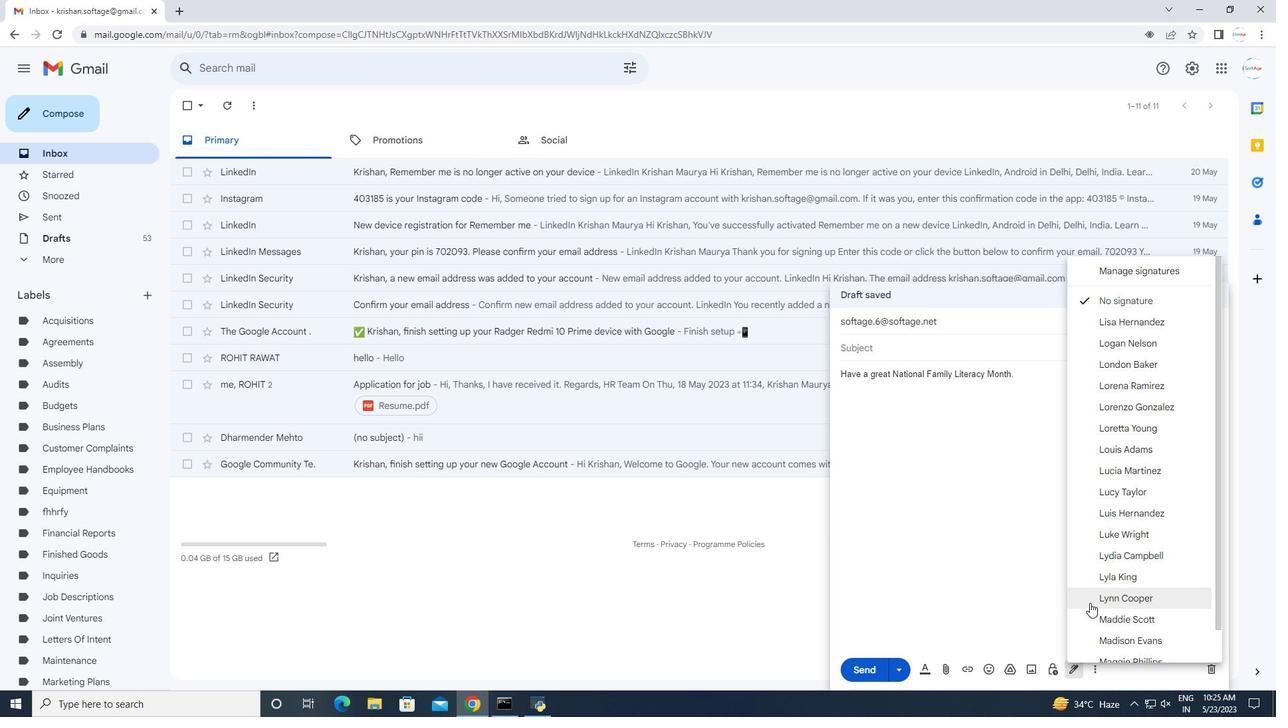 
Action: Mouse scrolled (1090, 602) with delta (0, 0)
Screenshot: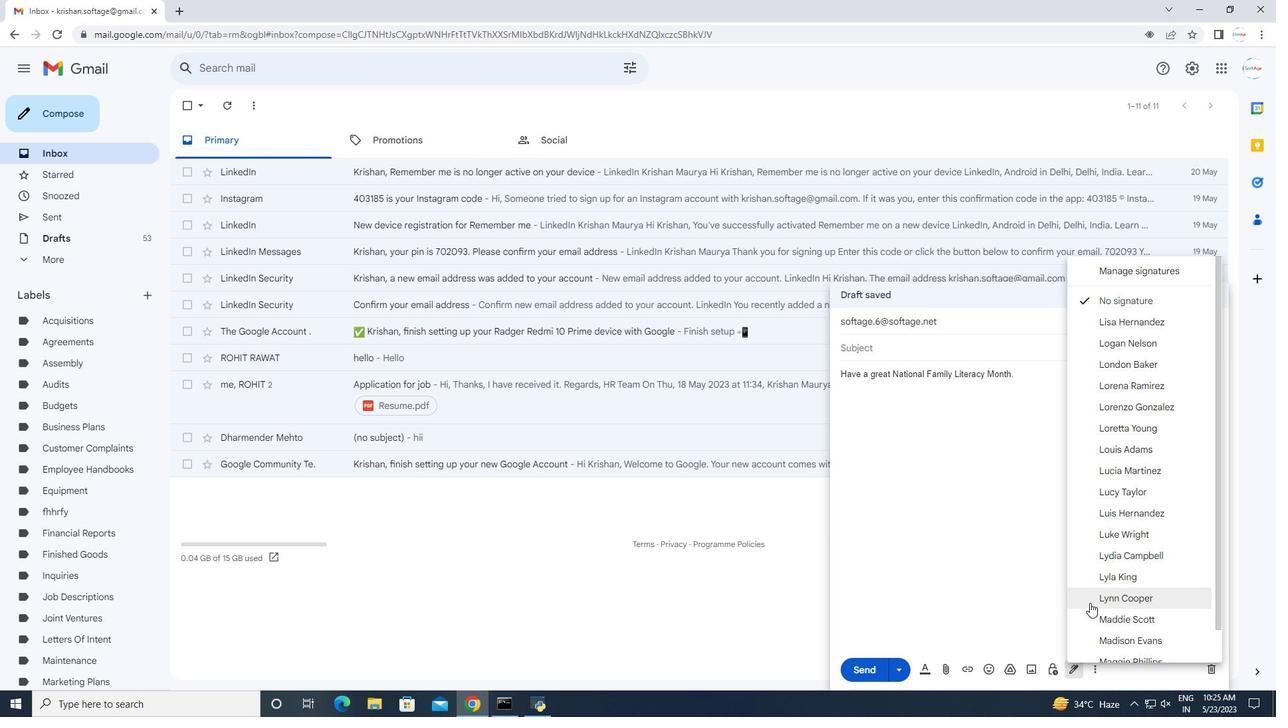 
Action: Mouse scrolled (1090, 602) with delta (0, 0)
Screenshot: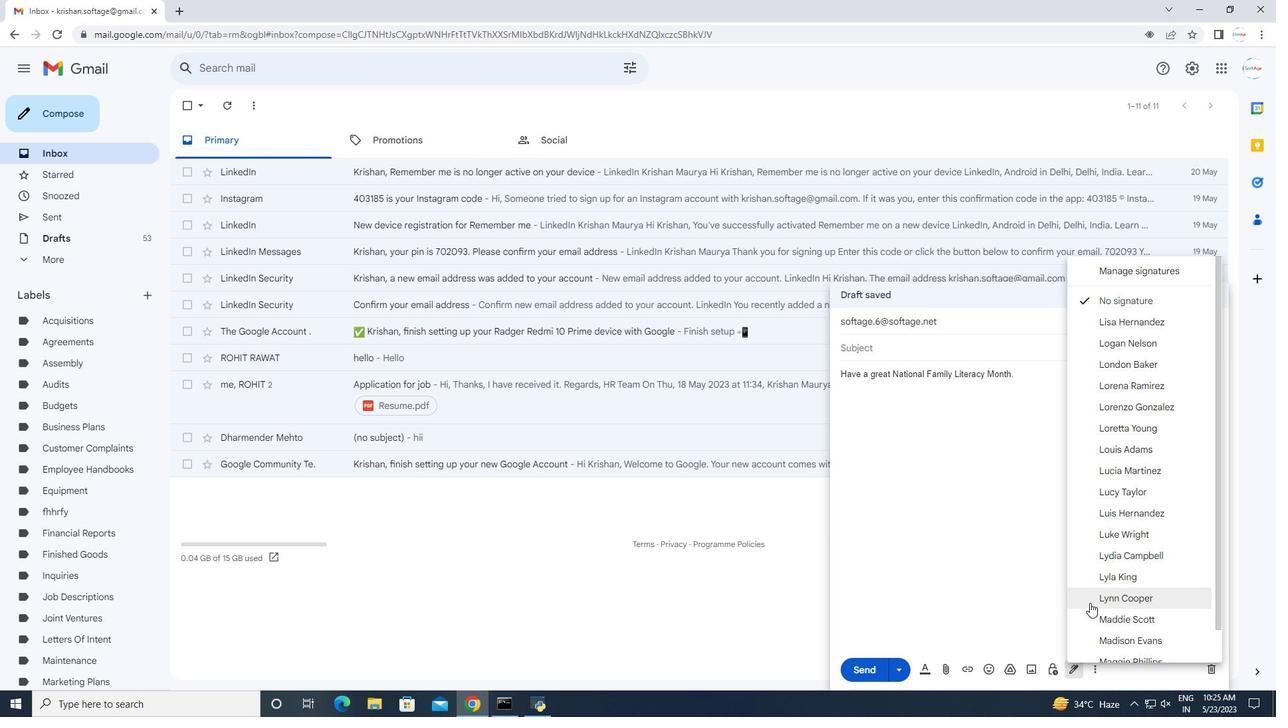 
Action: Mouse scrolled (1090, 602) with delta (0, 0)
Screenshot: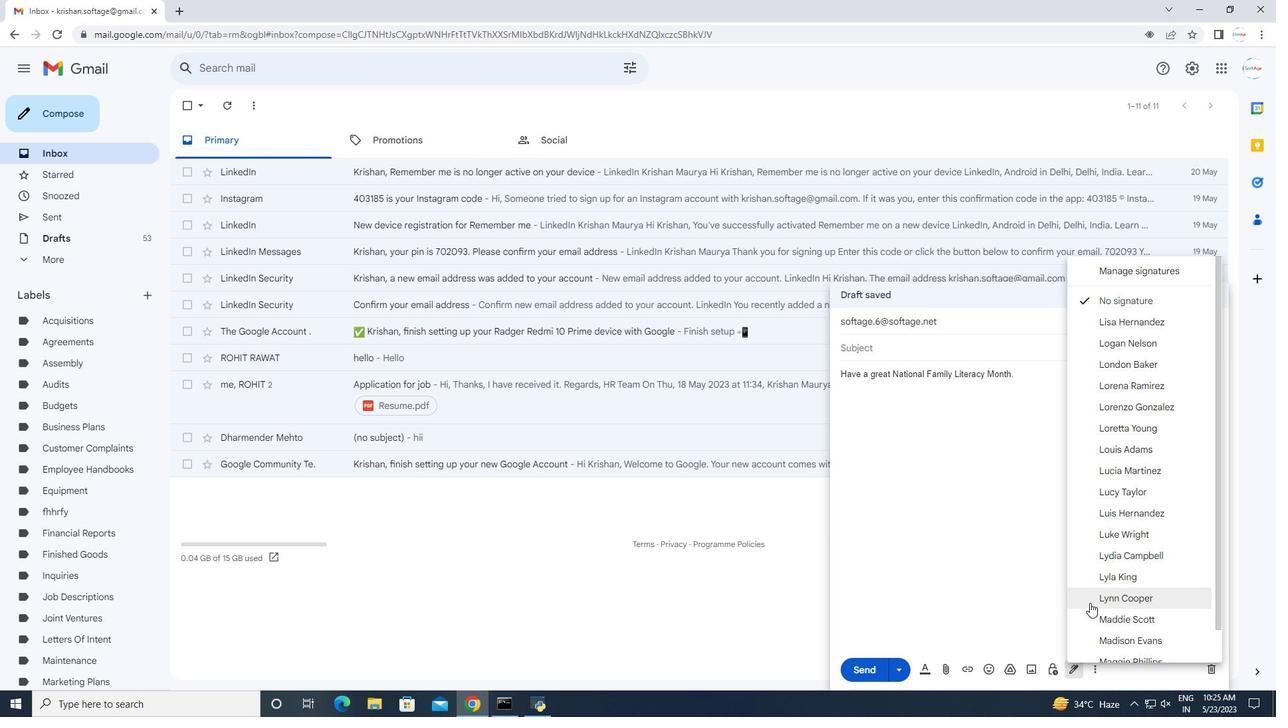 
Action: Mouse scrolled (1090, 602) with delta (0, 0)
Screenshot: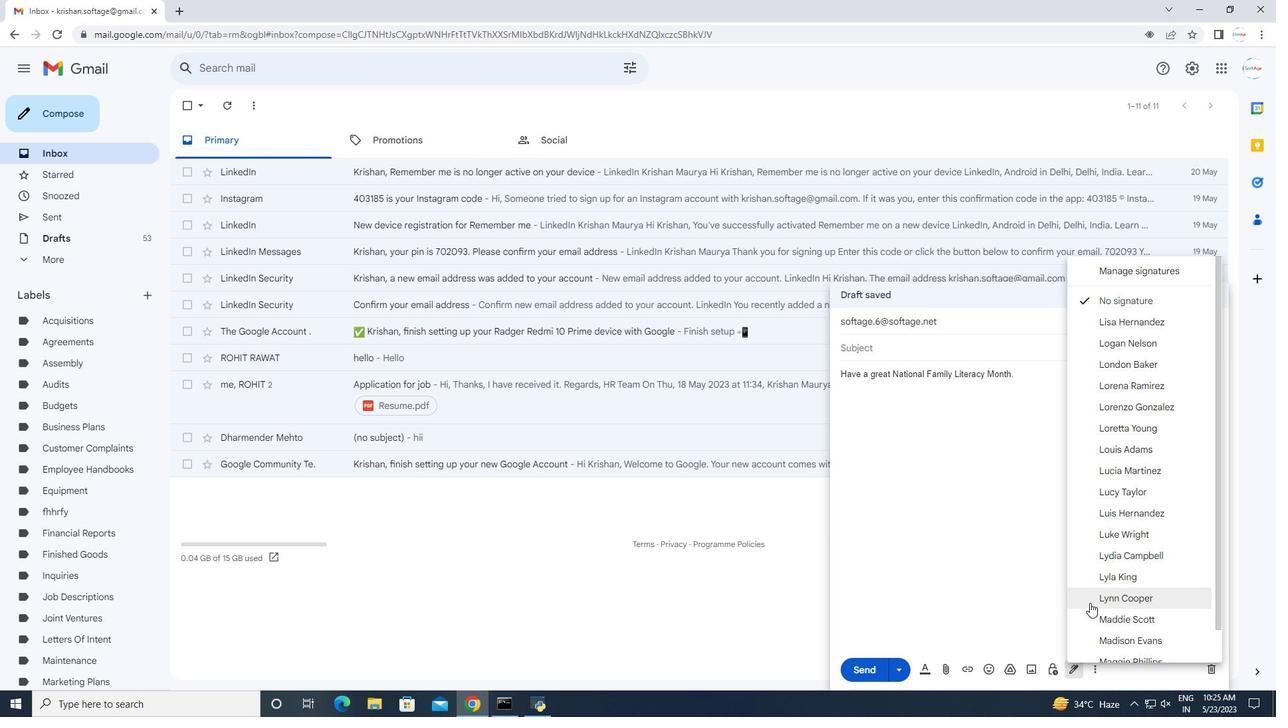 
Action: Mouse moved to (1098, 618)
Screenshot: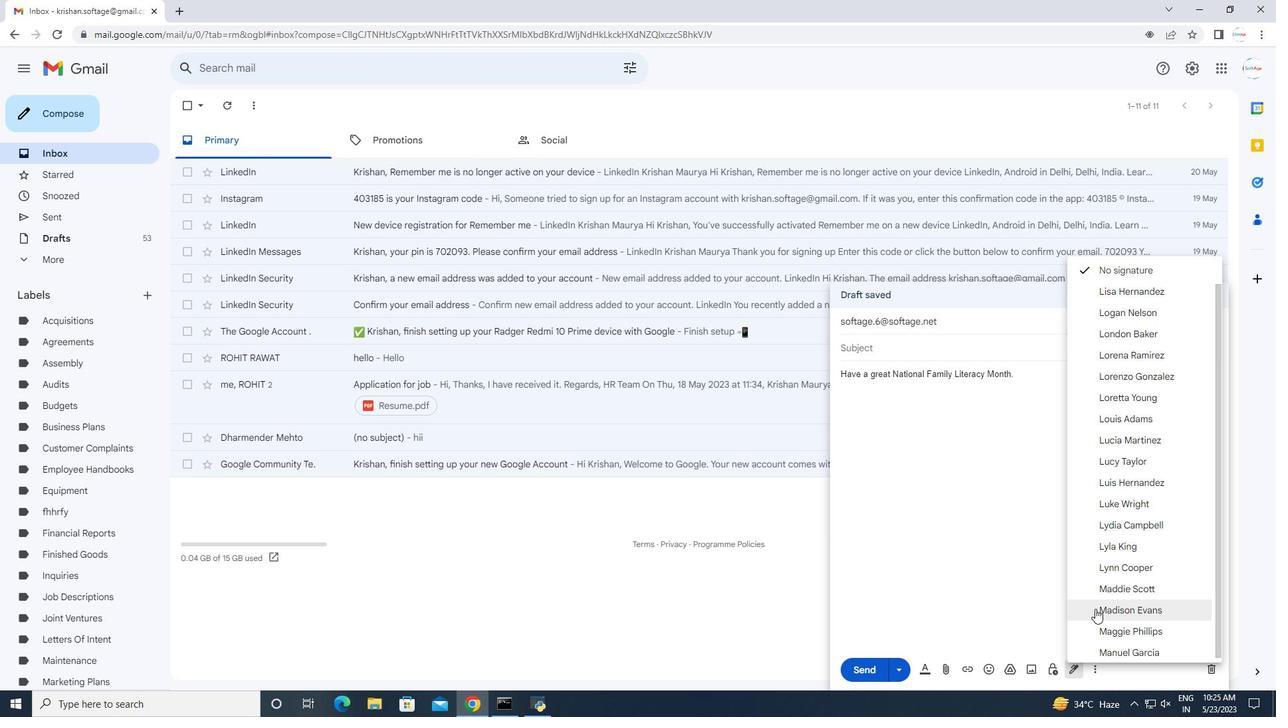 
Action: Mouse scrolled (1098, 617) with delta (0, 0)
Screenshot: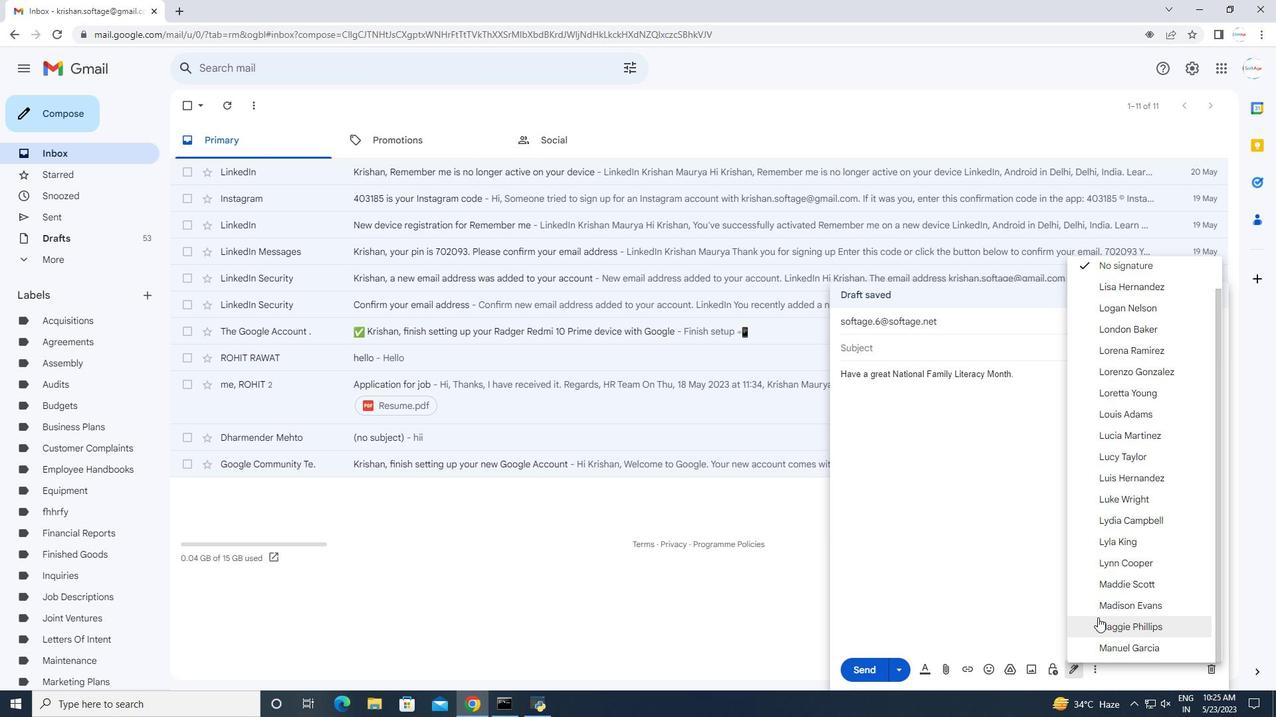 
Action: Mouse scrolled (1098, 617) with delta (0, 0)
Screenshot: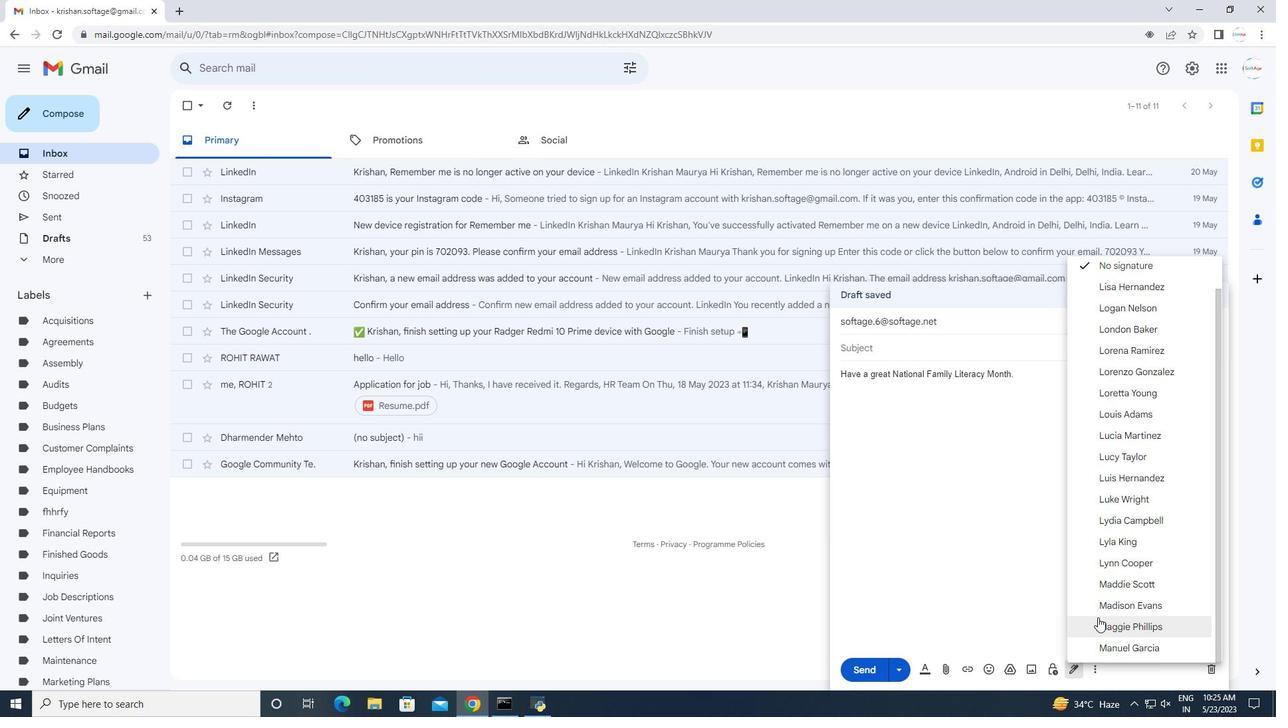 
Action: Mouse scrolled (1098, 617) with delta (0, 0)
Screenshot: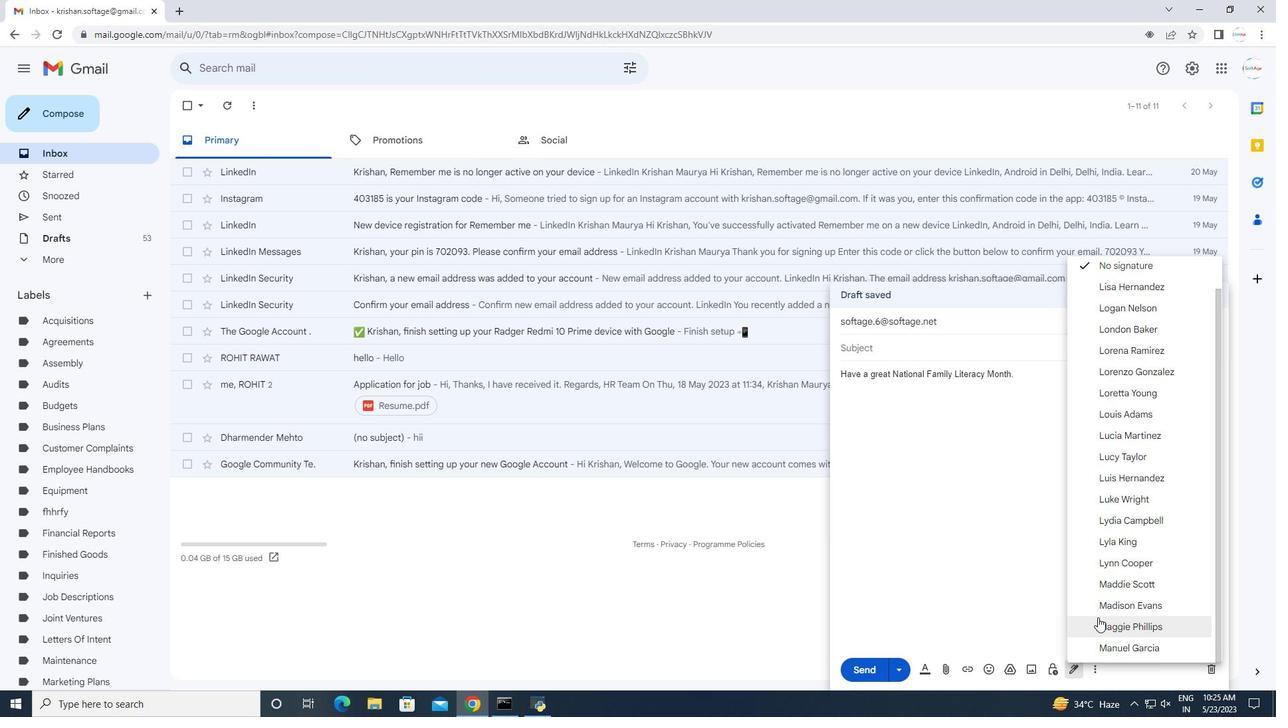 
Action: Mouse moved to (1132, 651)
Screenshot: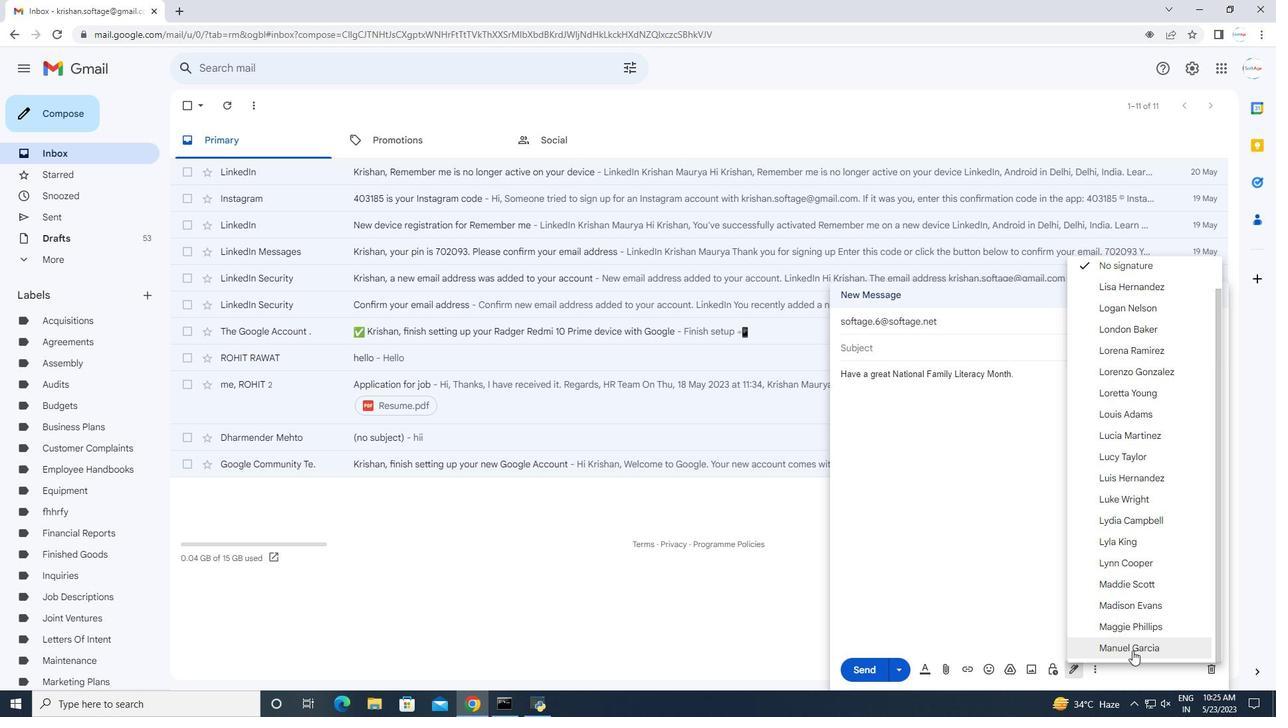 
Action: Mouse pressed left at (1132, 651)
Screenshot: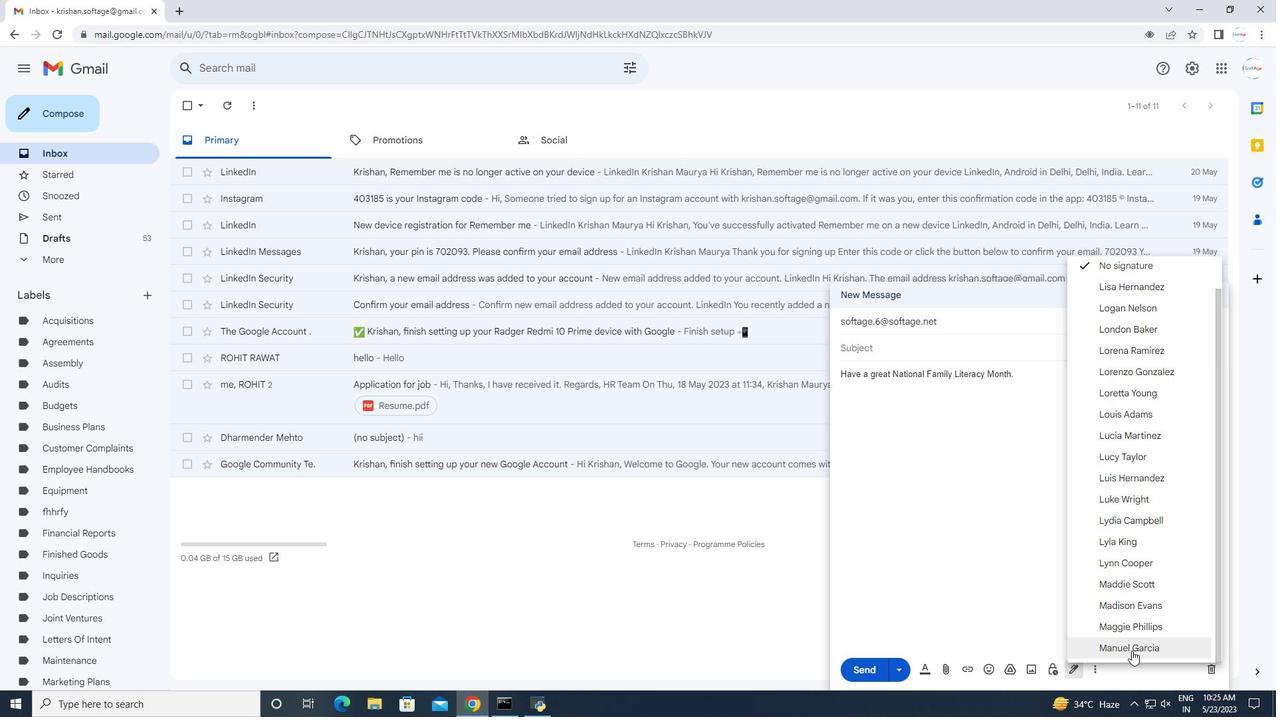
Action: Mouse moved to (1096, 674)
Screenshot: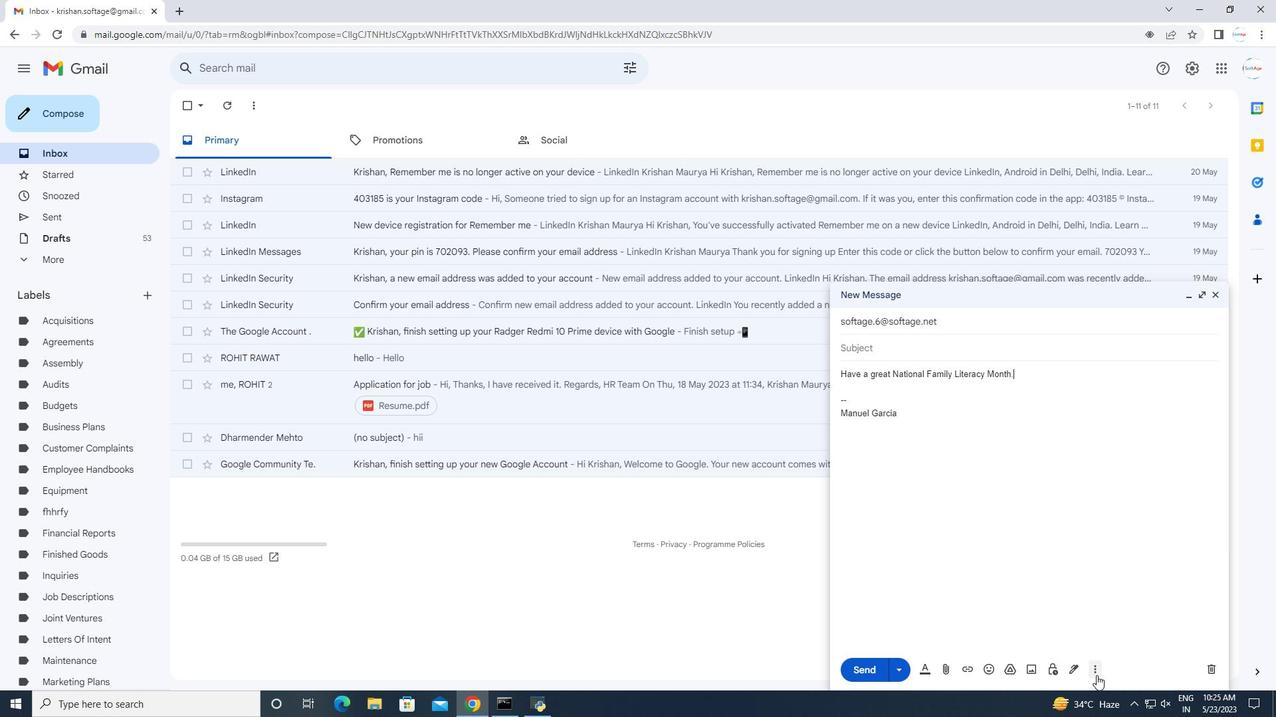 
Action: Mouse pressed left at (1096, 674)
Screenshot: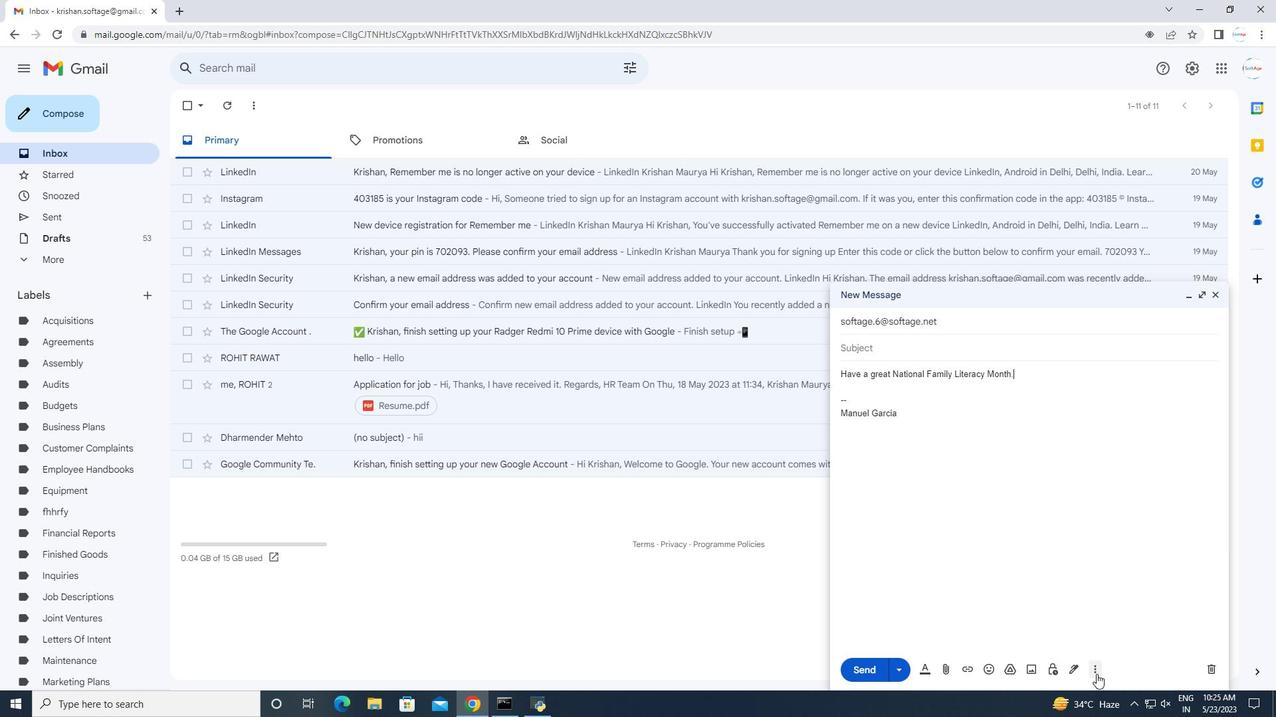 
Action: Mouse moved to (1132, 541)
Screenshot: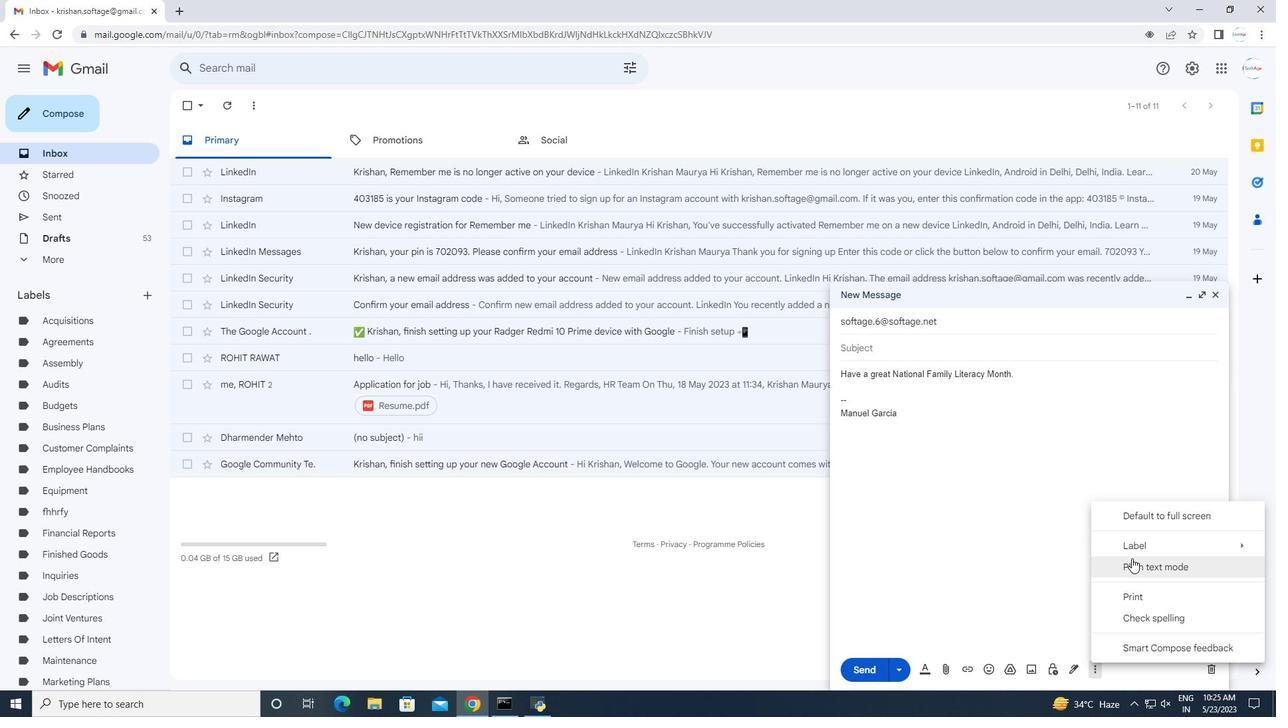 
Action: Mouse pressed left at (1132, 541)
Screenshot: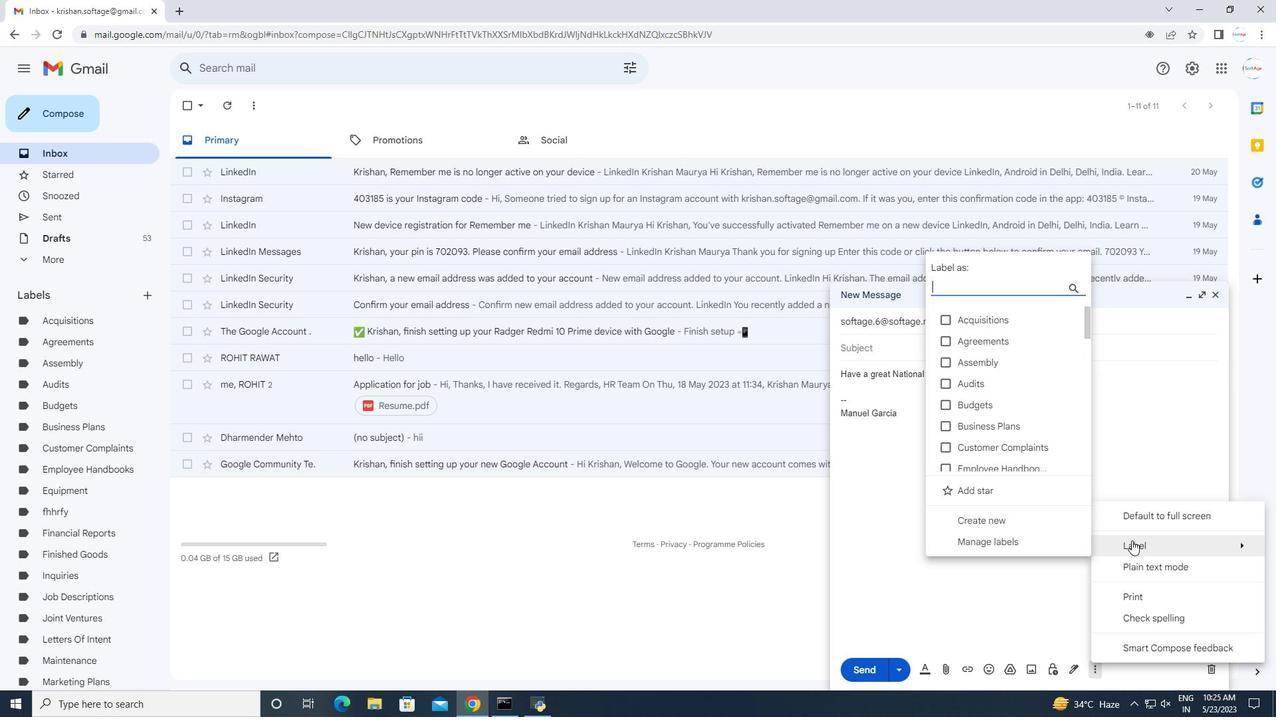 
Action: Mouse moved to (1020, 462)
Screenshot: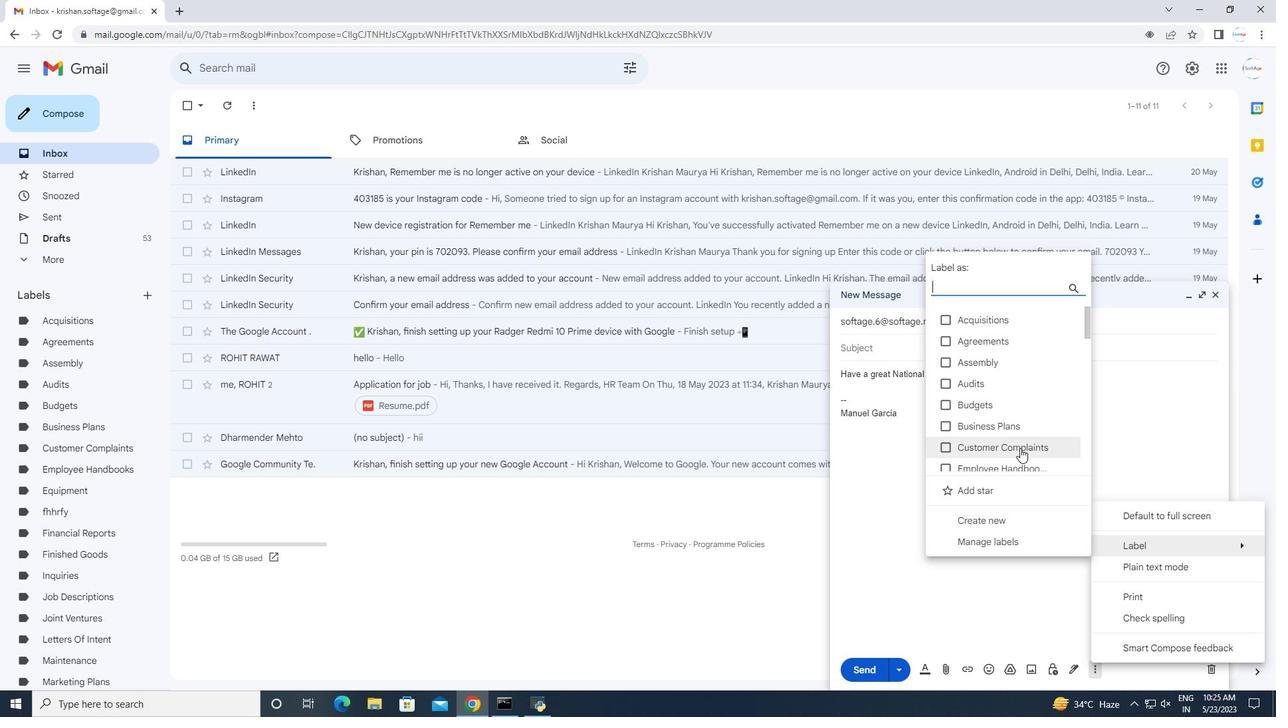 
Action: Mouse scrolled (1020, 461) with delta (0, 0)
Screenshot: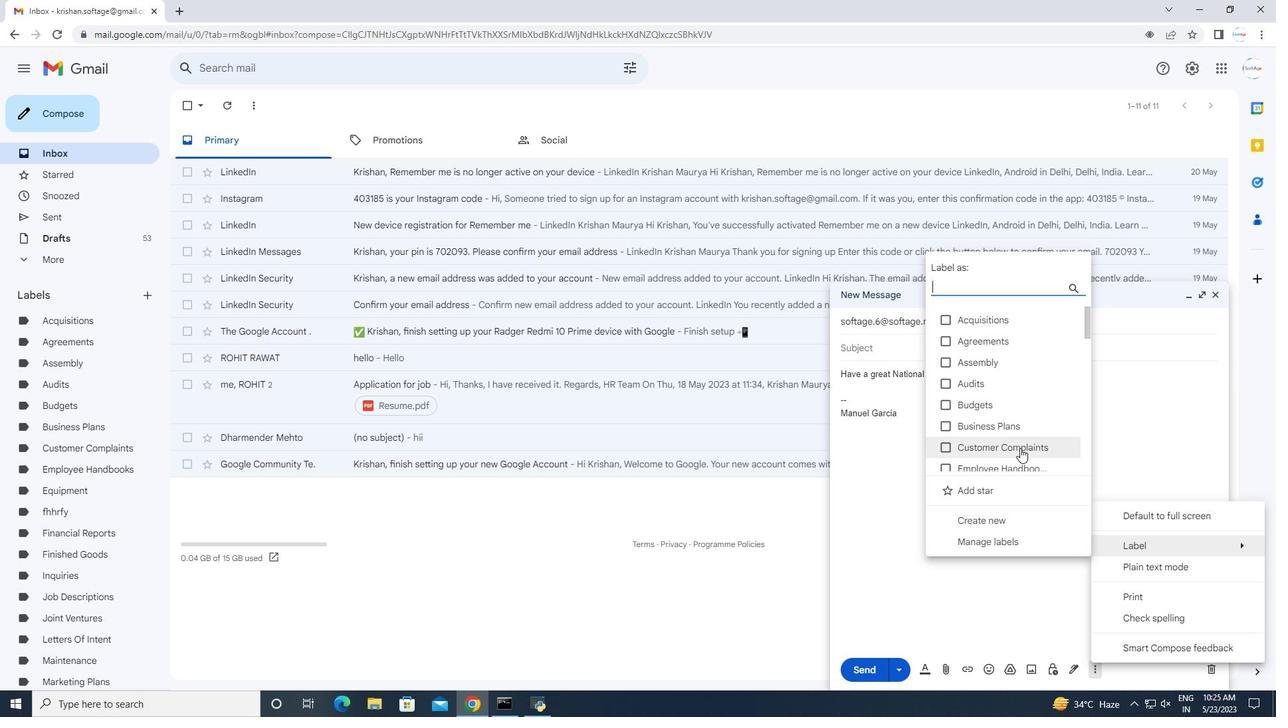 
Action: Mouse moved to (1018, 522)
Screenshot: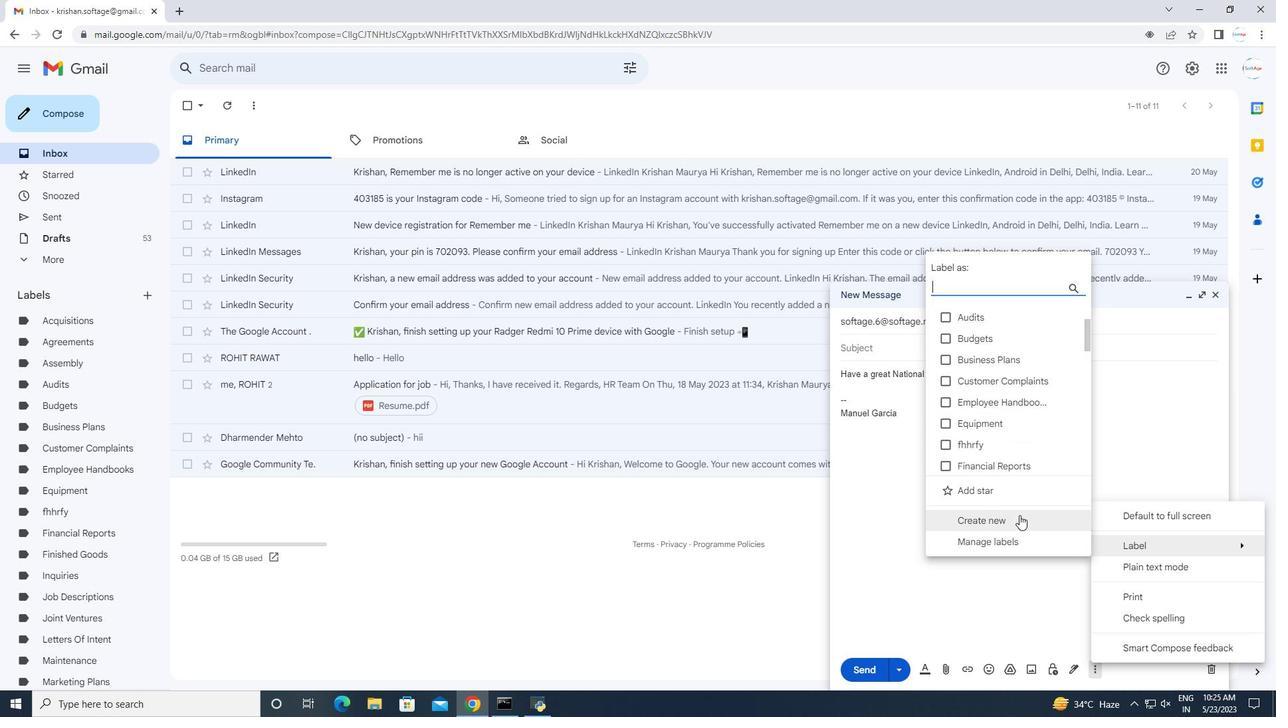 
Action: Mouse pressed left at (1018, 522)
Screenshot: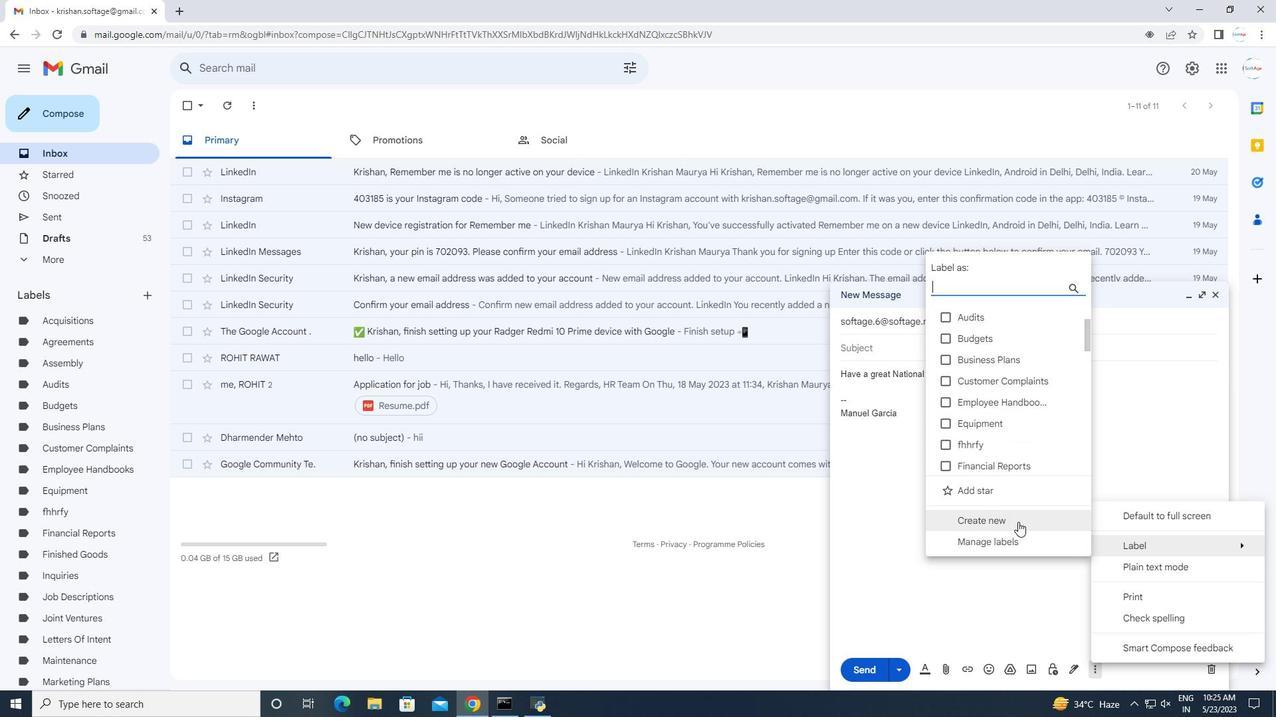 
Action: Mouse moved to (598, 353)
Screenshot: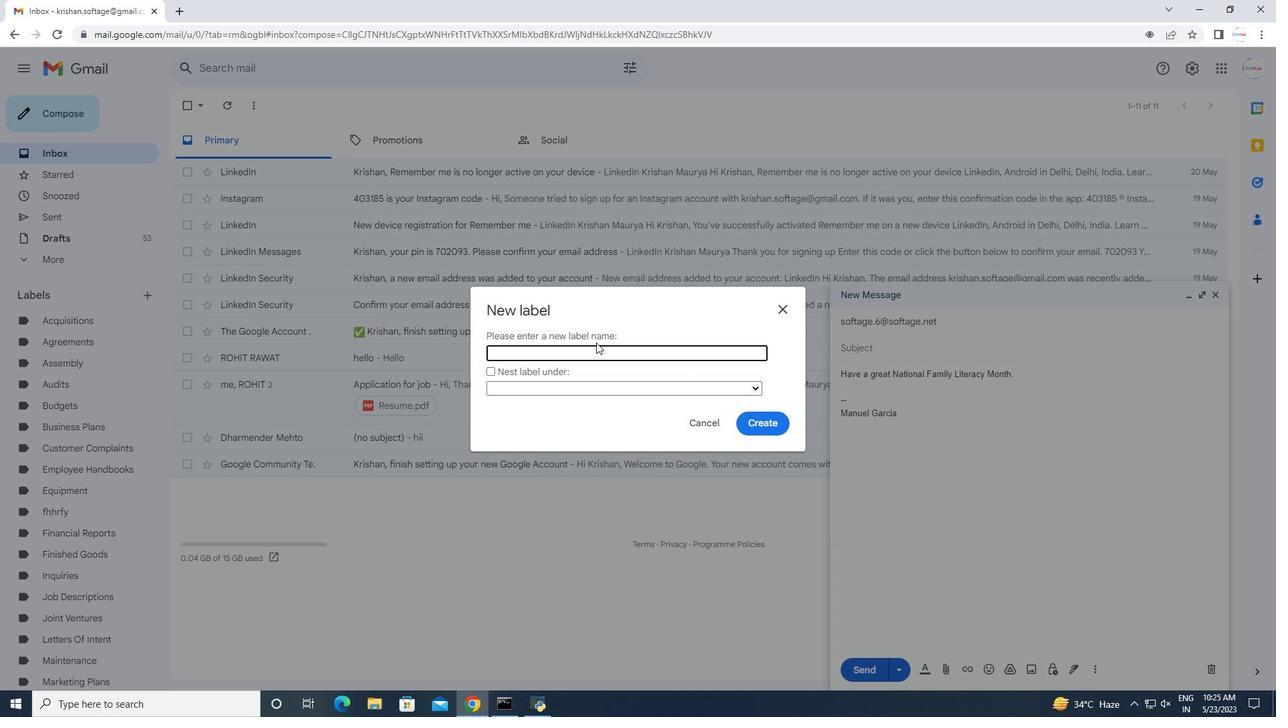 
Action: Mouse pressed left at (598, 353)
Screenshot: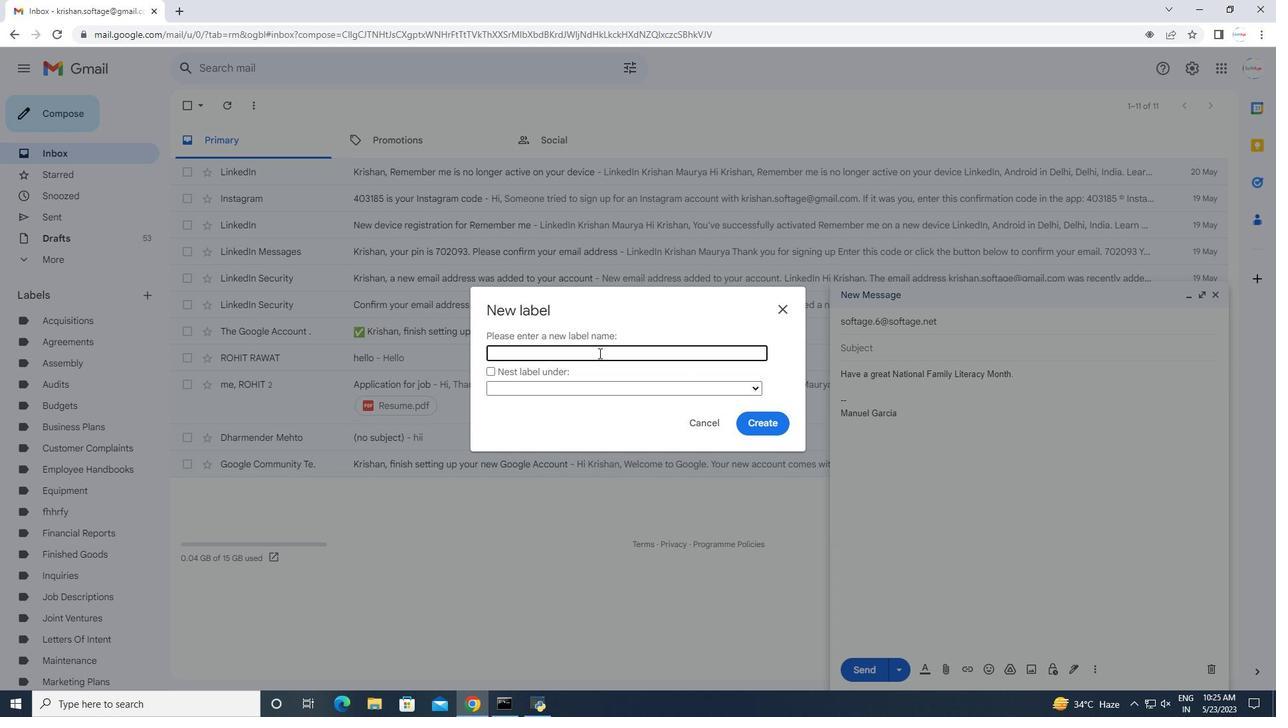 
Action: Key pressed <Key.shift>Memorandums<Key.space>of<Key.space>understanding
Screenshot: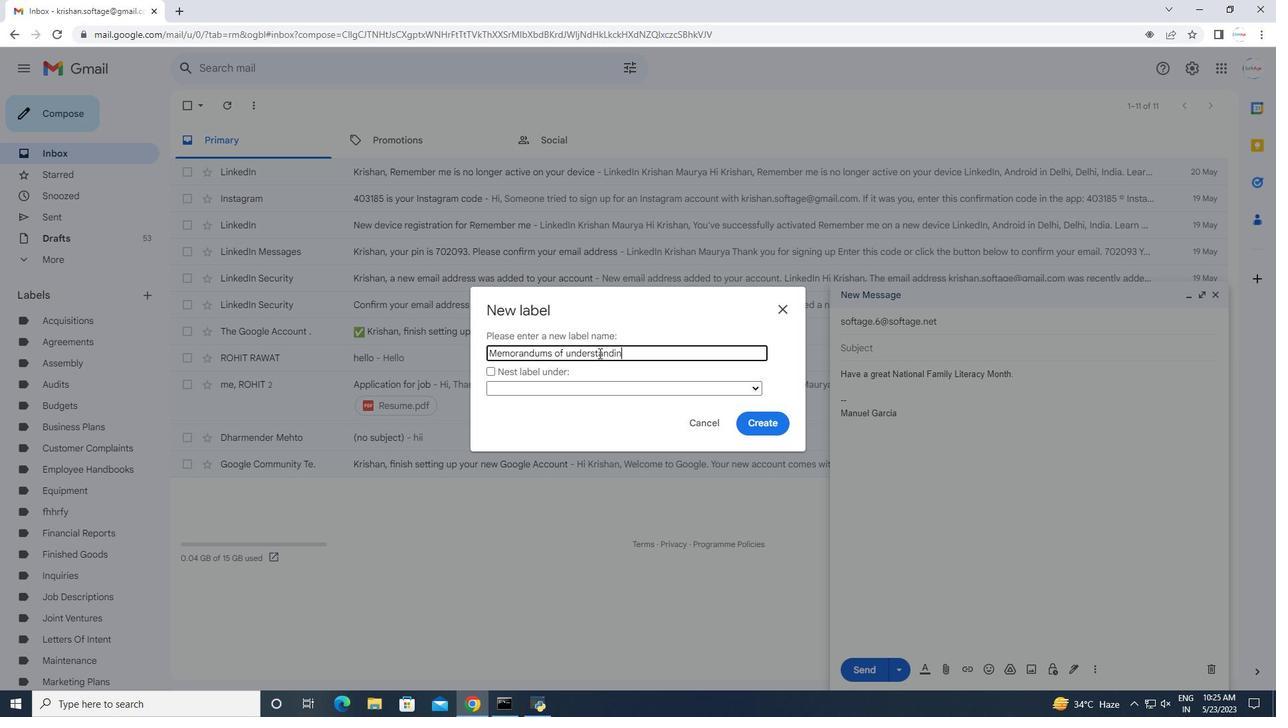 
Action: Mouse moved to (776, 429)
Screenshot: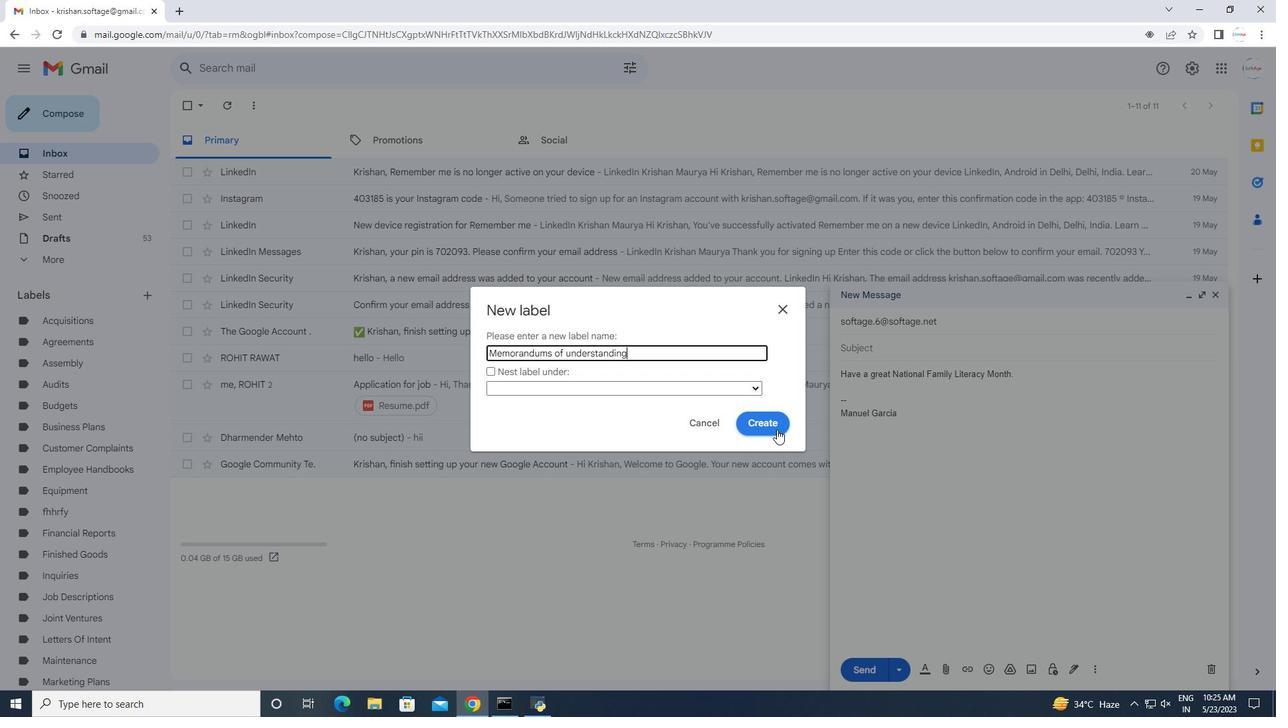 
Action: Mouse pressed left at (776, 429)
Screenshot: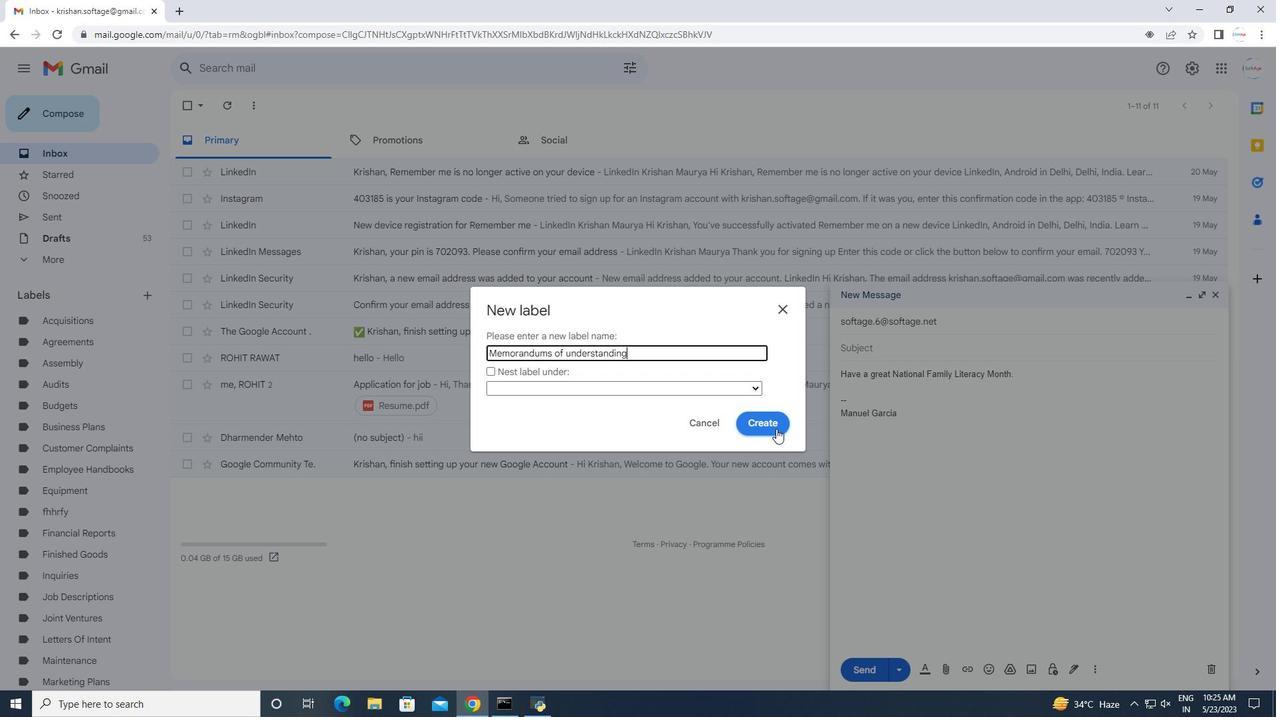 
Action: Mouse moved to (873, 257)
Screenshot: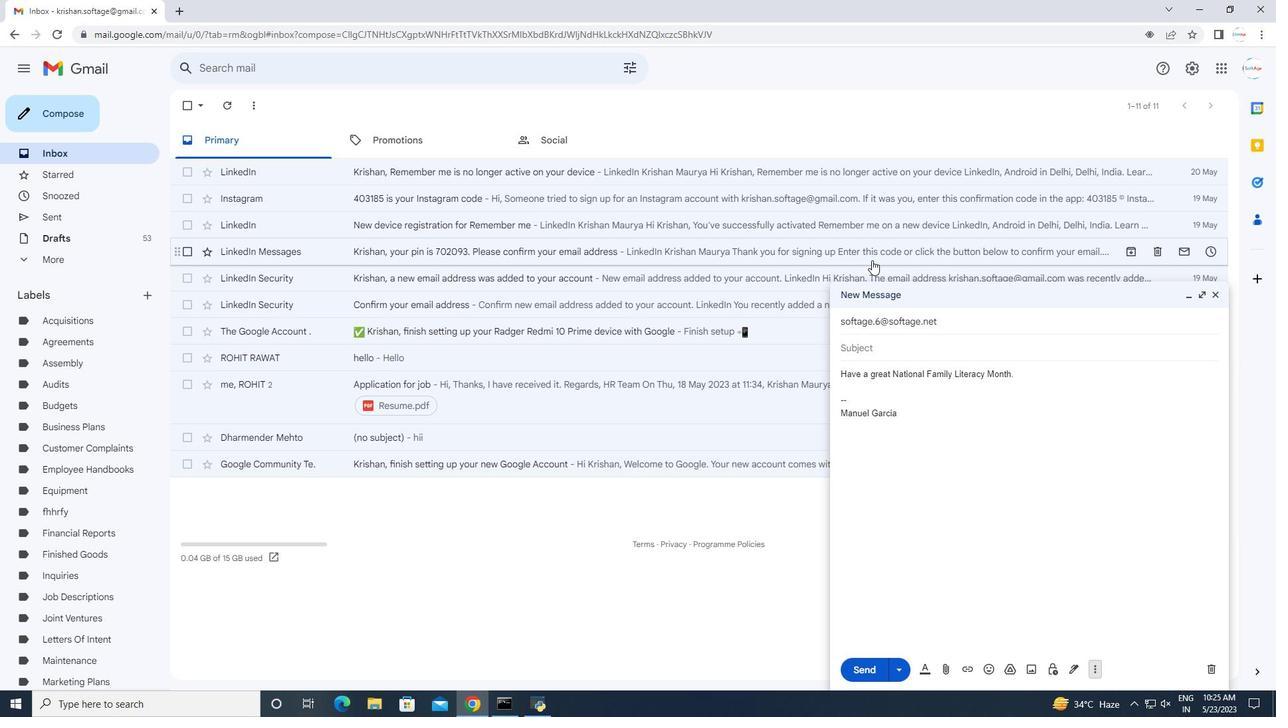 
